 Task: Research Airbnb properties in Al Khankah, Egypt from 3rd December, 2023 to 17th December, 2023 for 3 adults, 1 child. Place can be entire room with 3 bedrooms having 4 beds and 2 bathrooms. Property type can be house.
Action: Mouse pressed left at (410, 88)
Screenshot: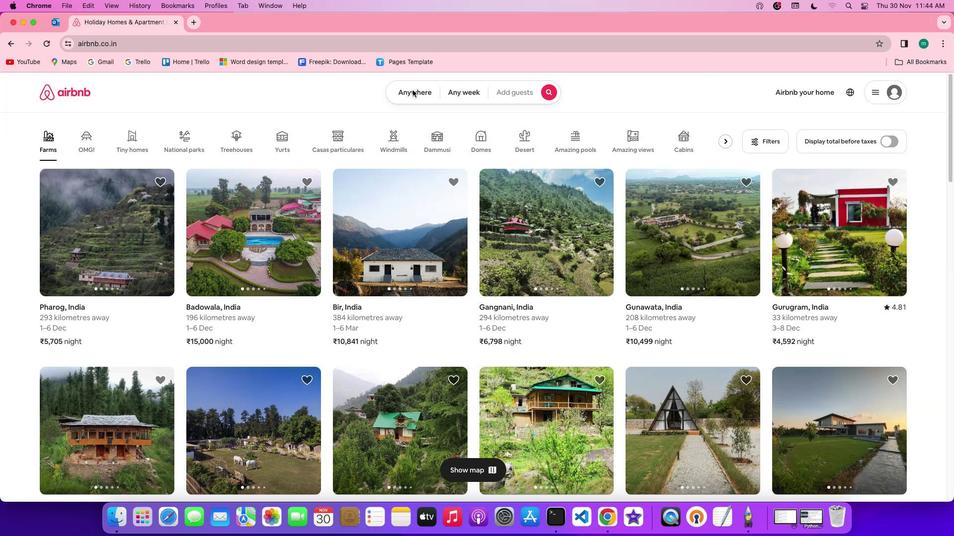 
Action: Mouse pressed left at (410, 88)
Screenshot: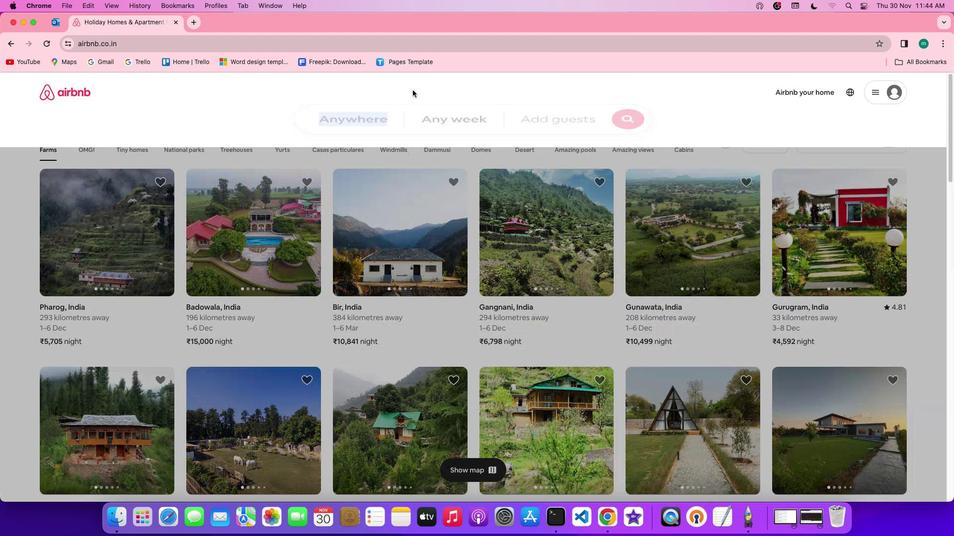 
Action: Mouse moved to (338, 134)
Screenshot: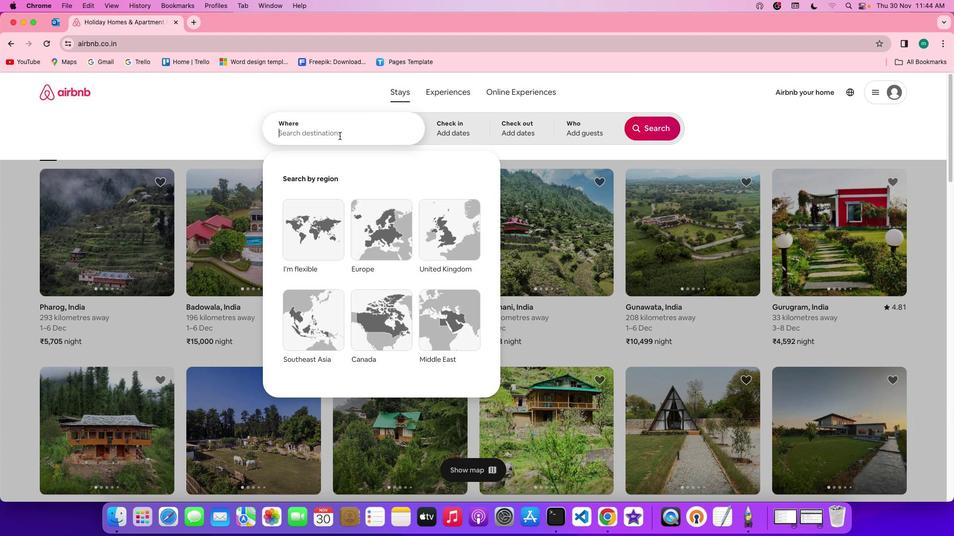 
Action: Mouse pressed left at (338, 134)
Screenshot: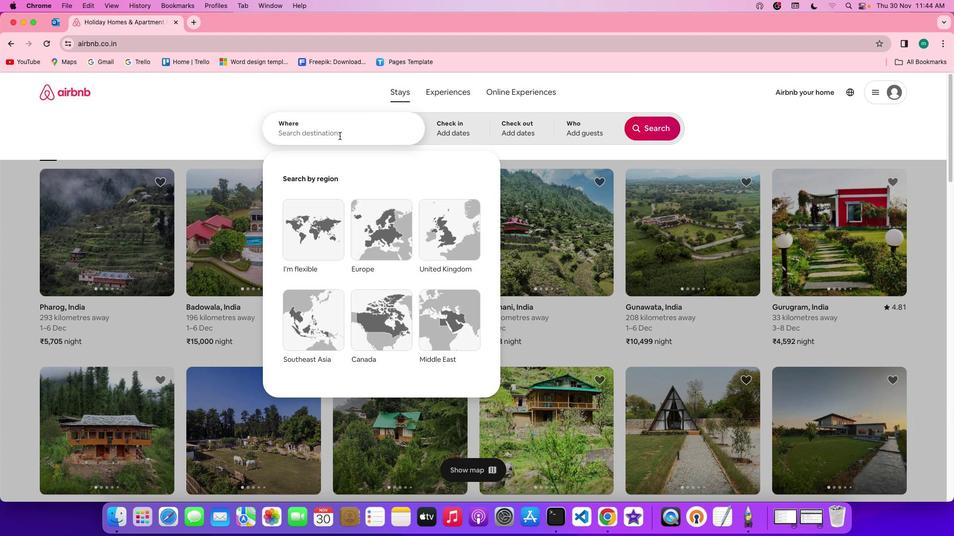 
Action: Key pressed Key.shift'A''I'Key.spaceKey.shift'K''h''a''n''k''a''h'','Key.spaceKey.shift'e''g''y''p''t'
Screenshot: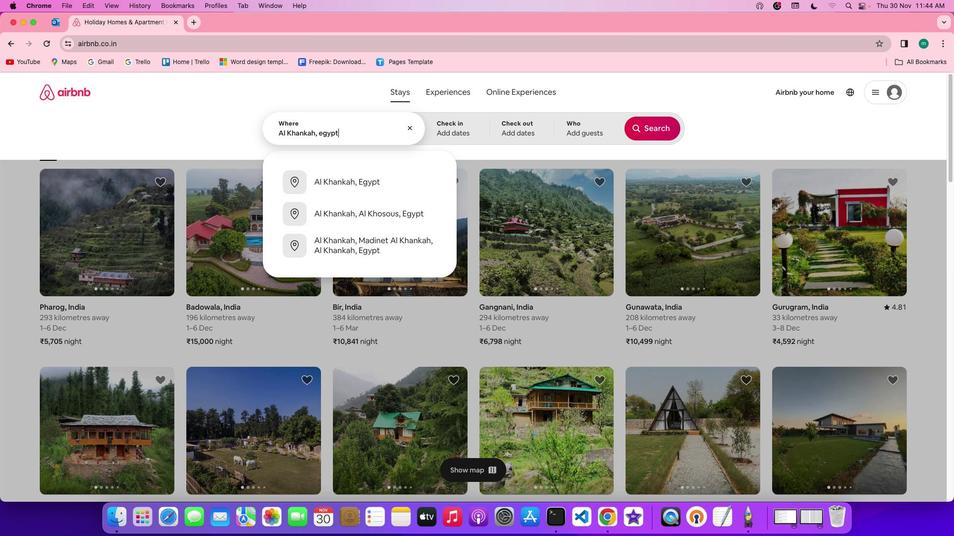 
Action: Mouse moved to (452, 121)
Screenshot: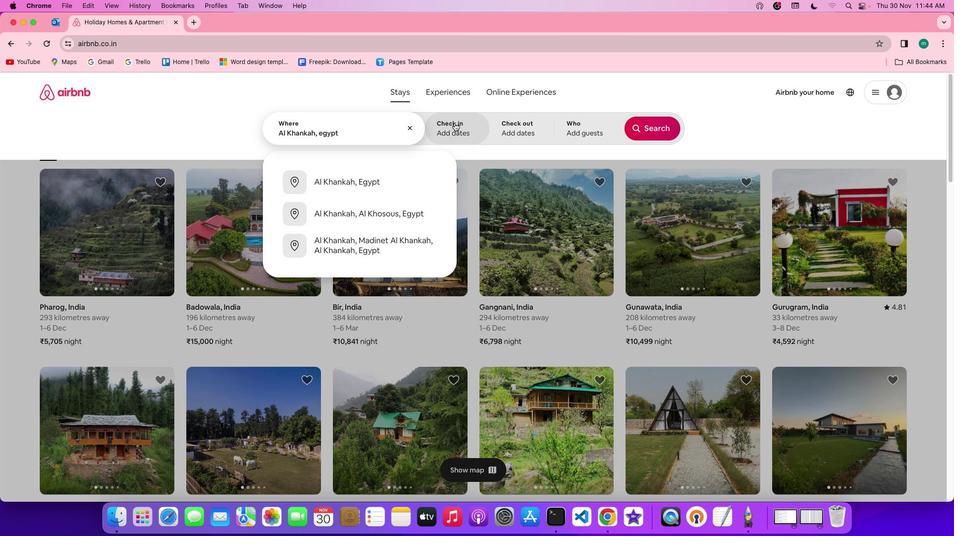 
Action: Mouse pressed left at (452, 121)
Screenshot: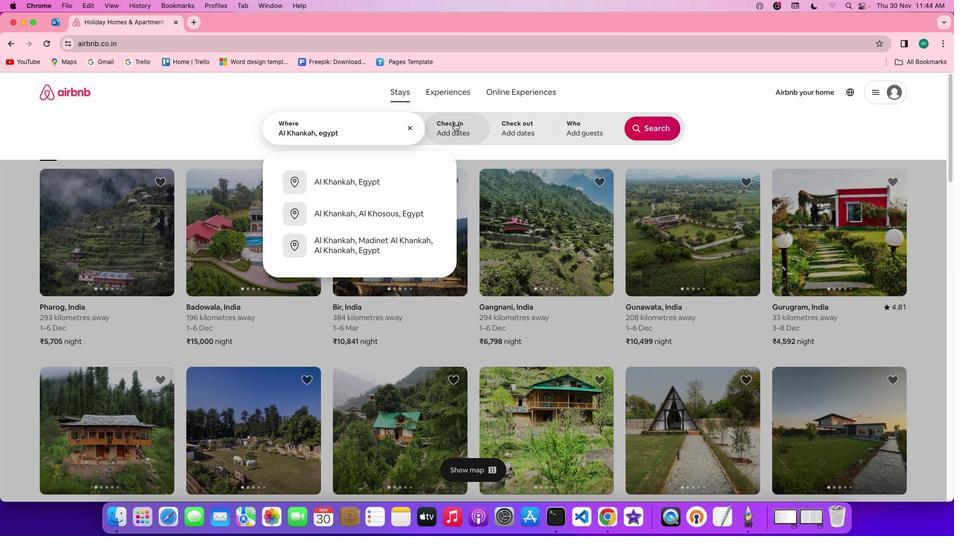 
Action: Mouse moved to (498, 272)
Screenshot: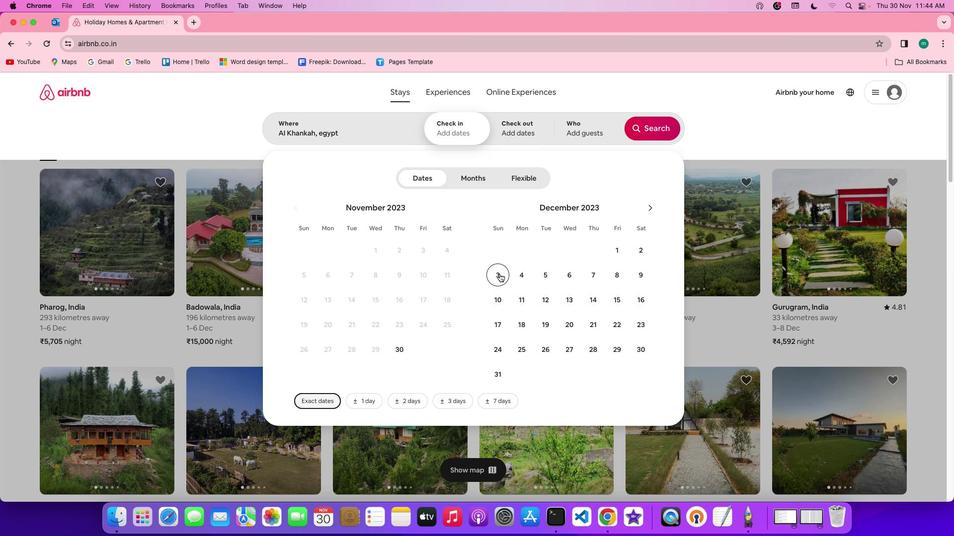 
Action: Mouse pressed left at (498, 272)
Screenshot: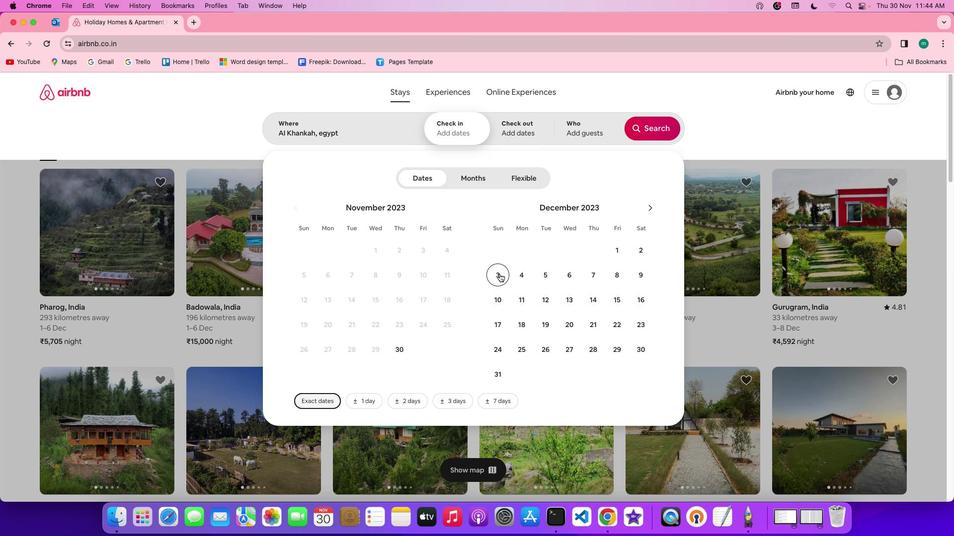 
Action: Mouse moved to (500, 321)
Screenshot: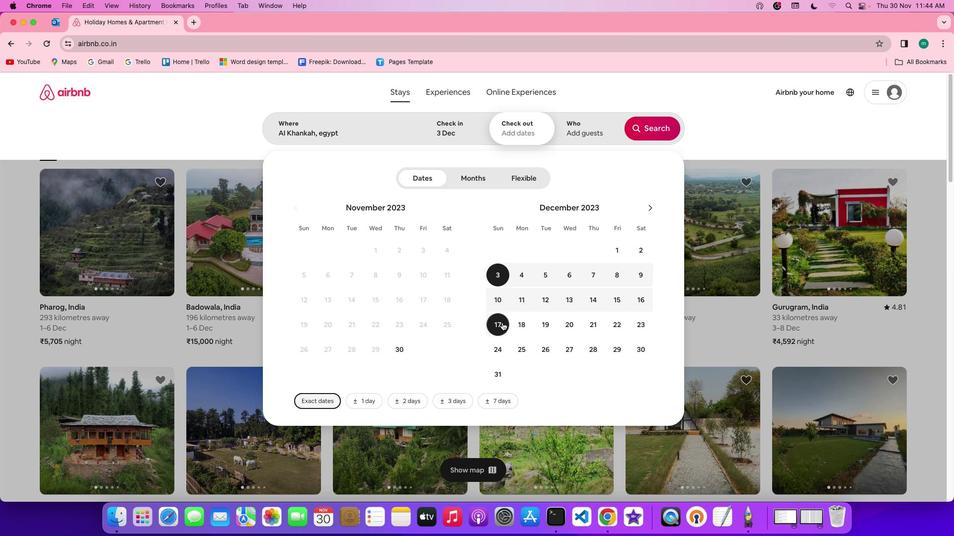 
Action: Mouse pressed left at (500, 321)
Screenshot: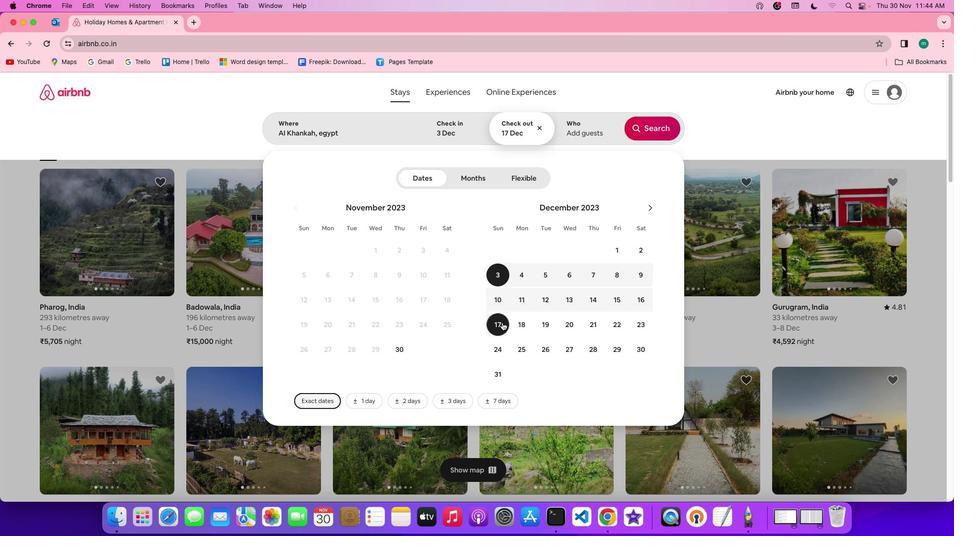 
Action: Mouse moved to (582, 125)
Screenshot: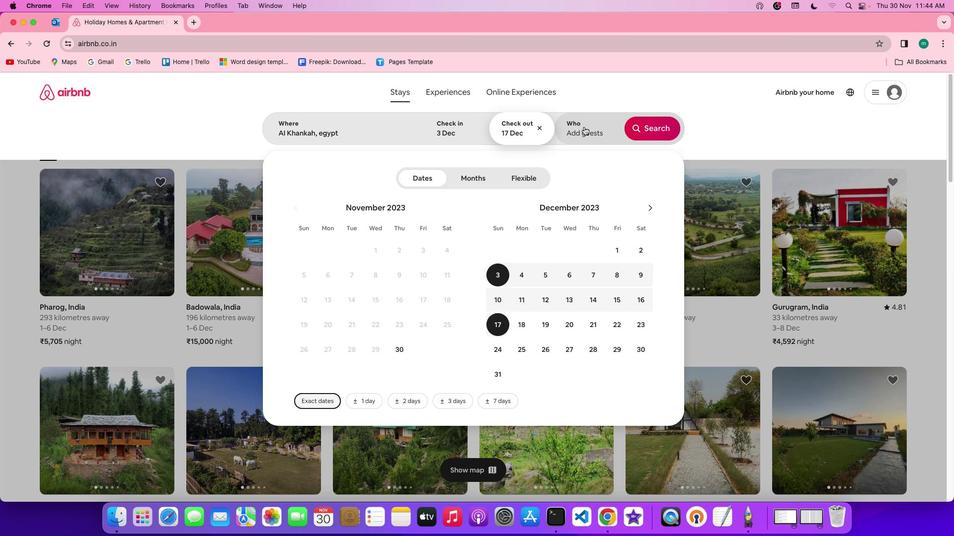 
Action: Mouse pressed left at (582, 125)
Screenshot: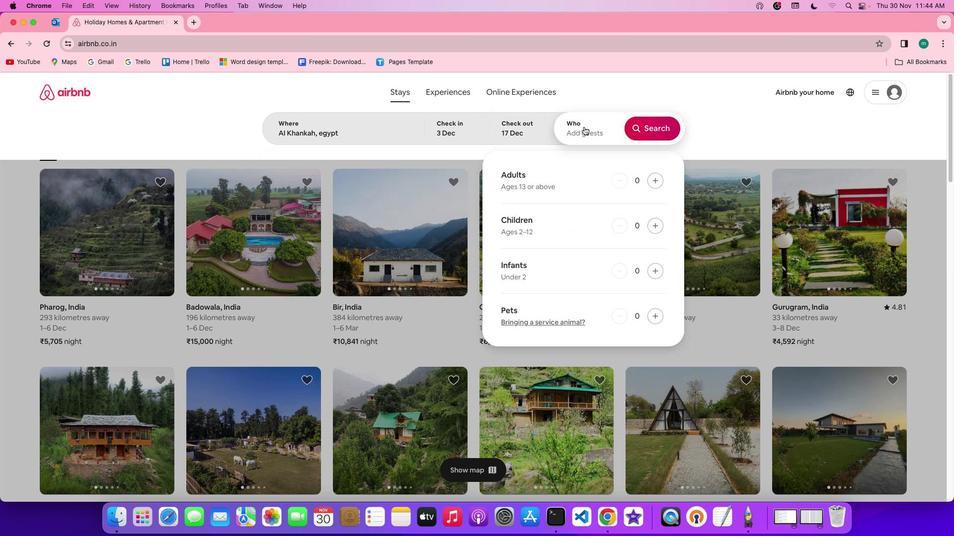 
Action: Mouse moved to (651, 177)
Screenshot: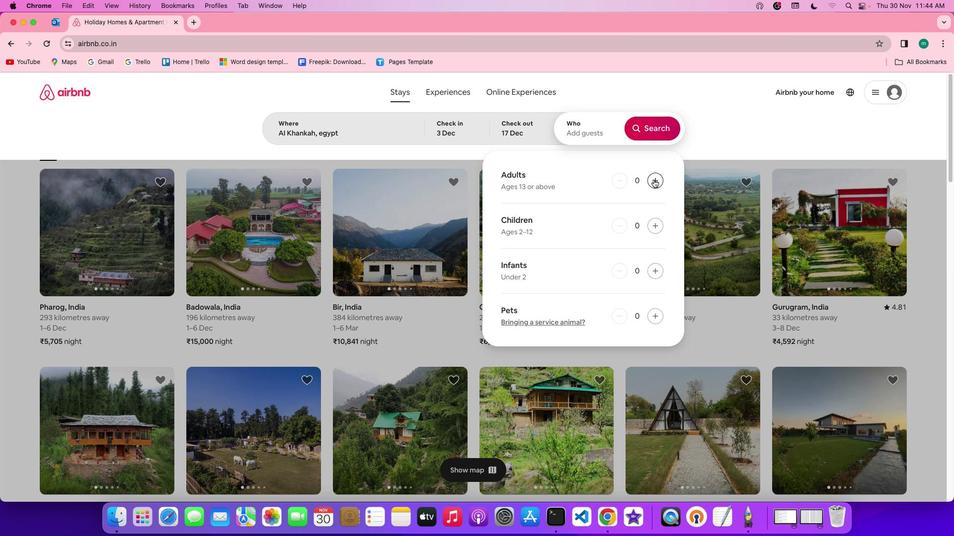 
Action: Mouse pressed left at (651, 177)
Screenshot: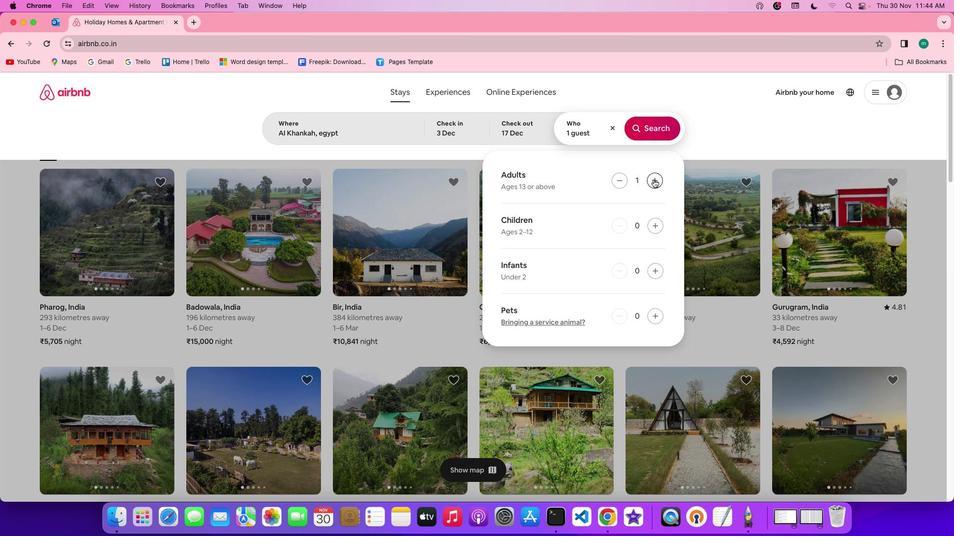 
Action: Mouse pressed left at (651, 177)
Screenshot: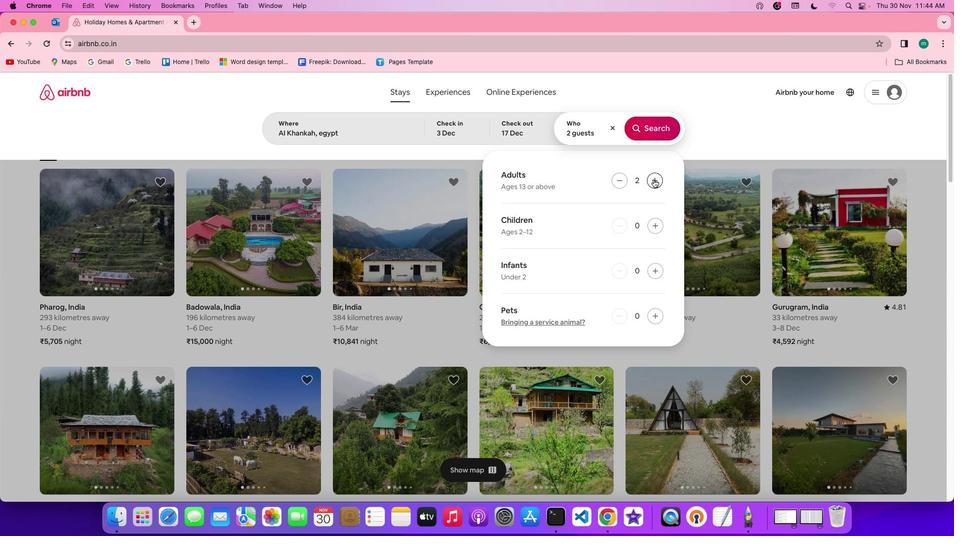 
Action: Mouse pressed left at (651, 177)
Screenshot: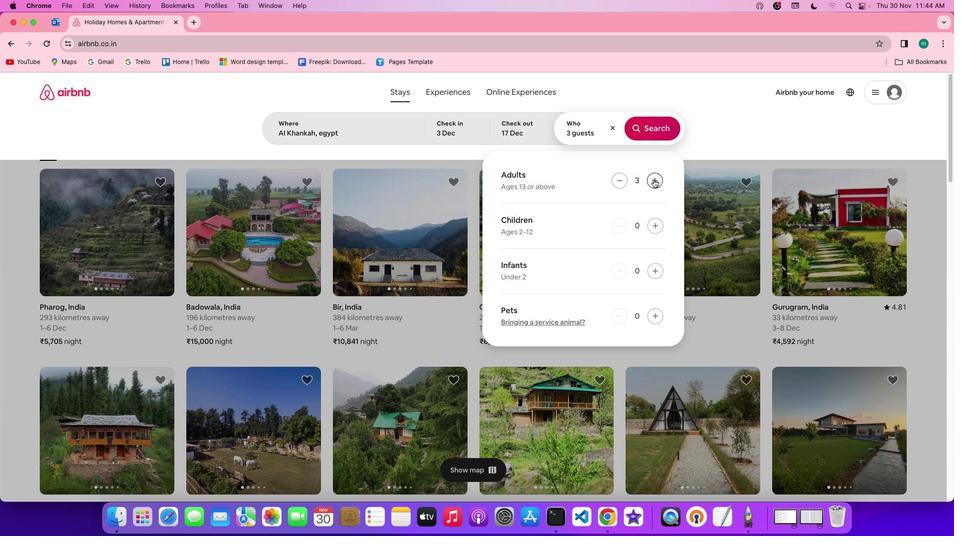 
Action: Mouse moved to (652, 227)
Screenshot: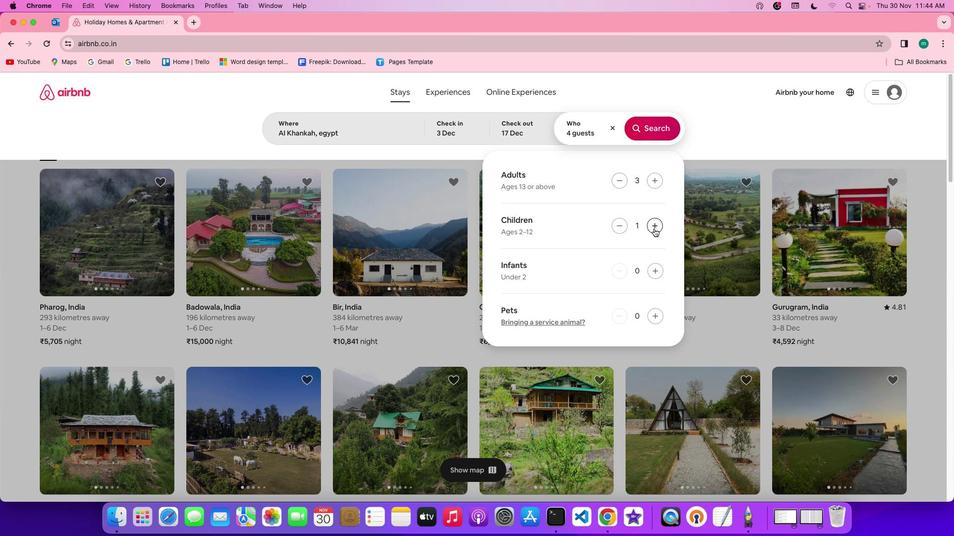 
Action: Mouse pressed left at (652, 227)
Screenshot: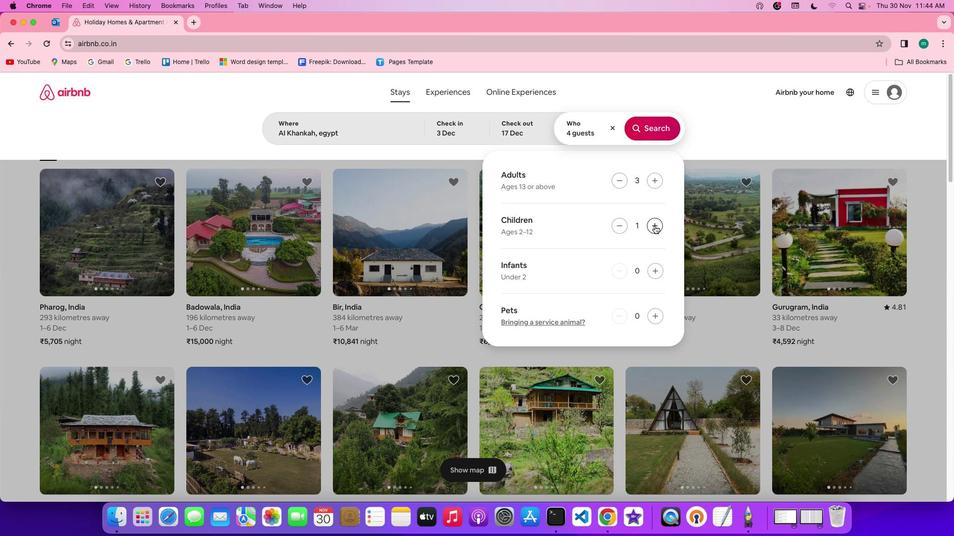 
Action: Mouse moved to (651, 130)
Screenshot: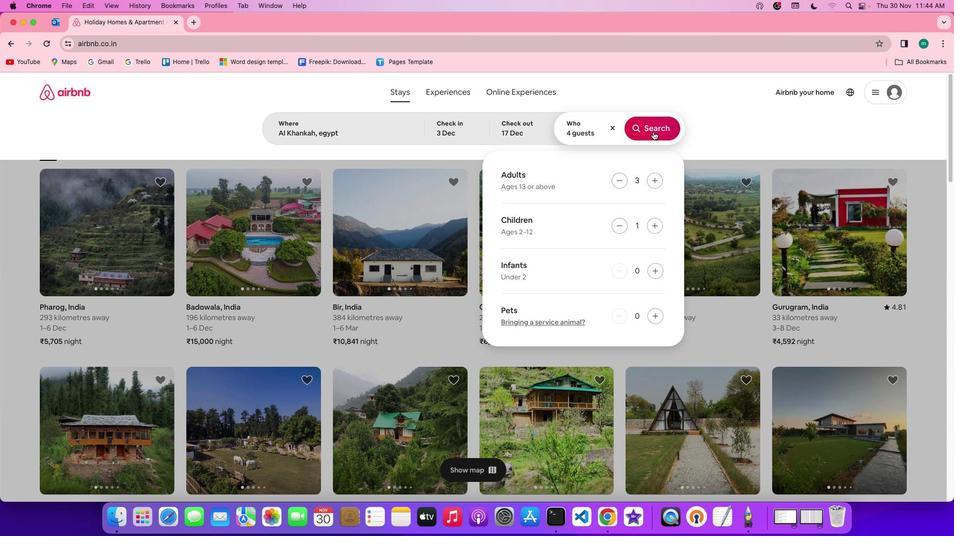 
Action: Mouse pressed left at (651, 130)
Screenshot: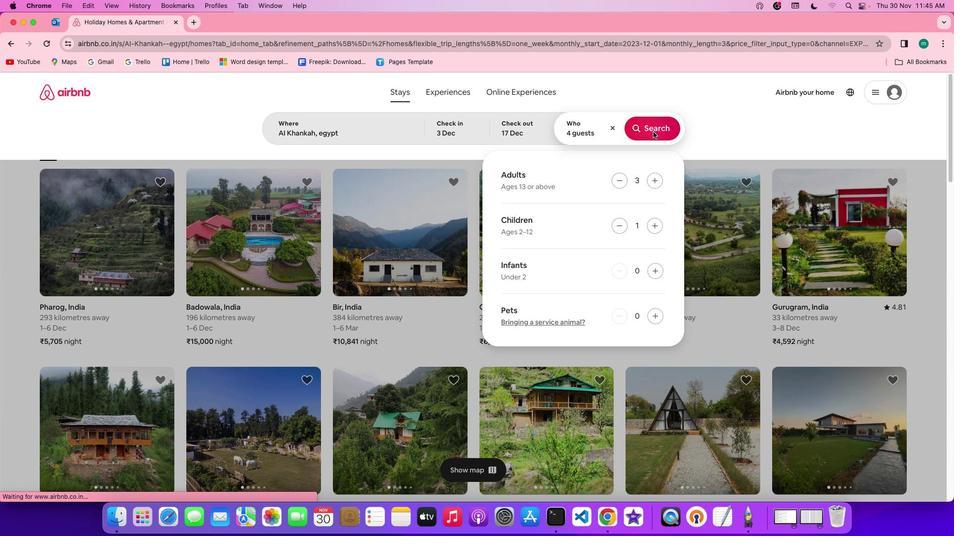
Action: Mouse moved to (799, 130)
Screenshot: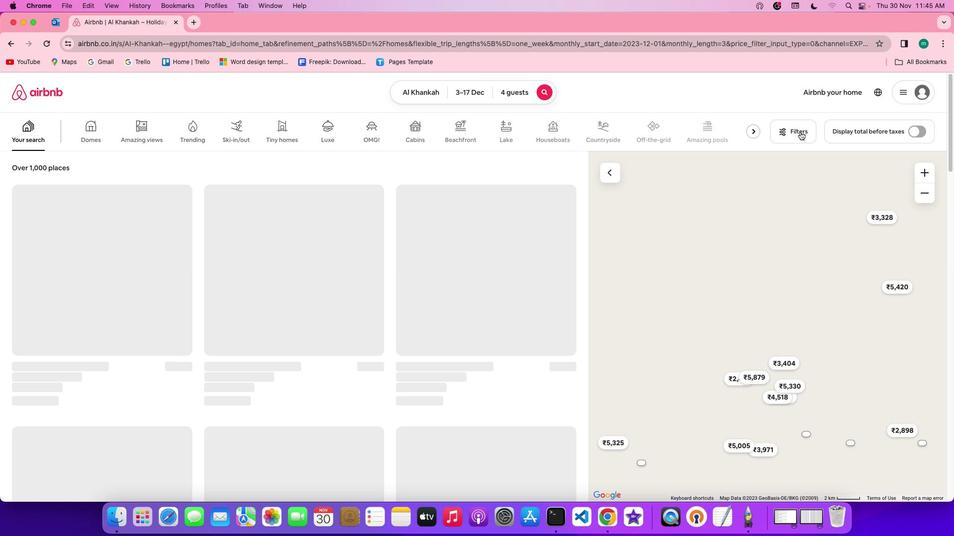 
Action: Mouse pressed left at (799, 130)
Screenshot: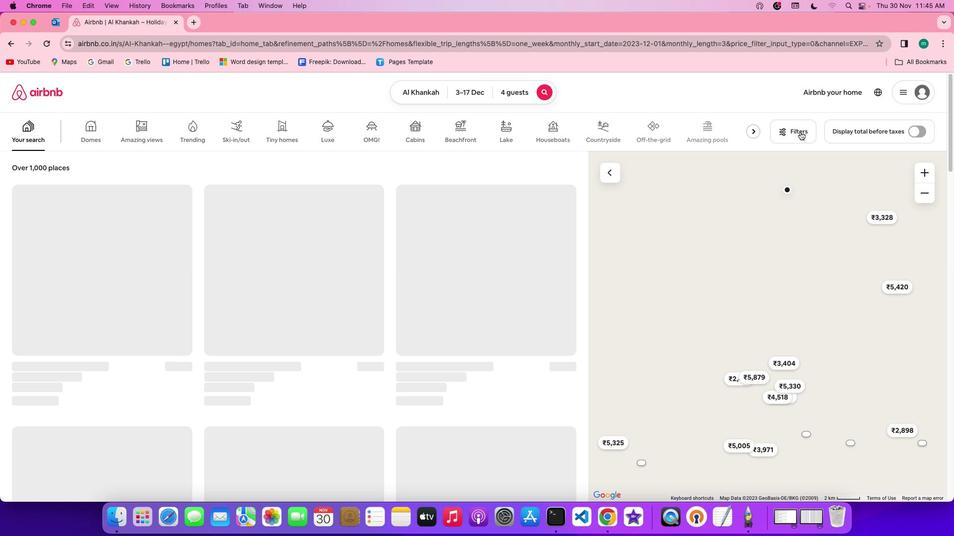 
Action: Mouse moved to (505, 281)
Screenshot: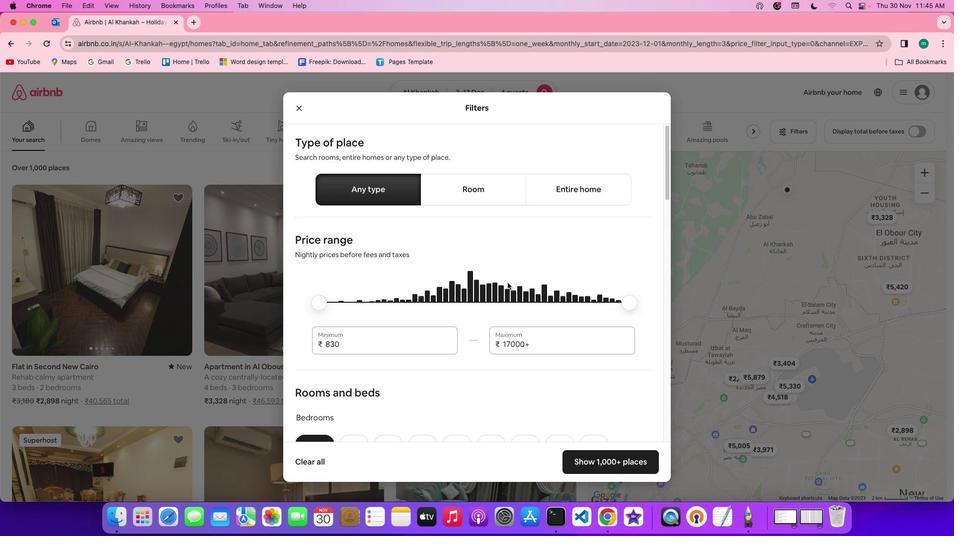 
Action: Mouse scrolled (505, 281) with delta (0, -1)
Screenshot: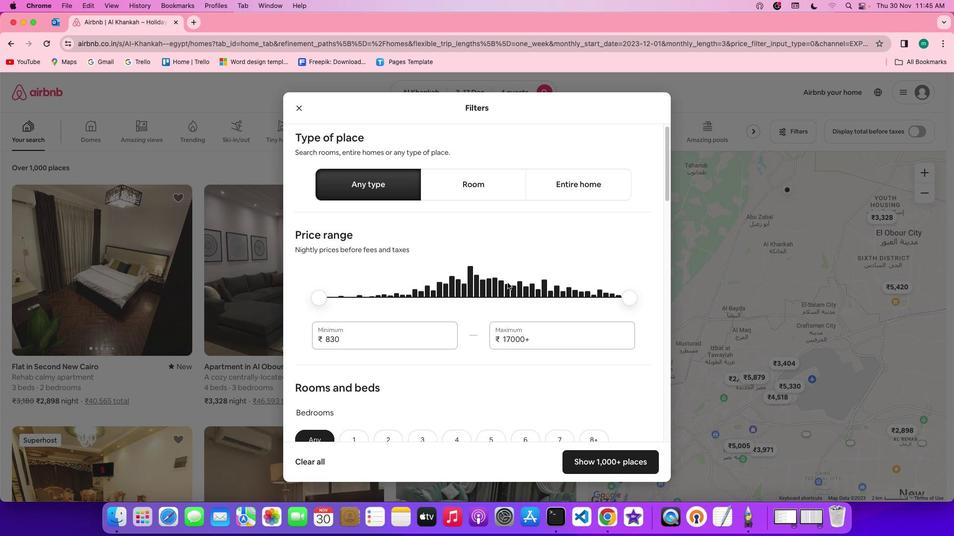 
Action: Mouse scrolled (505, 281) with delta (0, -1)
Screenshot: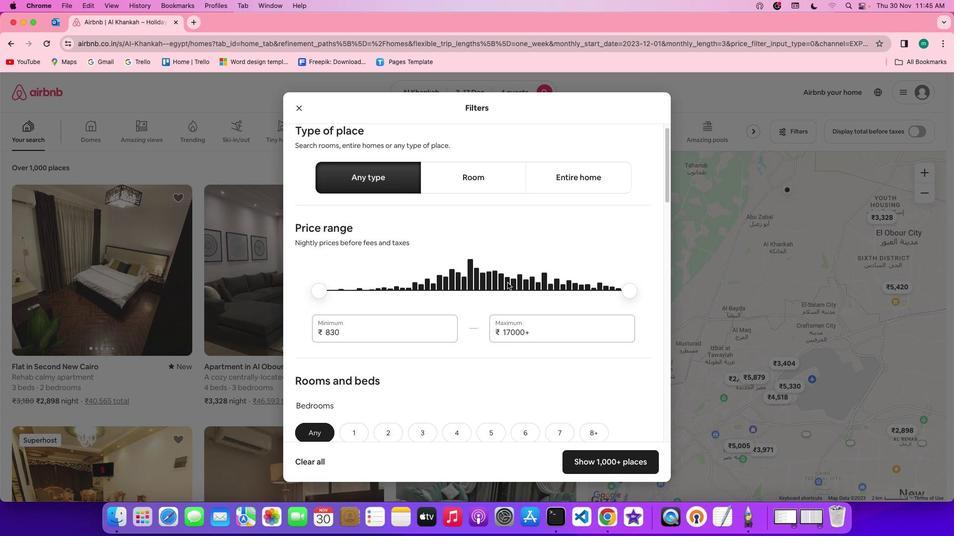 
Action: Mouse scrolled (505, 281) with delta (0, -1)
Screenshot: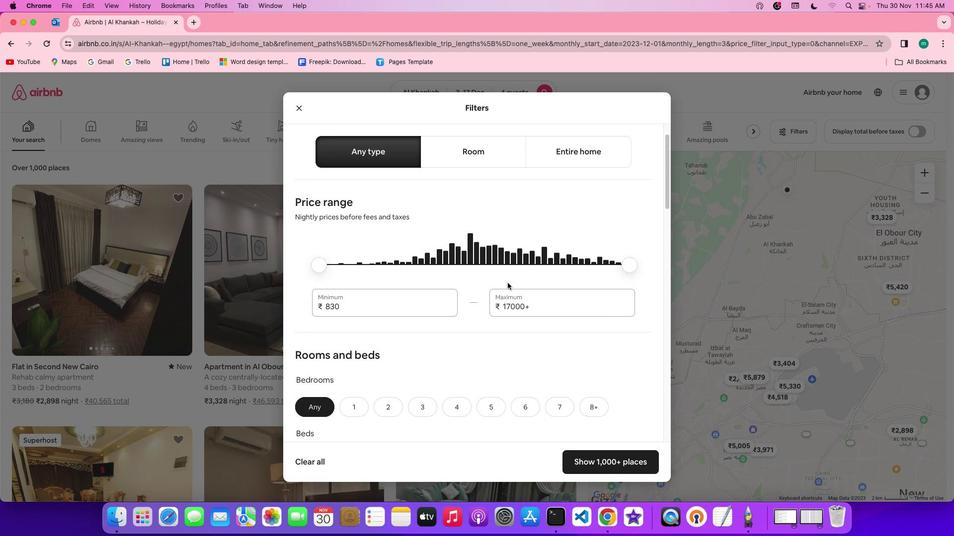 
Action: Mouse scrolled (505, 281) with delta (0, -1)
Screenshot: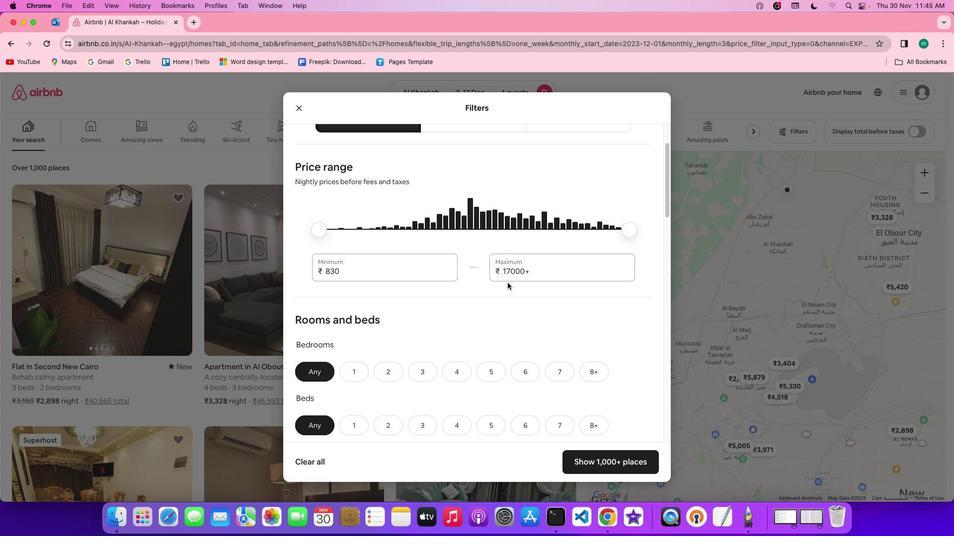 
Action: Mouse scrolled (505, 281) with delta (0, -1)
Screenshot: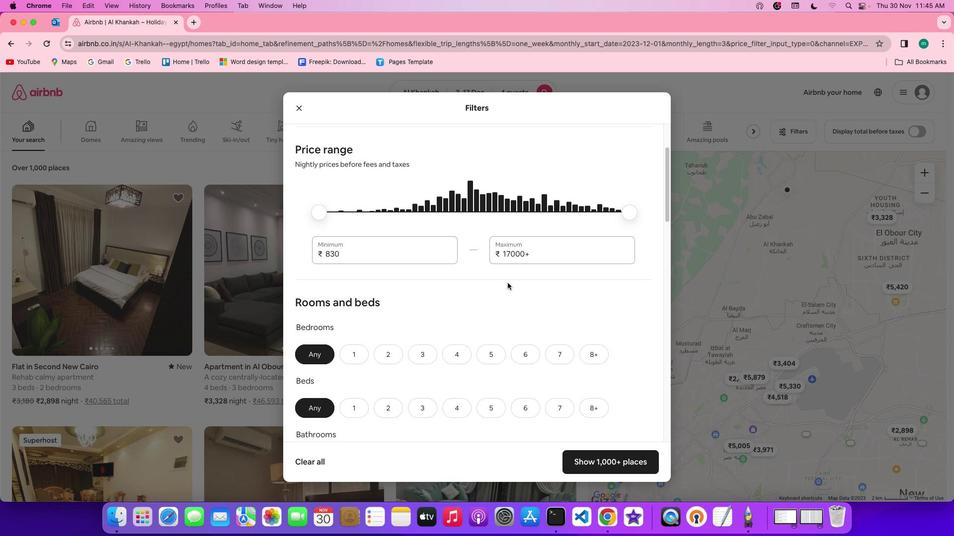 
Action: Mouse scrolled (505, 281) with delta (0, -1)
Screenshot: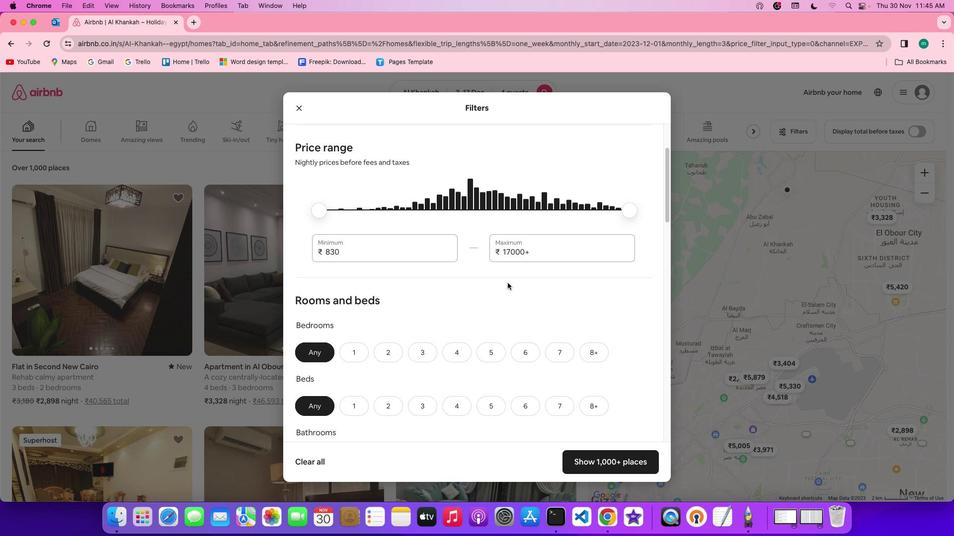 
Action: Mouse scrolled (505, 281) with delta (0, -1)
Screenshot: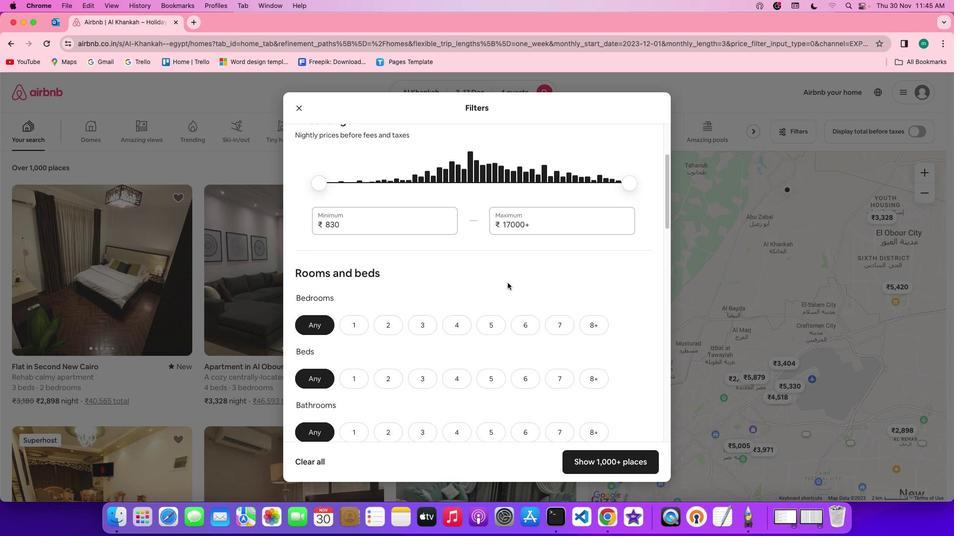 
Action: Mouse scrolled (505, 281) with delta (0, -1)
Screenshot: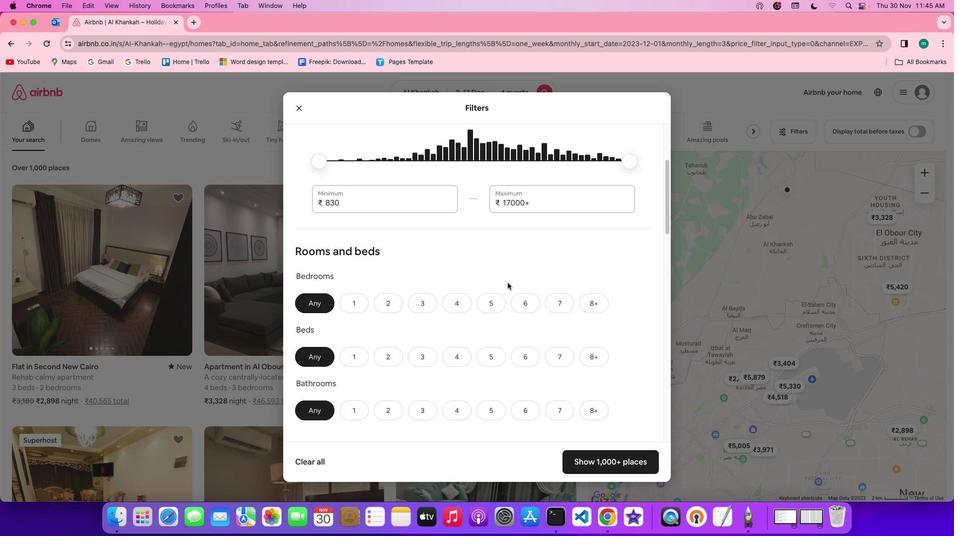 
Action: Mouse scrolled (505, 281) with delta (0, -1)
Screenshot: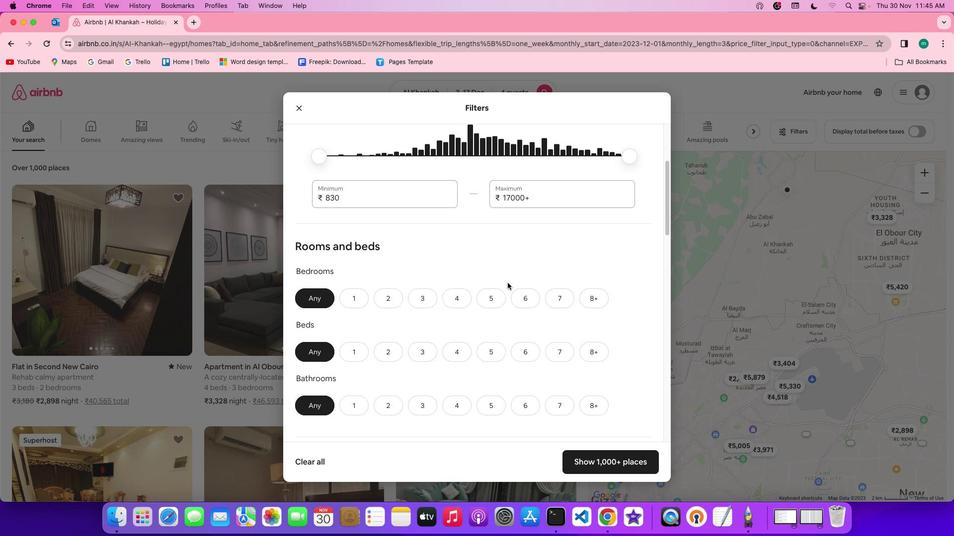 
Action: Mouse scrolled (505, 281) with delta (0, -1)
Screenshot: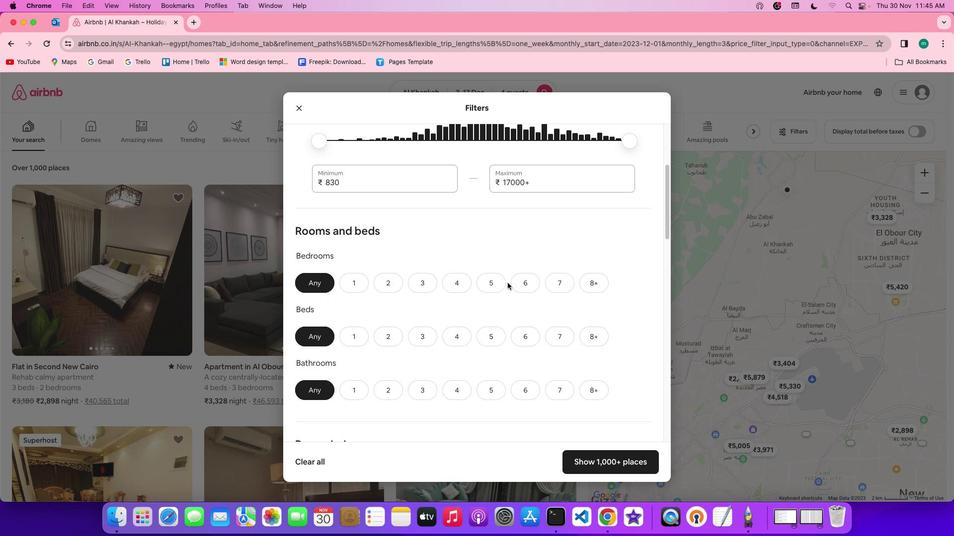 
Action: Mouse scrolled (505, 281) with delta (0, -1)
Screenshot: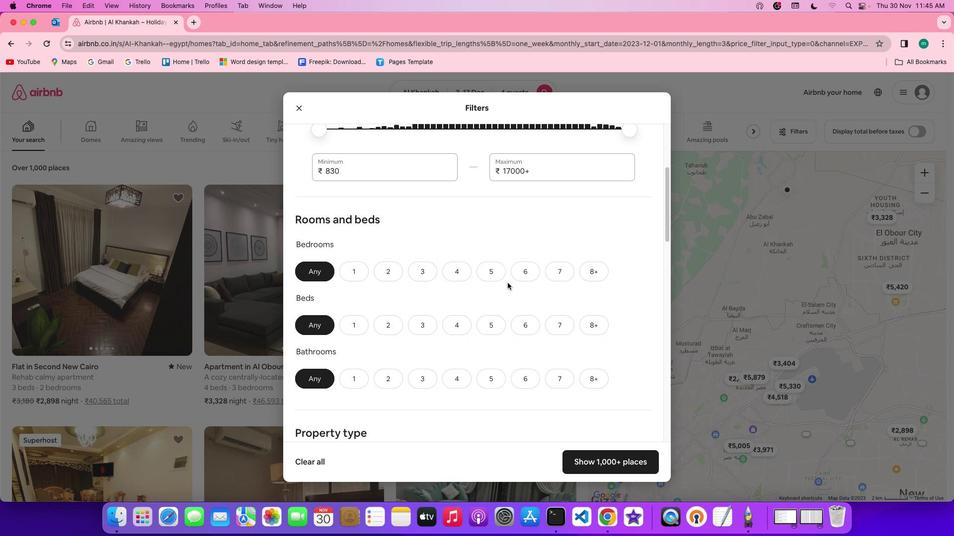 
Action: Mouse scrolled (505, 281) with delta (0, -1)
Screenshot: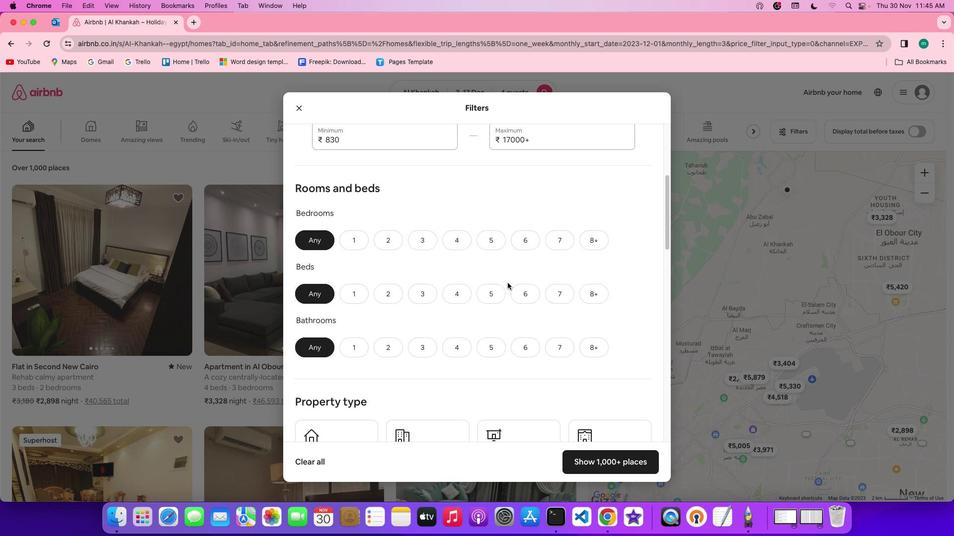 
Action: Mouse moved to (418, 225)
Screenshot: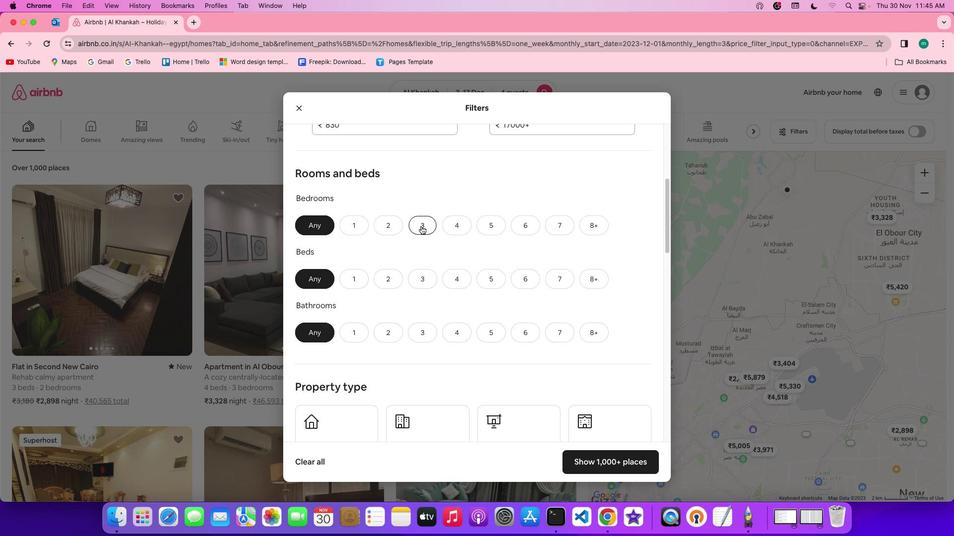 
Action: Mouse pressed left at (418, 225)
Screenshot: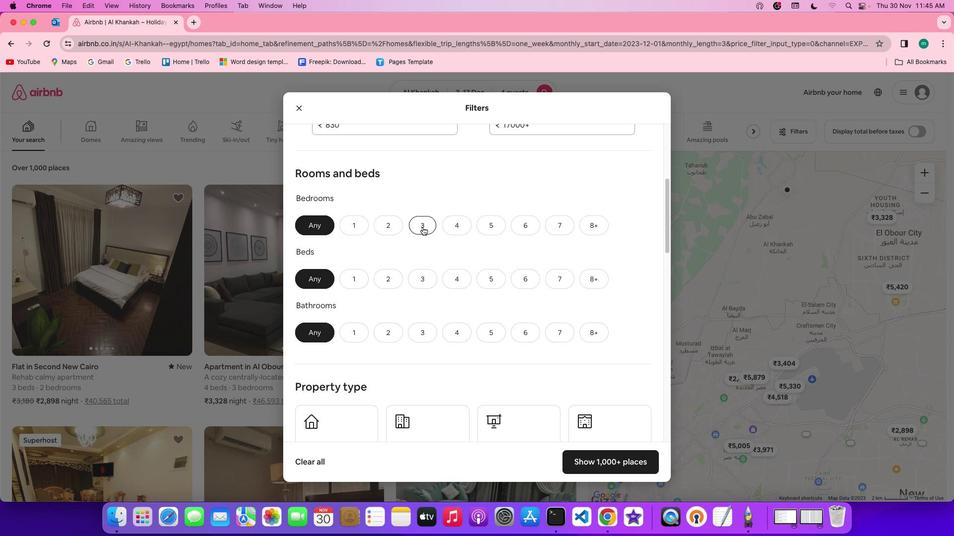 
Action: Mouse moved to (453, 280)
Screenshot: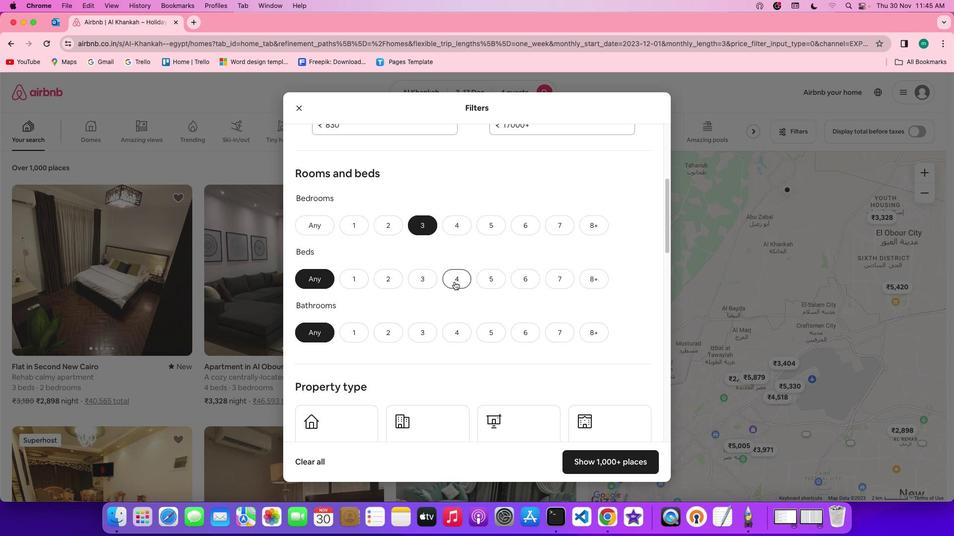
Action: Mouse pressed left at (453, 280)
Screenshot: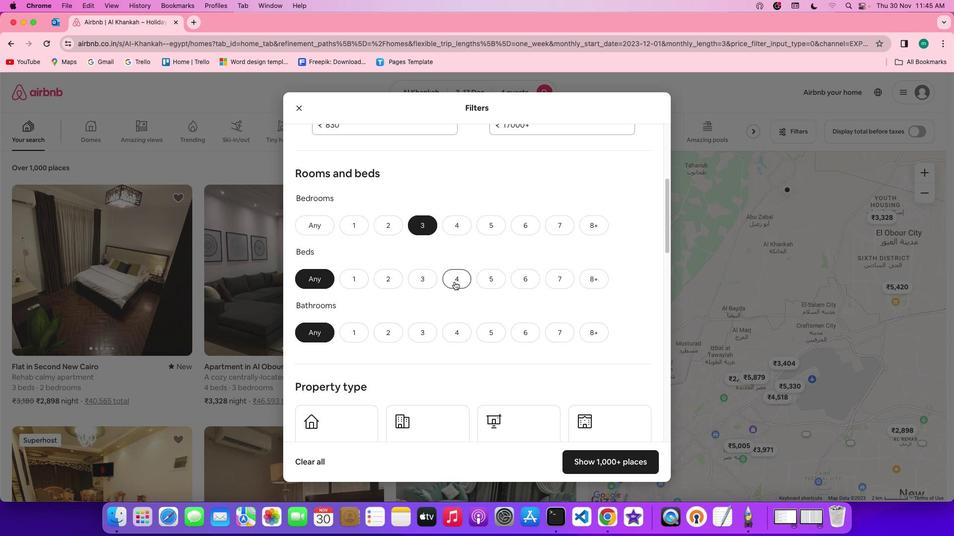 
Action: Mouse moved to (393, 325)
Screenshot: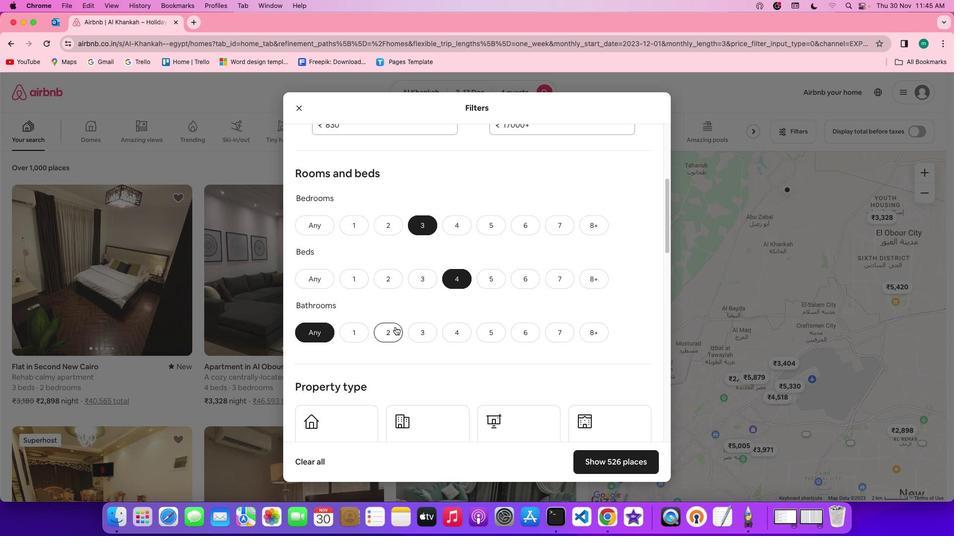 
Action: Mouse pressed left at (393, 325)
Screenshot: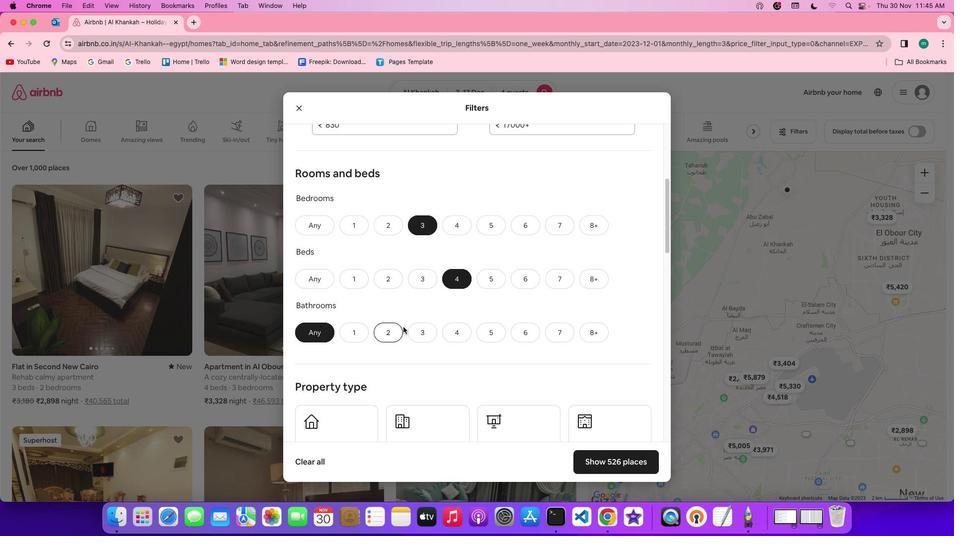 
Action: Mouse moved to (542, 329)
Screenshot: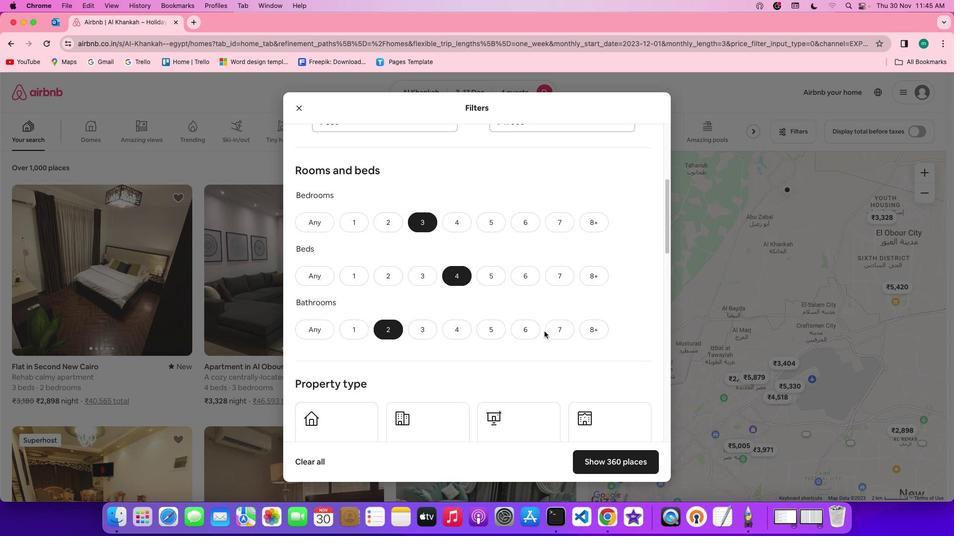 
Action: Mouse scrolled (542, 329) with delta (0, -1)
Screenshot: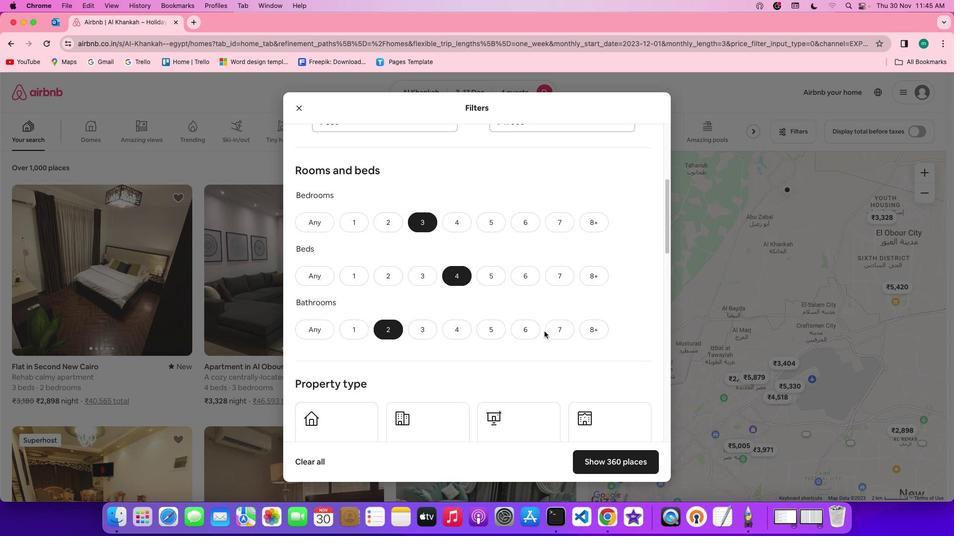 
Action: Mouse scrolled (542, 329) with delta (0, -1)
Screenshot: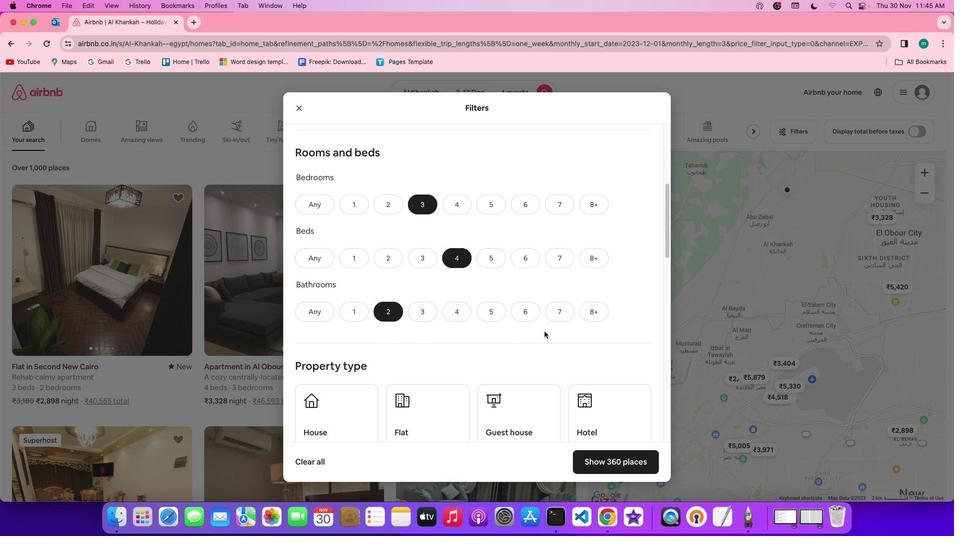 
Action: Mouse scrolled (542, 329) with delta (0, -1)
Screenshot: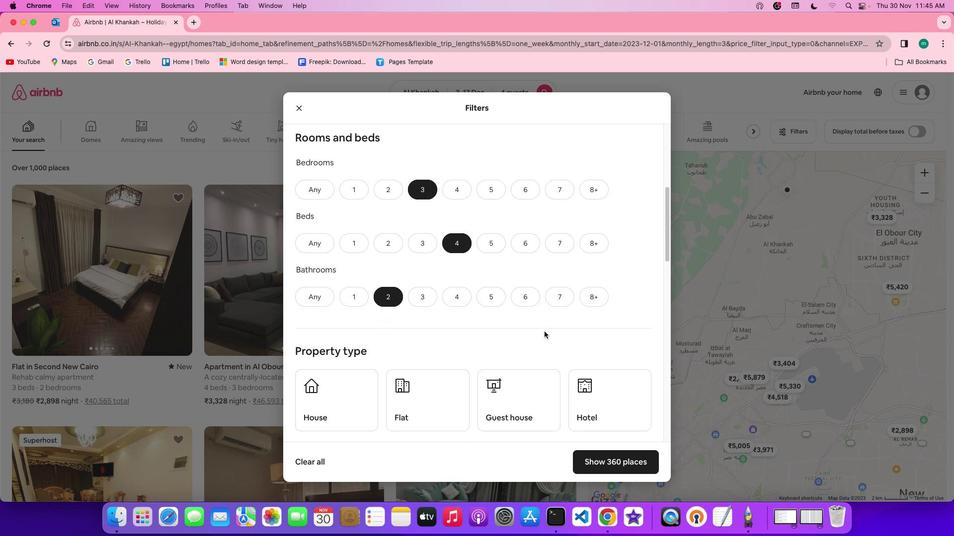 
Action: Mouse scrolled (542, 329) with delta (0, -1)
Screenshot: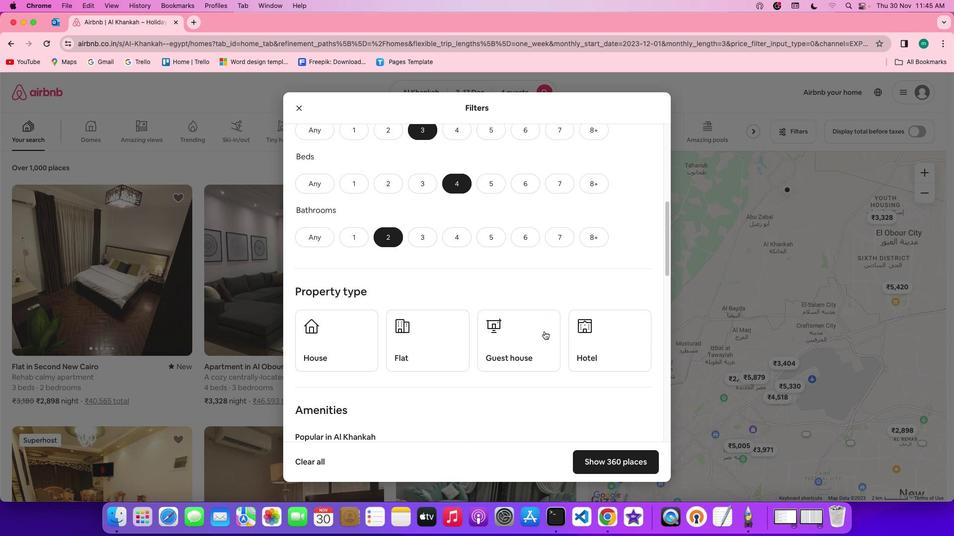 
Action: Mouse moved to (542, 329)
Screenshot: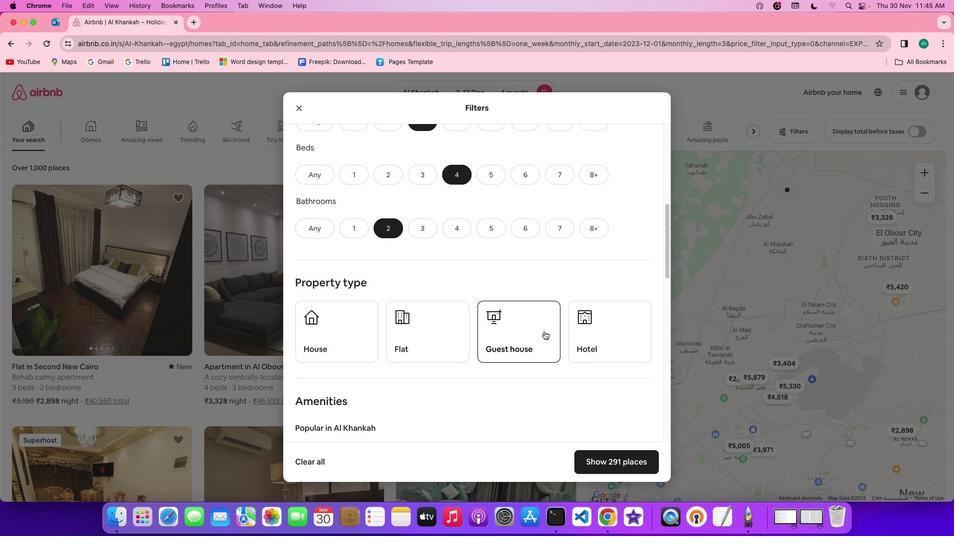 
Action: Mouse scrolled (542, 329) with delta (0, -1)
Screenshot: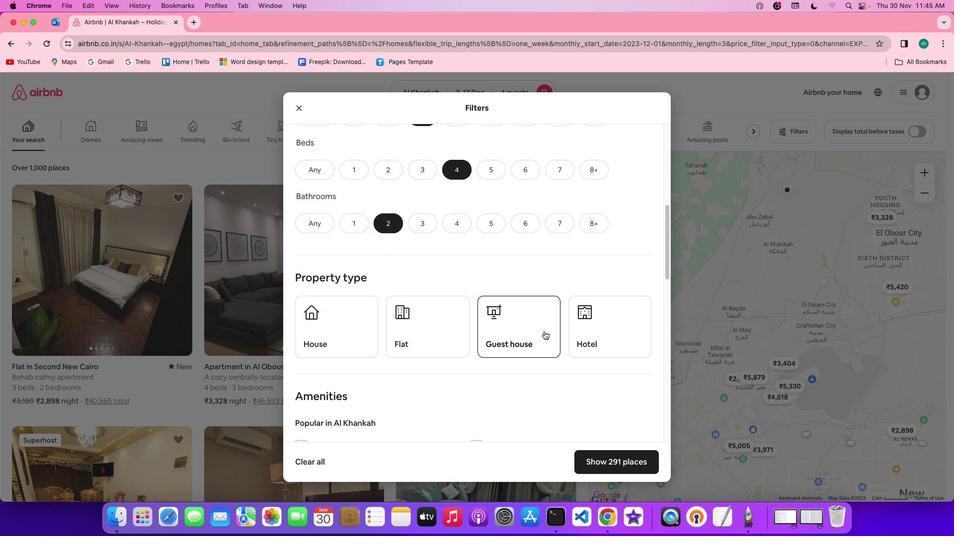 
Action: Mouse scrolled (542, 329) with delta (0, -1)
Screenshot: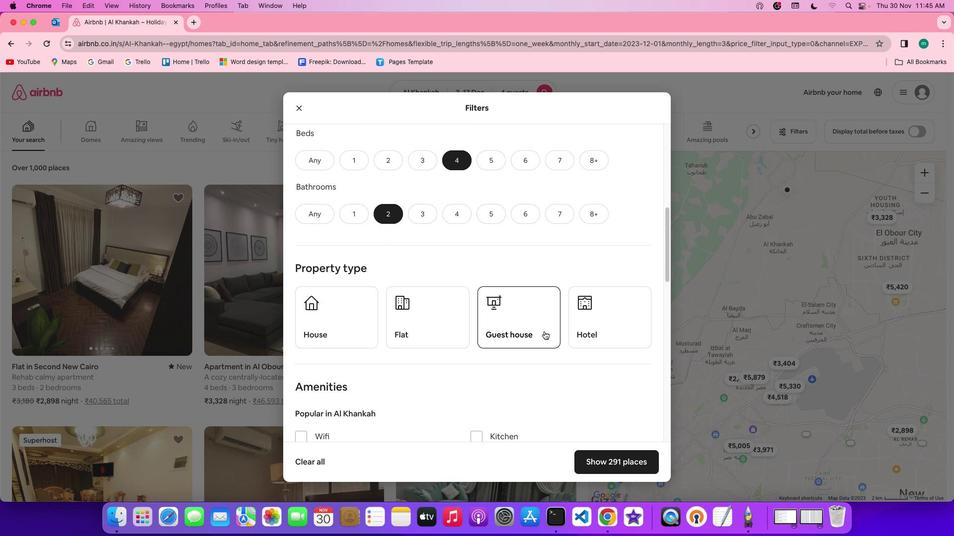 
Action: Mouse scrolled (542, 329) with delta (0, -1)
Screenshot: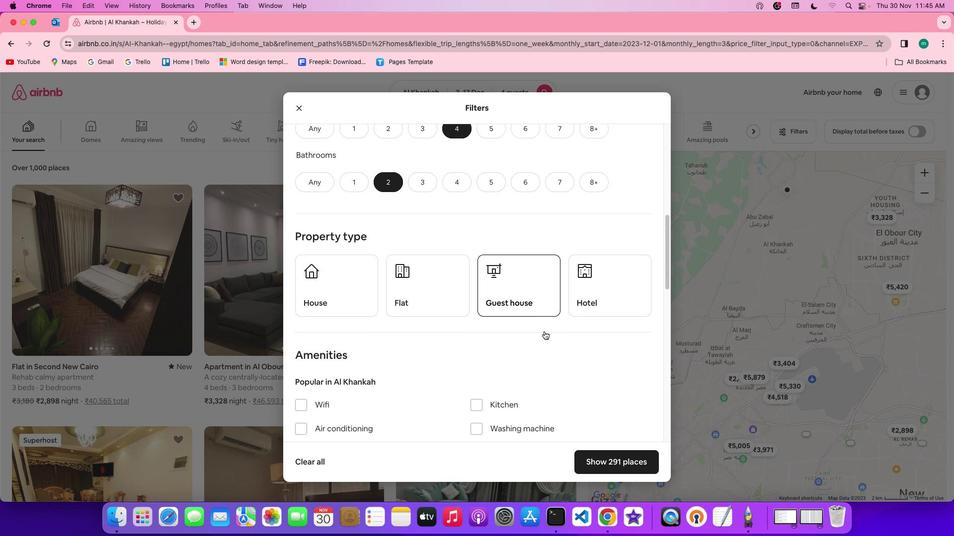 
Action: Mouse scrolled (542, 329) with delta (0, -1)
Screenshot: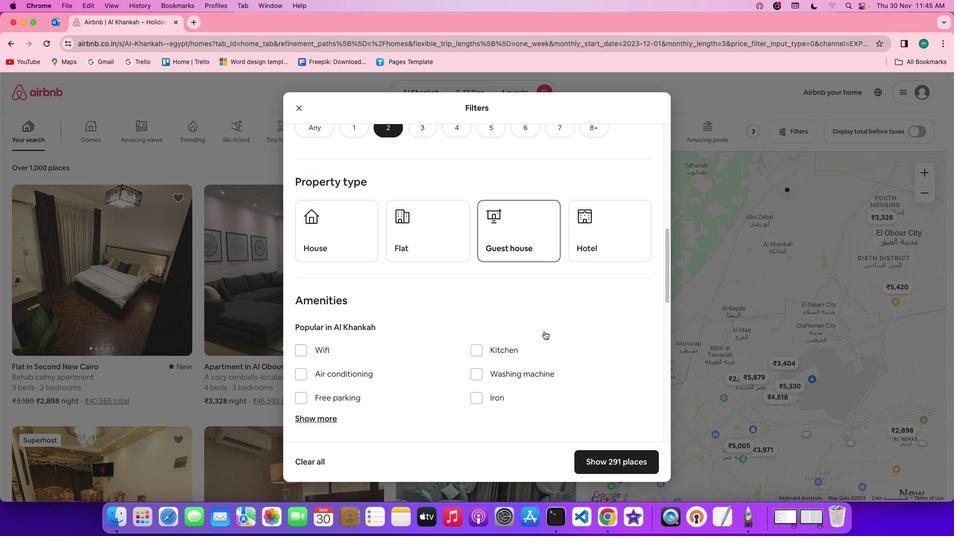 
Action: Mouse scrolled (542, 329) with delta (0, -1)
Screenshot: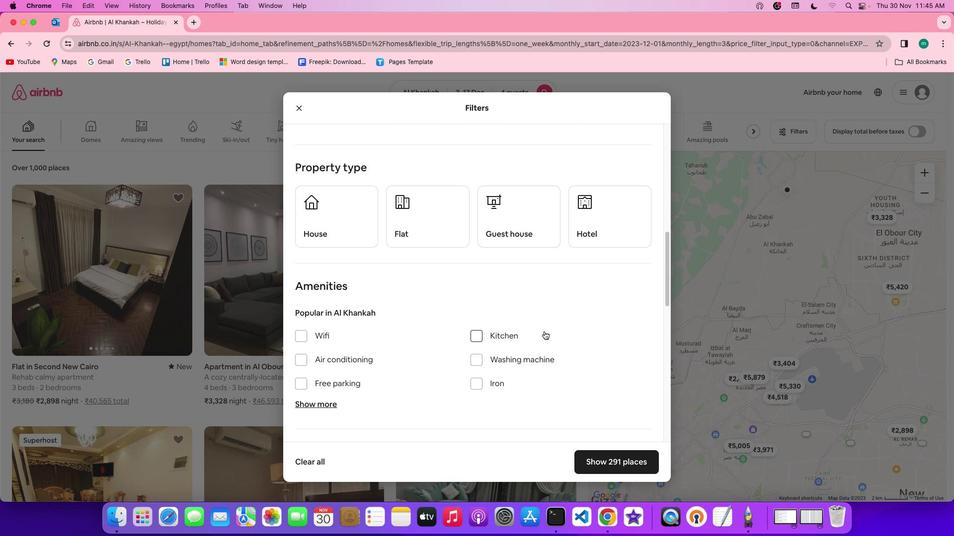 
Action: Mouse scrolled (542, 329) with delta (0, -1)
Screenshot: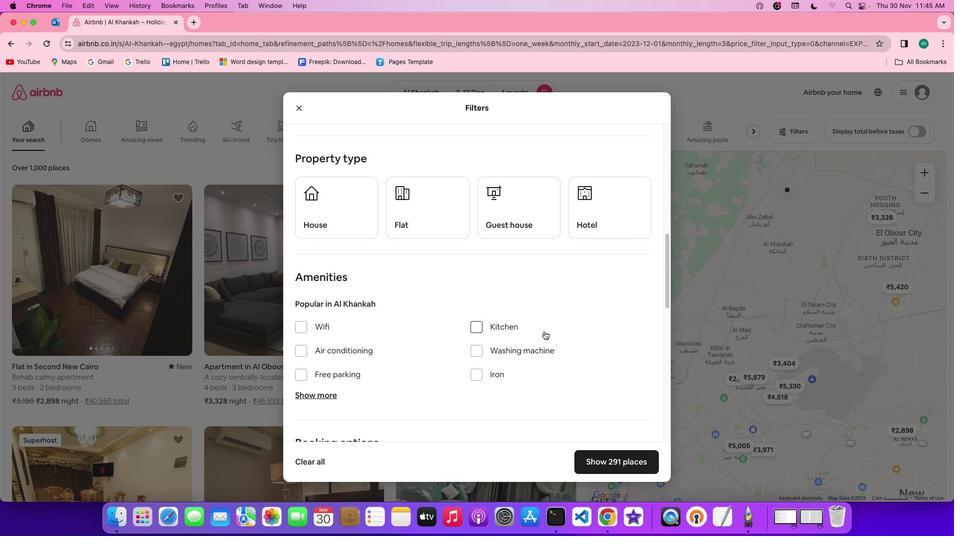 
Action: Mouse scrolled (542, 329) with delta (0, -1)
Screenshot: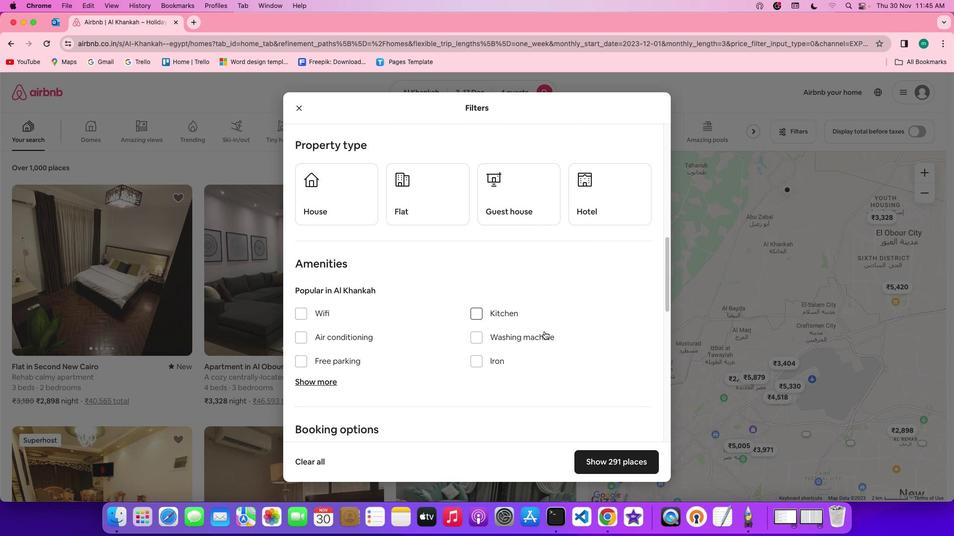 
Action: Mouse moved to (347, 190)
Screenshot: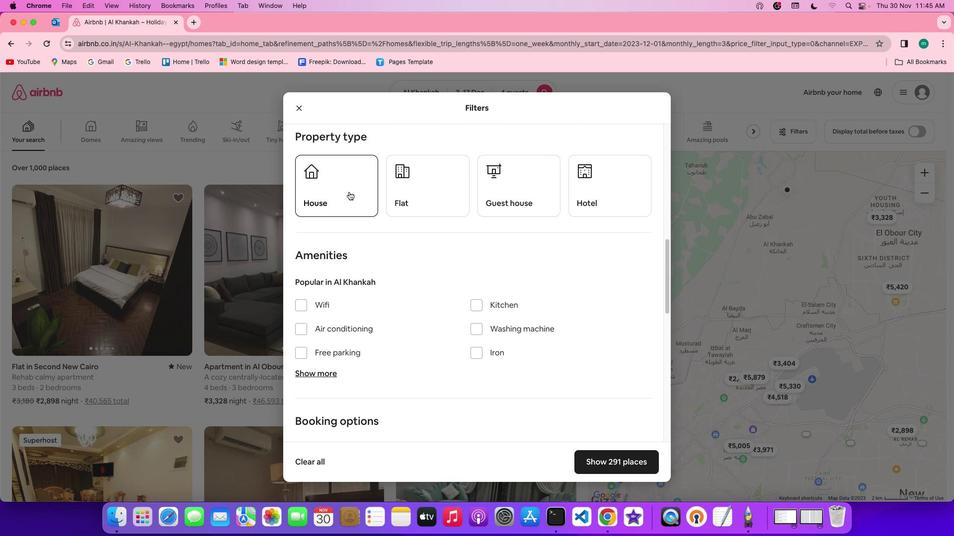 
Action: Mouse pressed left at (347, 190)
Screenshot: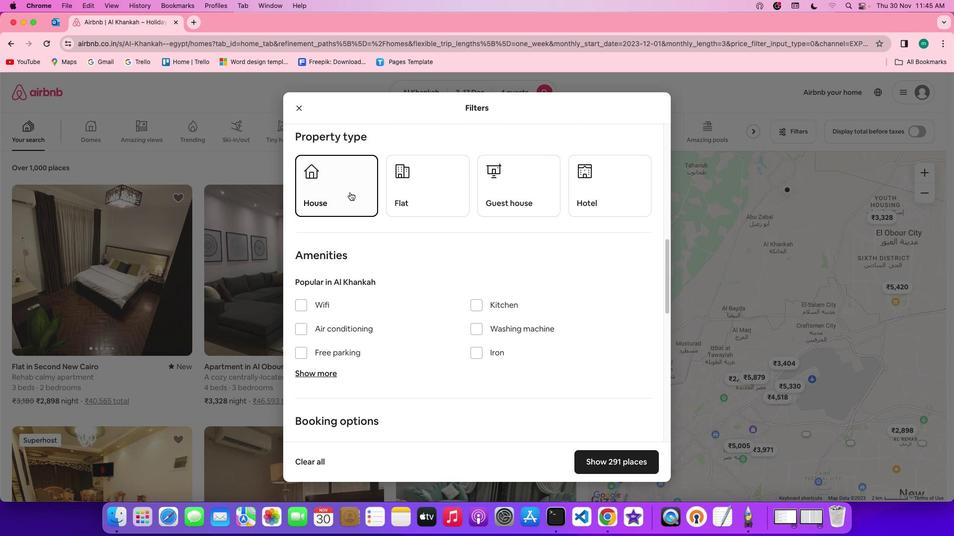 
Action: Mouse moved to (601, 326)
Screenshot: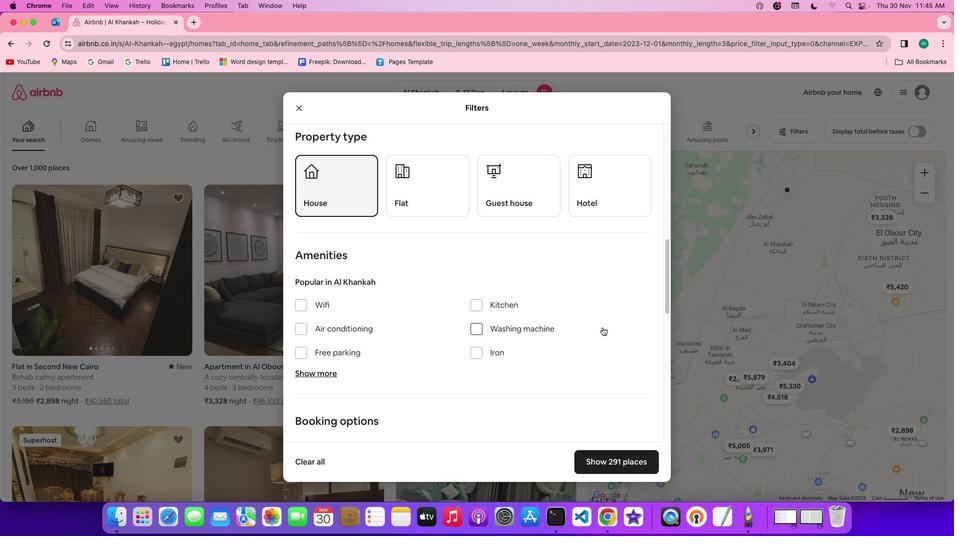 
Action: Mouse scrolled (601, 326) with delta (0, -1)
Screenshot: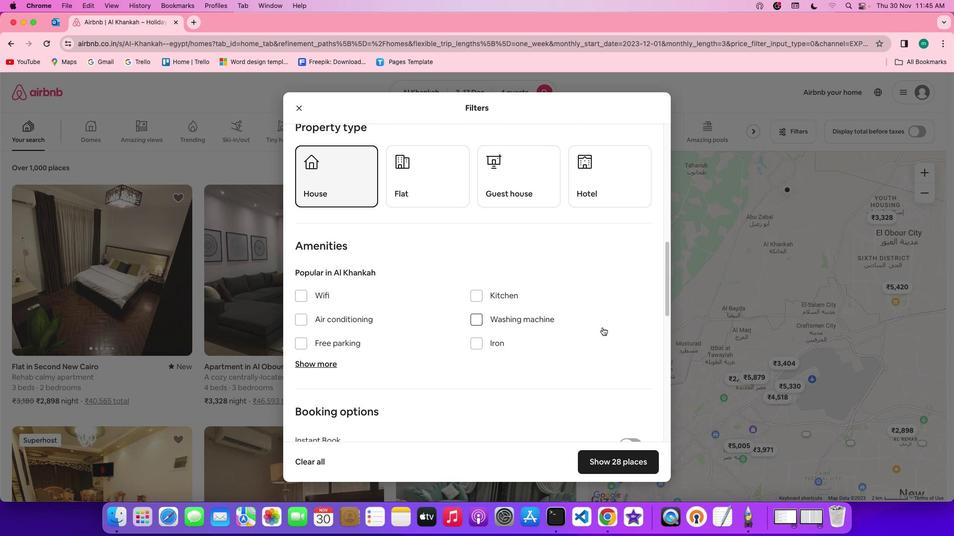 
Action: Mouse scrolled (601, 326) with delta (0, -1)
Screenshot: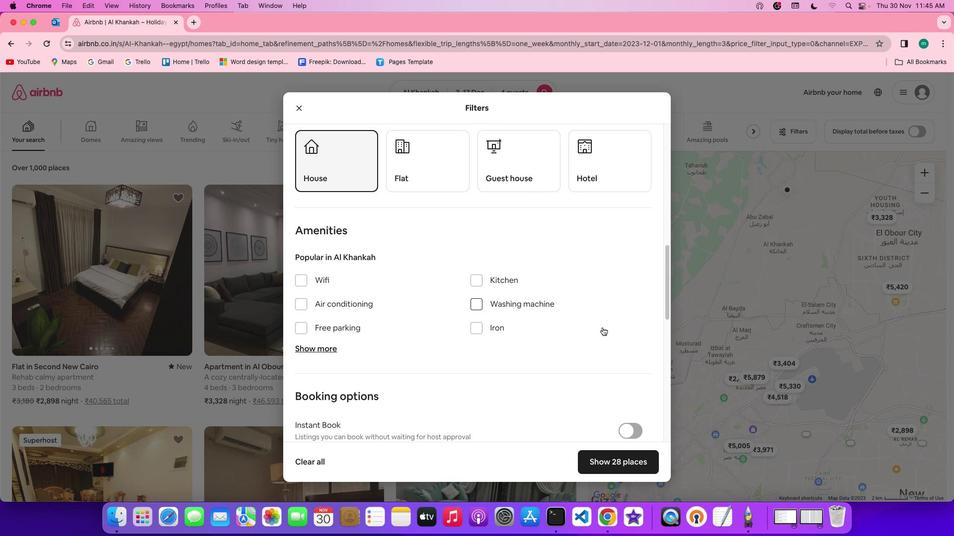 
Action: Mouse scrolled (601, 326) with delta (0, -1)
Screenshot: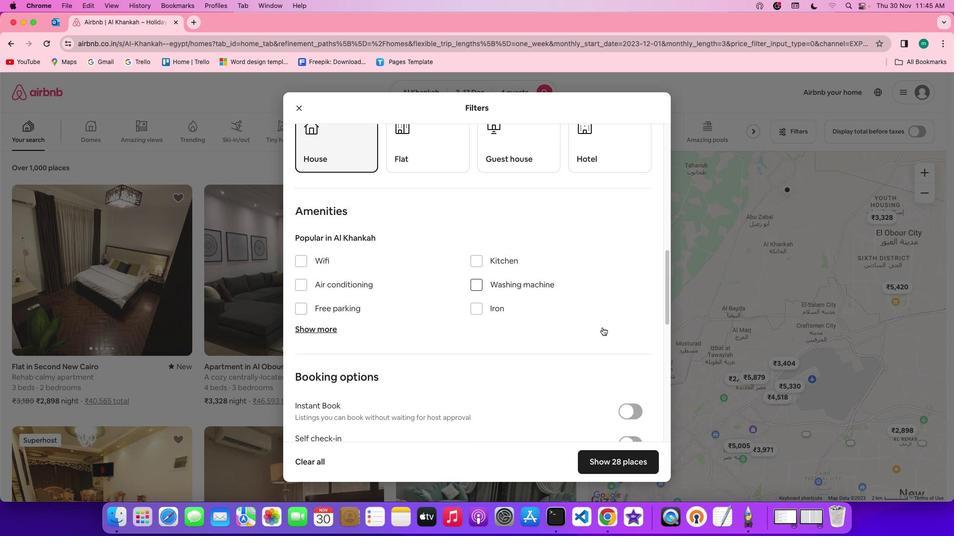 
Action: Mouse scrolled (601, 326) with delta (0, -1)
Screenshot: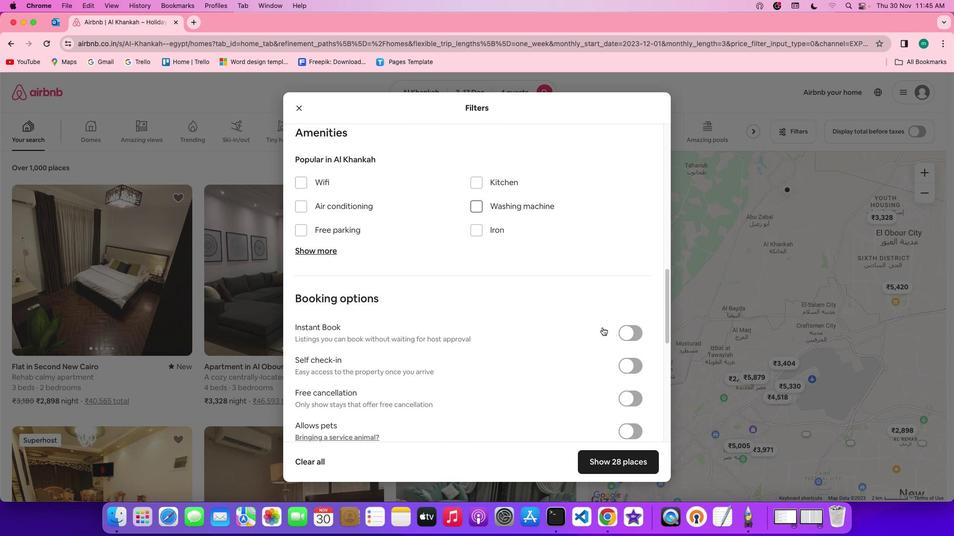 
Action: Mouse scrolled (601, 326) with delta (0, -1)
Screenshot: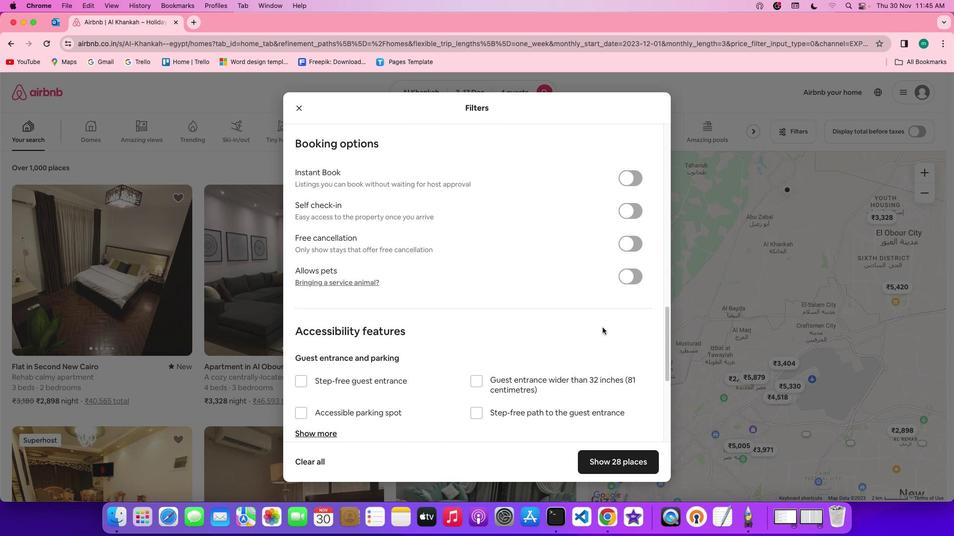 
Action: Mouse scrolled (601, 326) with delta (0, -1)
Screenshot: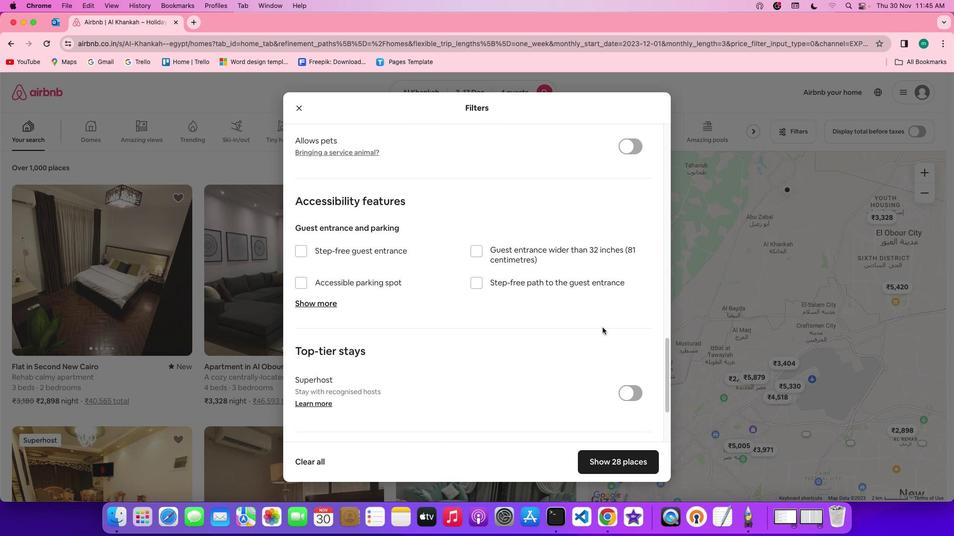 
Action: Mouse scrolled (601, 326) with delta (0, -2)
Screenshot: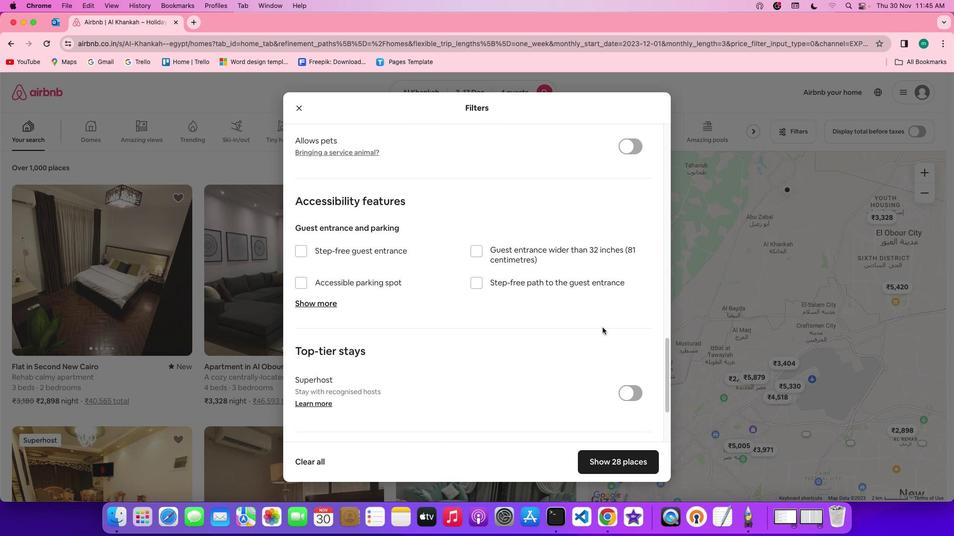 
Action: Mouse scrolled (601, 326) with delta (0, -3)
Screenshot: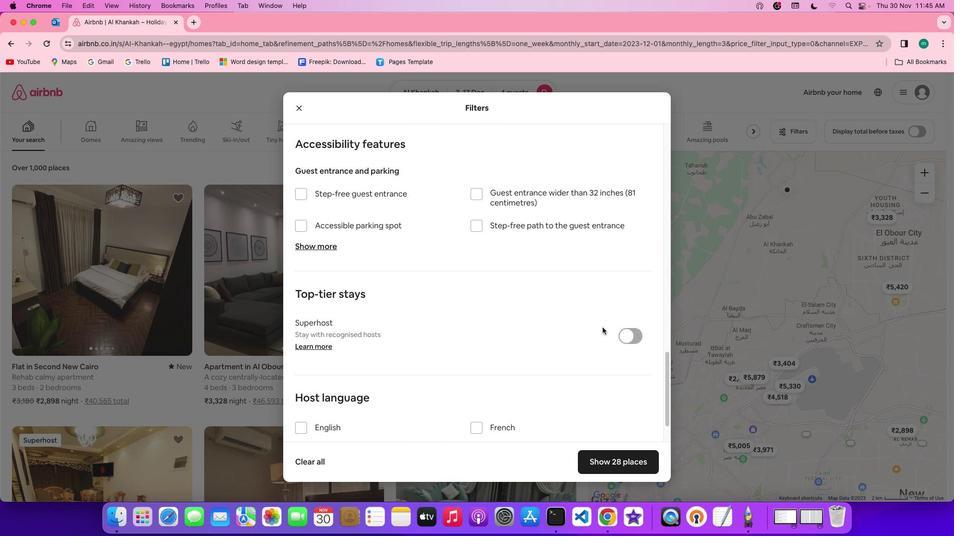 
Action: Mouse scrolled (601, 326) with delta (0, -3)
Screenshot: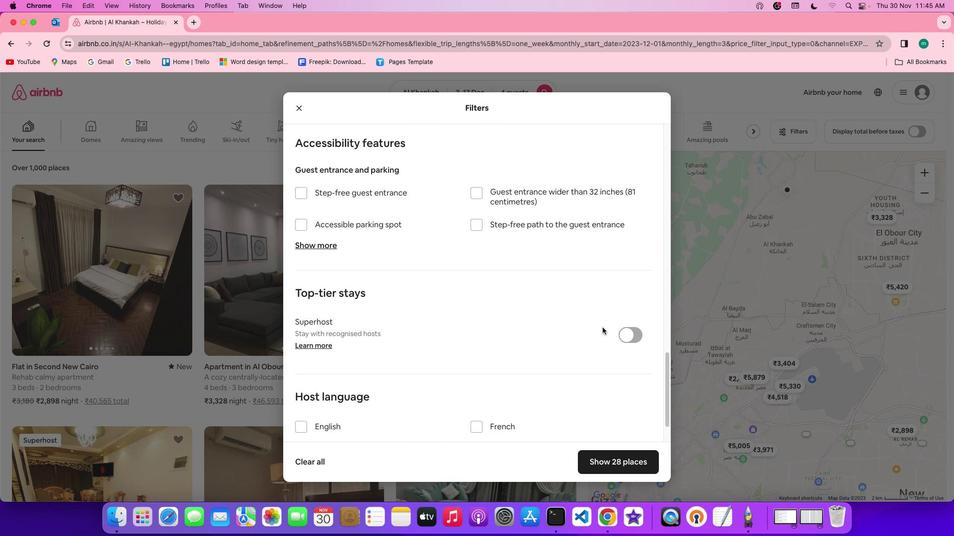 
Action: Mouse scrolled (601, 326) with delta (0, -1)
Screenshot: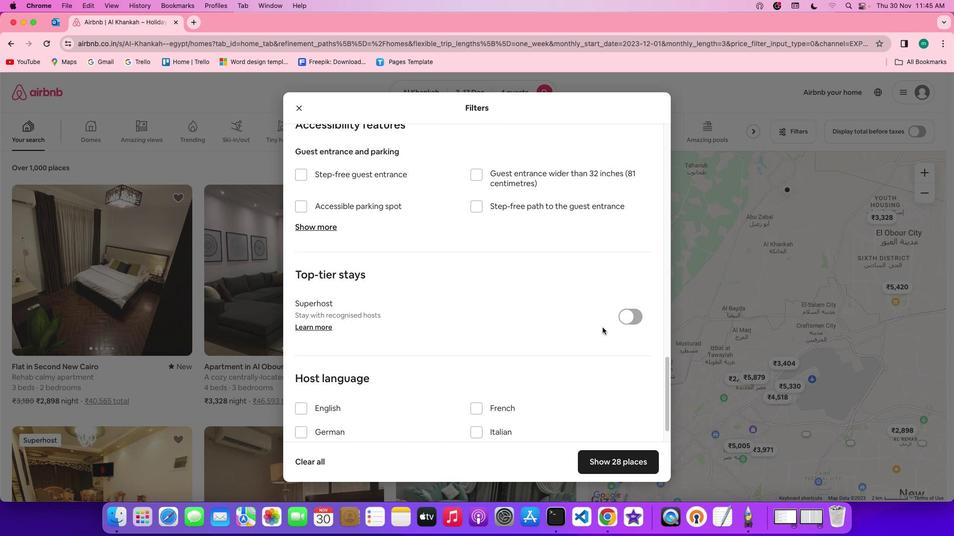 
Action: Mouse scrolled (601, 326) with delta (0, -1)
Screenshot: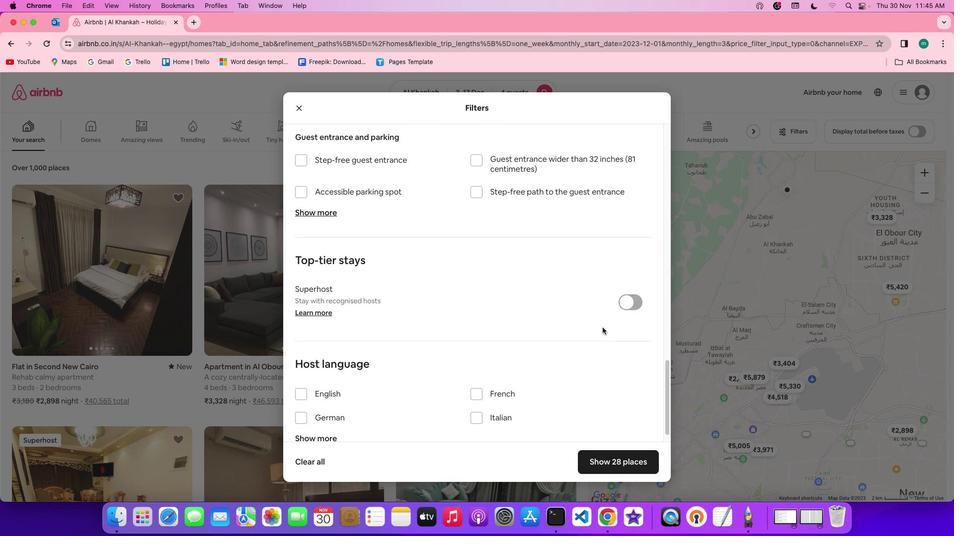 
Action: Mouse scrolled (601, 326) with delta (0, -2)
Screenshot: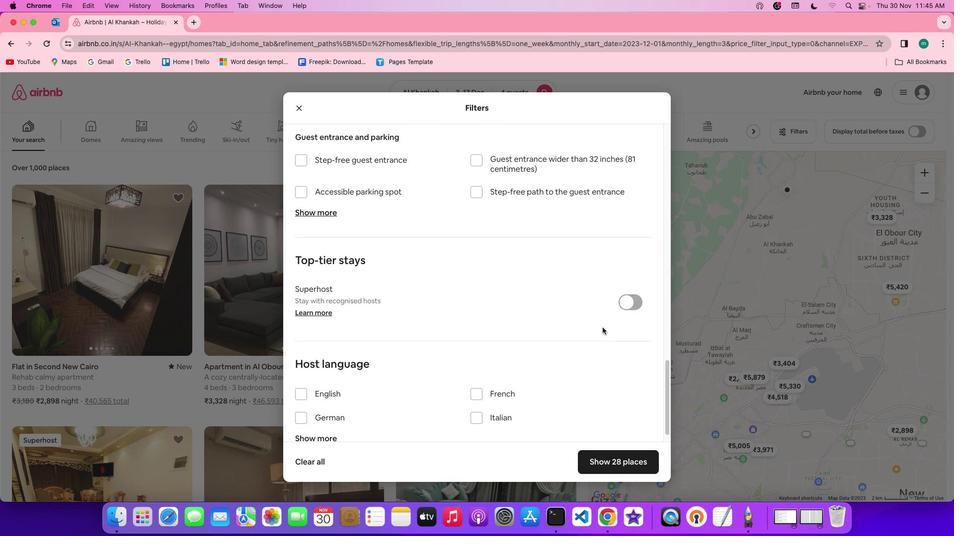 
Action: Mouse scrolled (601, 326) with delta (0, -3)
Screenshot: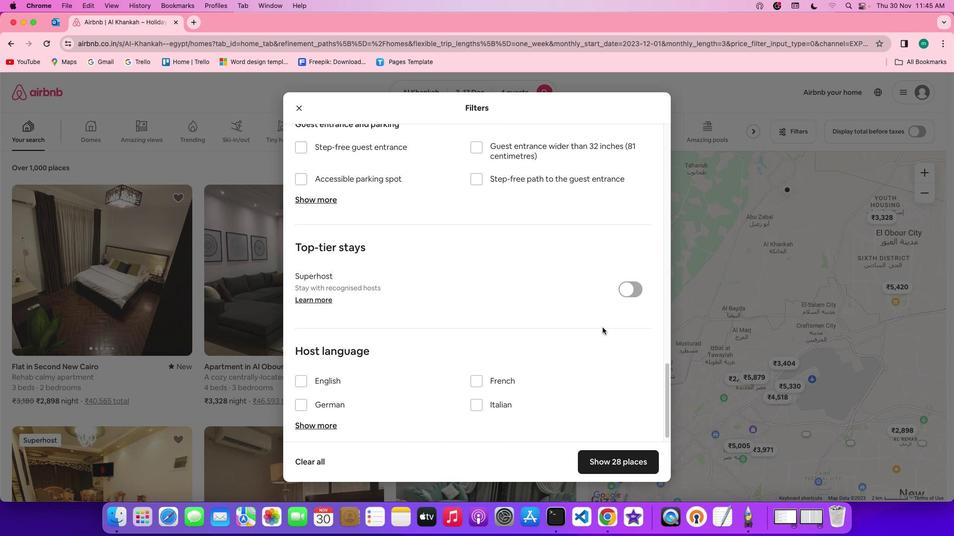 
Action: Mouse scrolled (601, 326) with delta (0, -3)
Screenshot: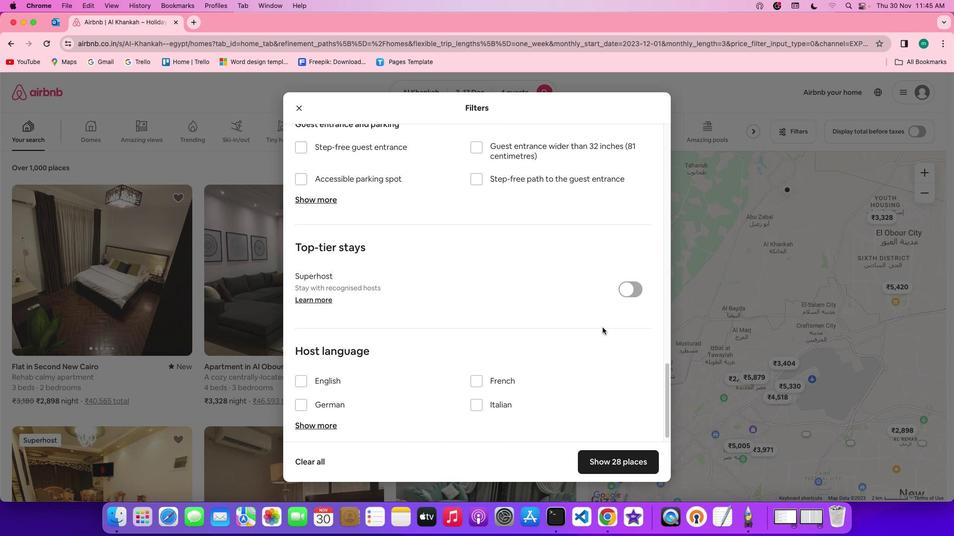 
Action: Mouse scrolled (601, 326) with delta (0, -3)
Screenshot: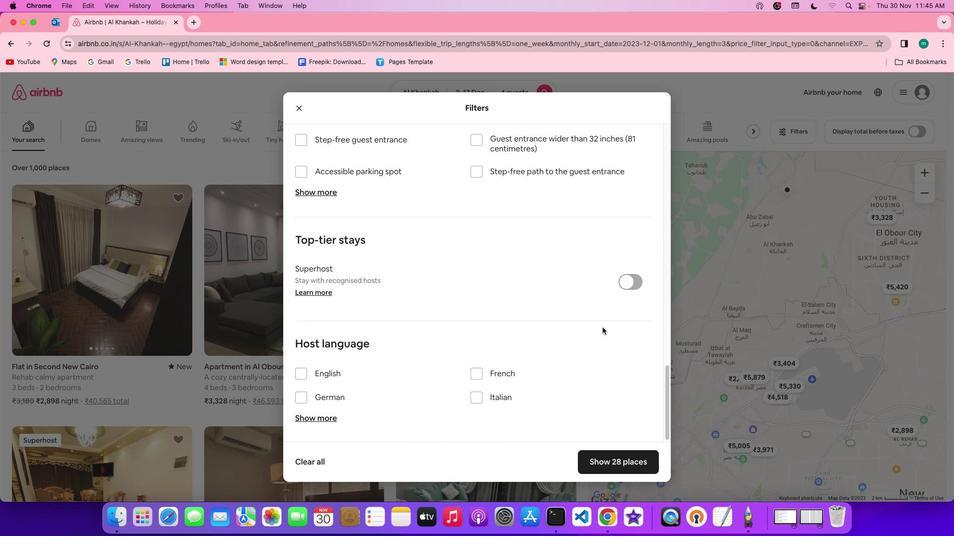 
Action: Mouse scrolled (601, 326) with delta (0, -1)
Screenshot: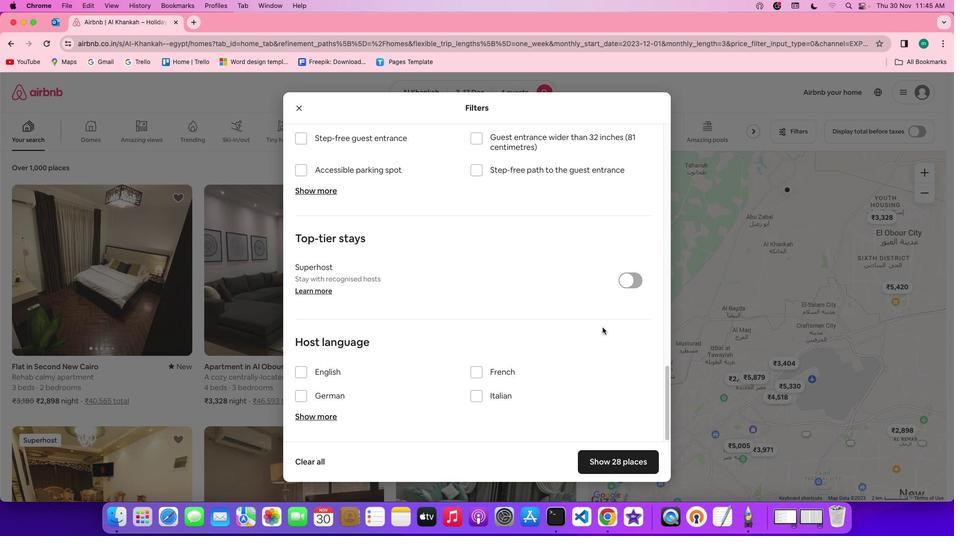 
Action: Mouse scrolled (601, 326) with delta (0, -1)
Screenshot: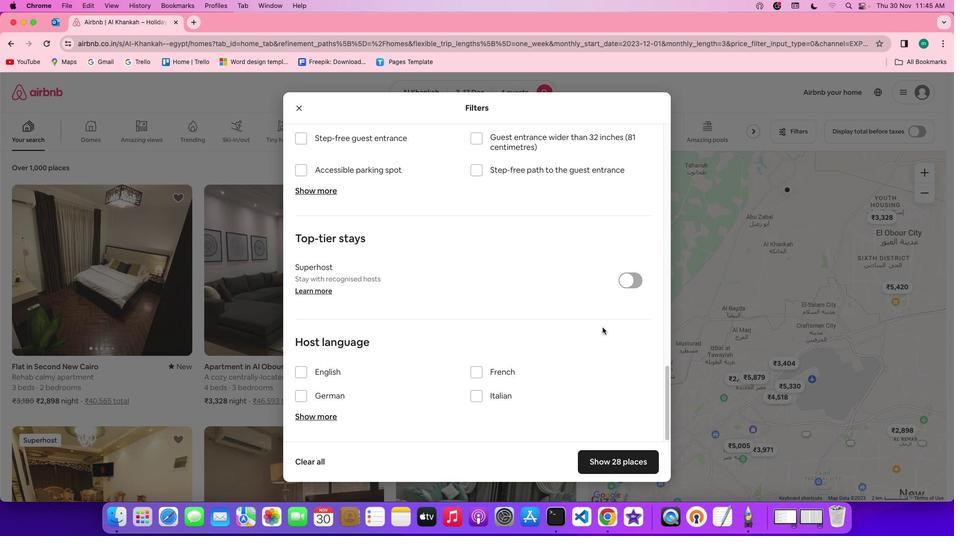 
Action: Mouse scrolled (601, 326) with delta (0, -2)
Screenshot: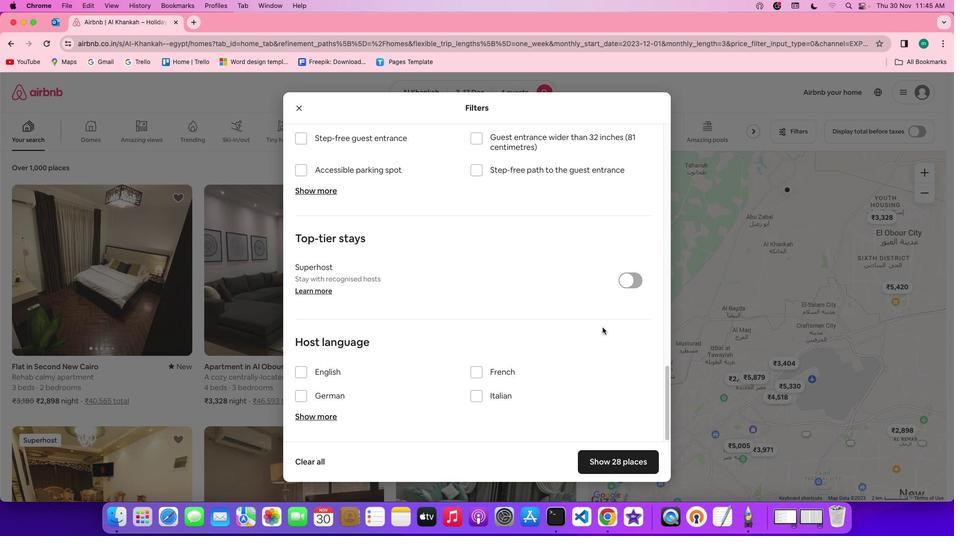 
Action: Mouse scrolled (601, 326) with delta (0, -3)
Screenshot: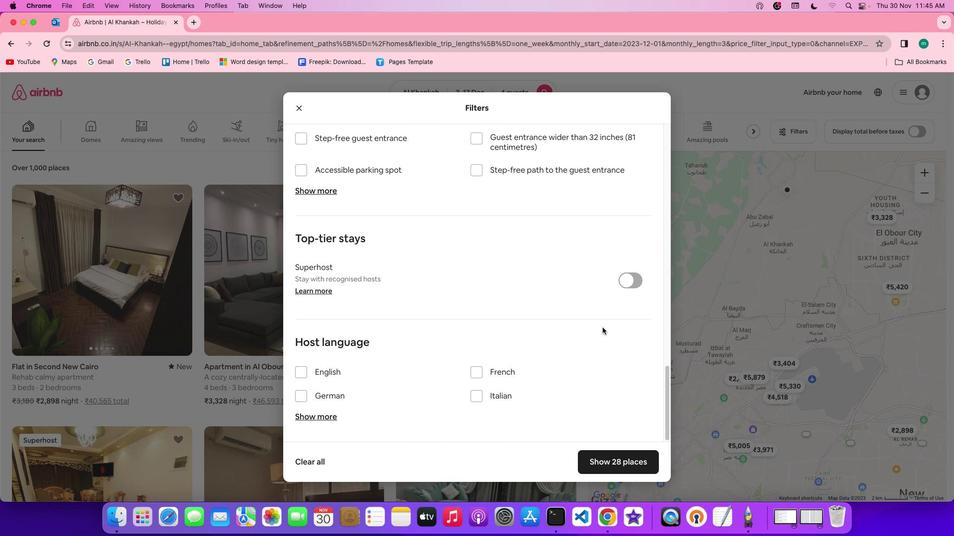 
Action: Mouse scrolled (601, 326) with delta (0, -3)
Screenshot: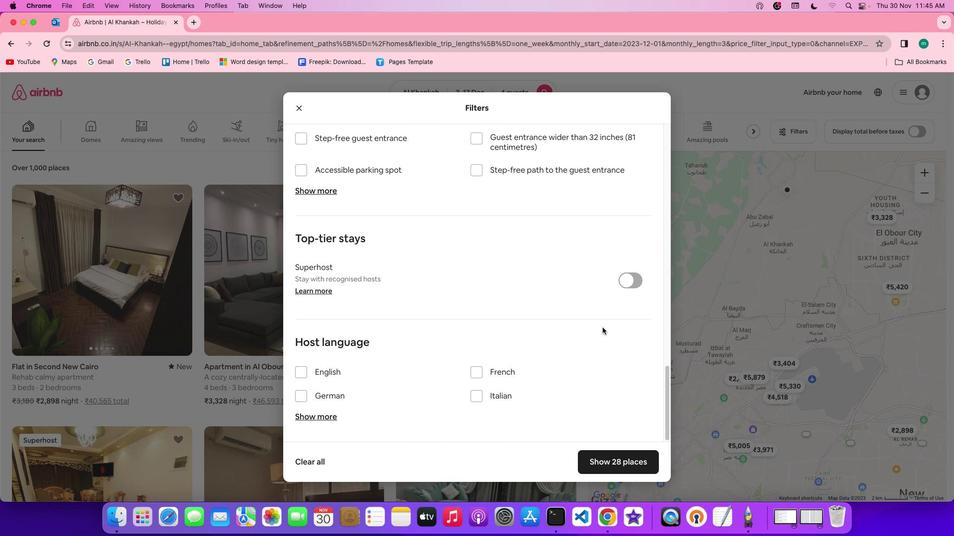 
Action: Mouse moved to (607, 463)
Screenshot: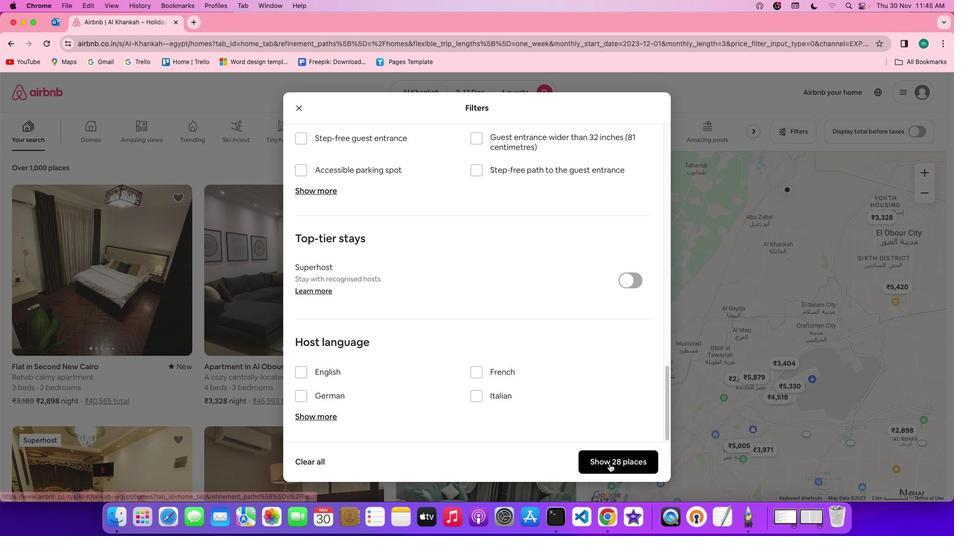 
Action: Mouse pressed left at (607, 463)
Screenshot: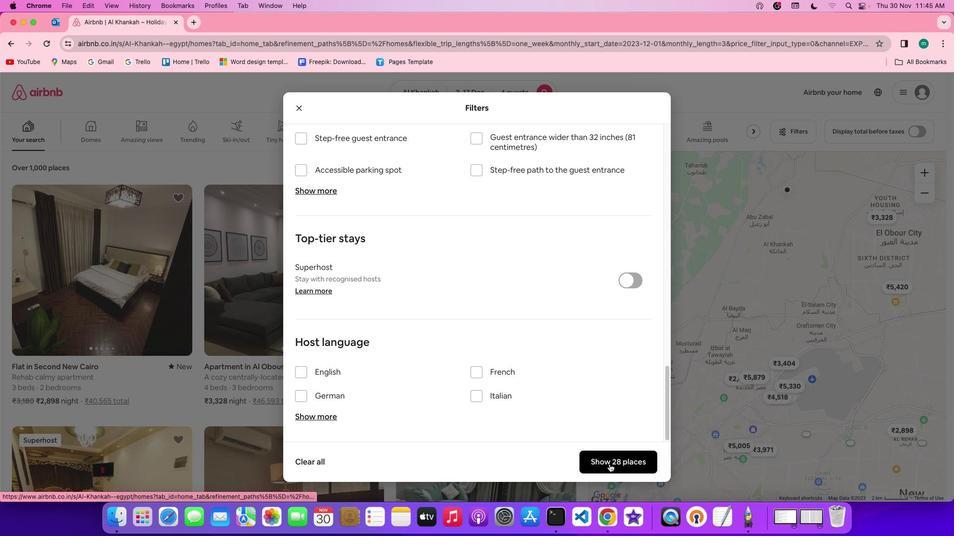 
Action: Mouse moved to (426, 282)
Screenshot: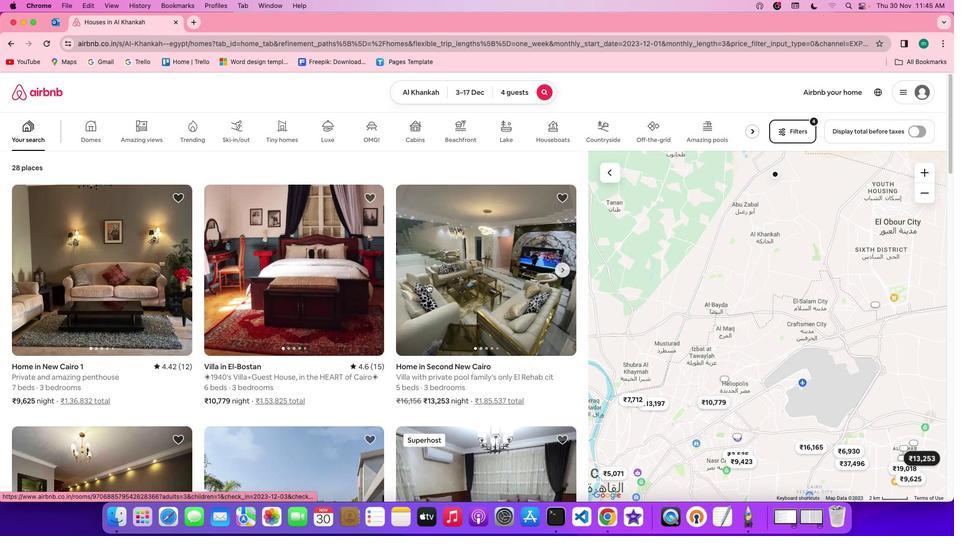 
Action: Mouse pressed left at (426, 282)
Screenshot: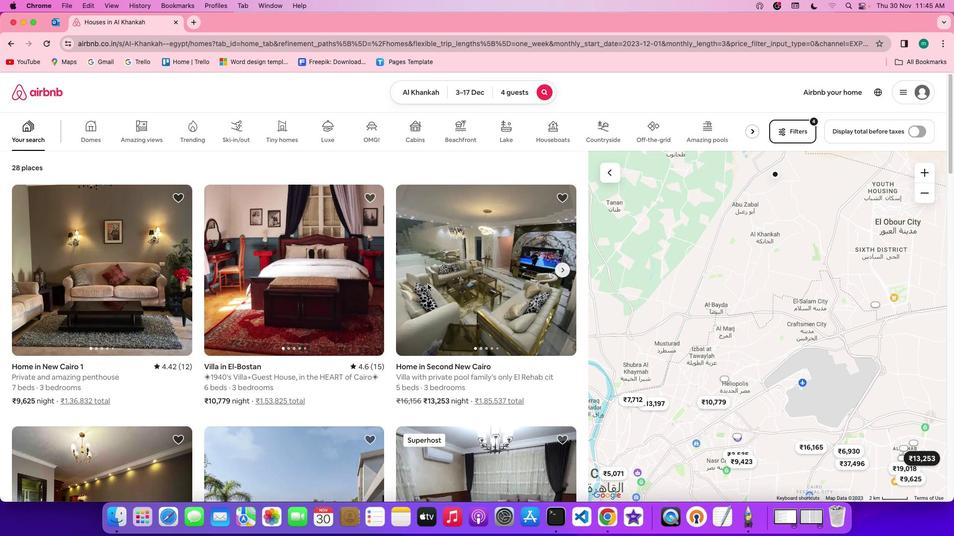 
Action: Mouse moved to (514, 320)
Screenshot: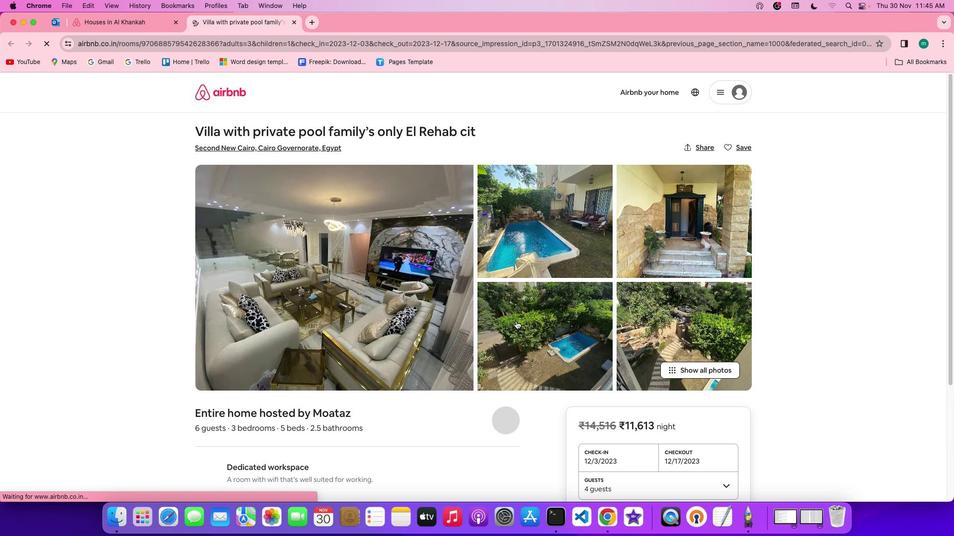 
Action: Mouse scrolled (514, 320) with delta (0, -1)
Screenshot: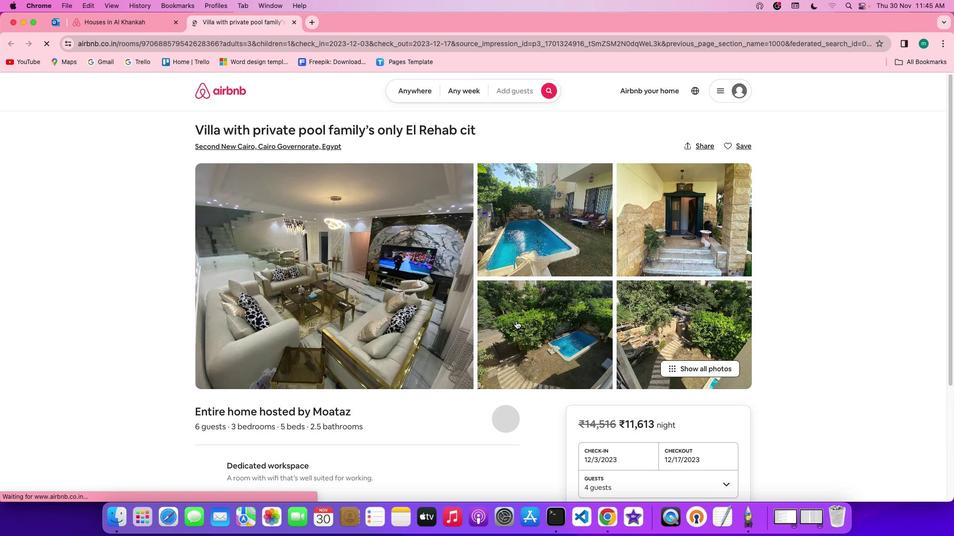 
Action: Mouse moved to (716, 366)
Screenshot: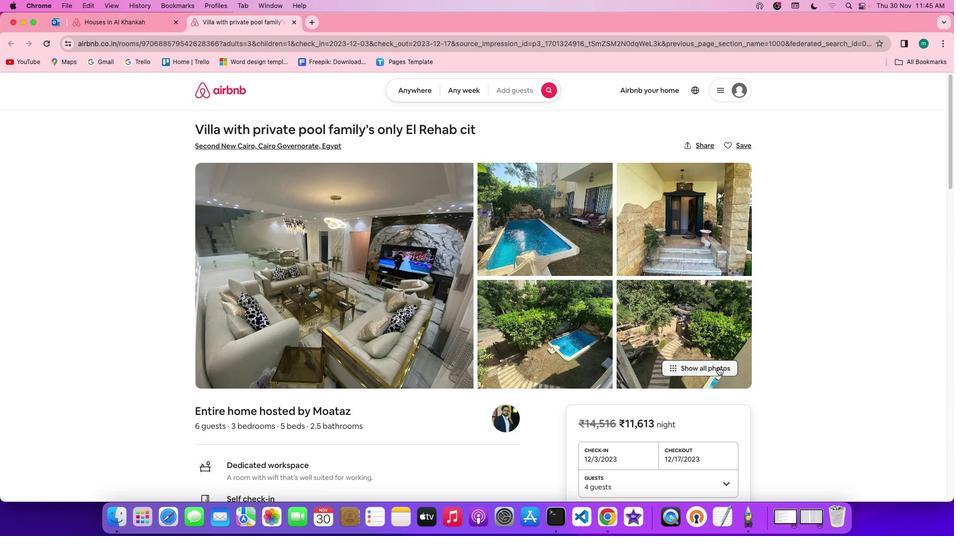
Action: Mouse pressed left at (716, 366)
Screenshot: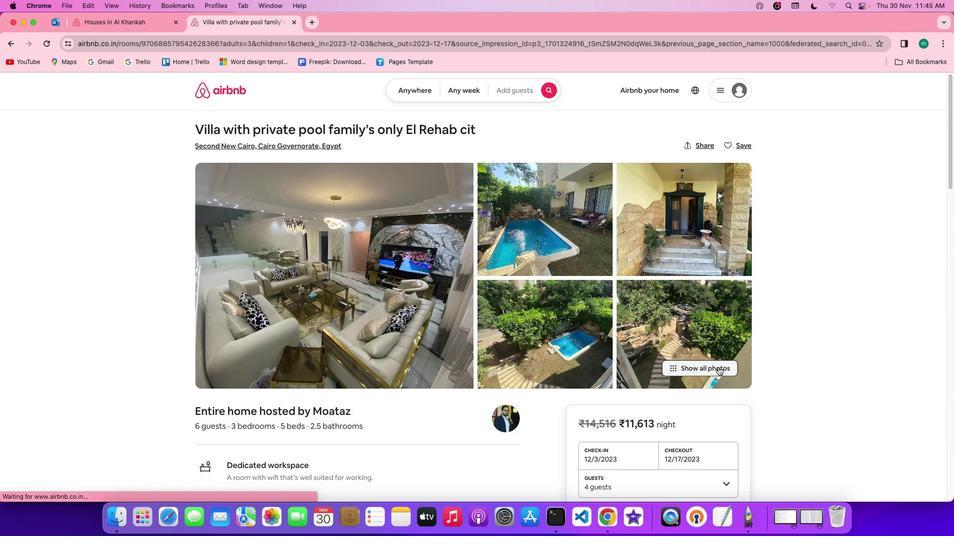 
Action: Mouse moved to (547, 326)
Screenshot: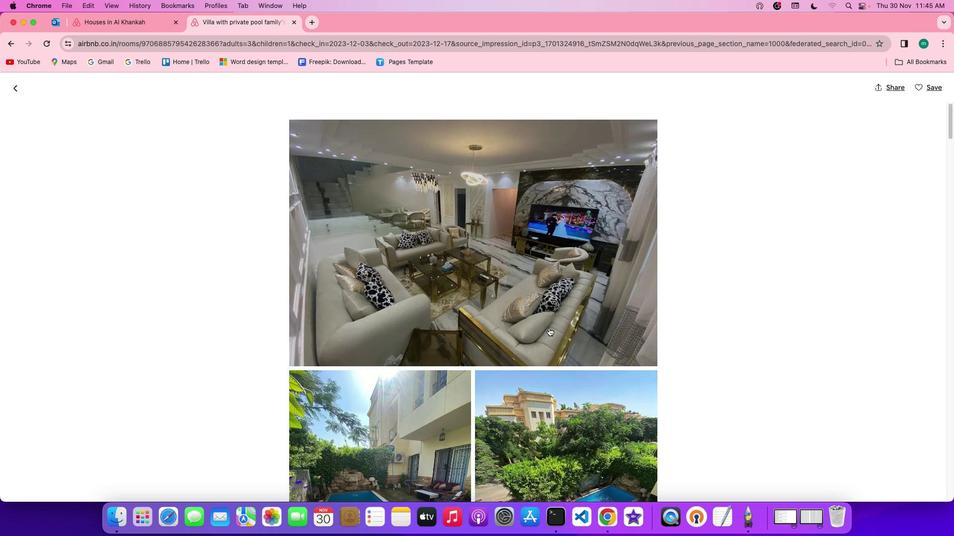 
Action: Mouse scrolled (547, 326) with delta (0, -1)
Screenshot: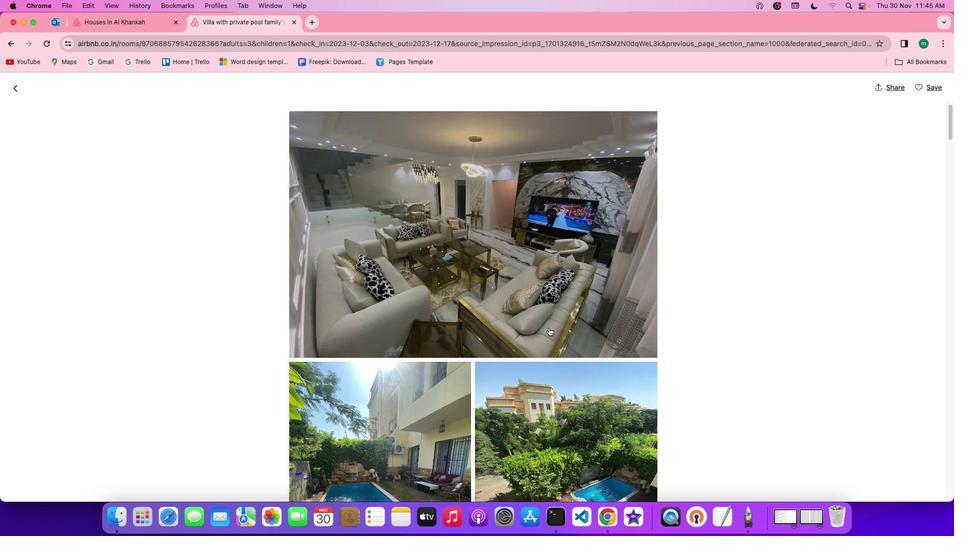 
Action: Mouse scrolled (547, 326) with delta (0, -1)
Screenshot: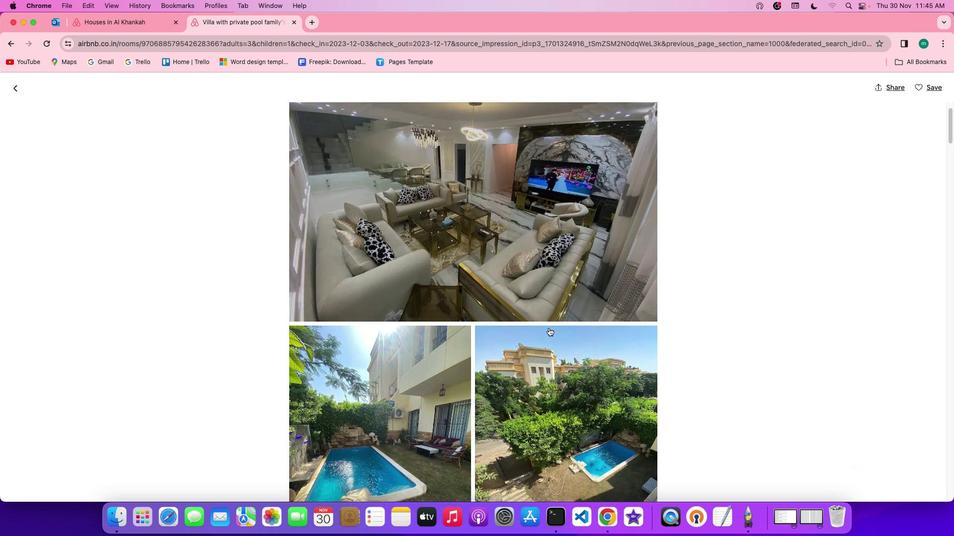 
Action: Mouse scrolled (547, 326) with delta (0, -1)
Screenshot: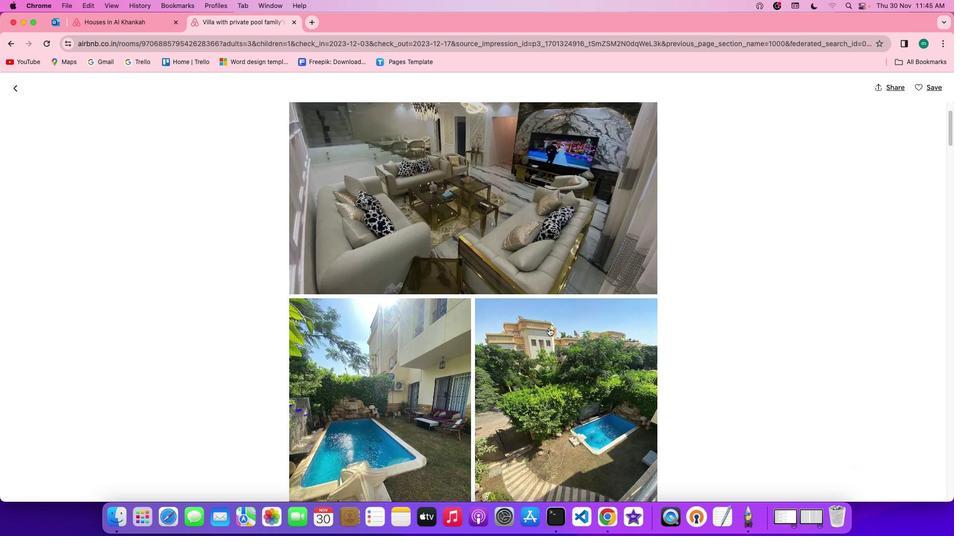 
Action: Mouse scrolled (547, 326) with delta (0, -2)
Screenshot: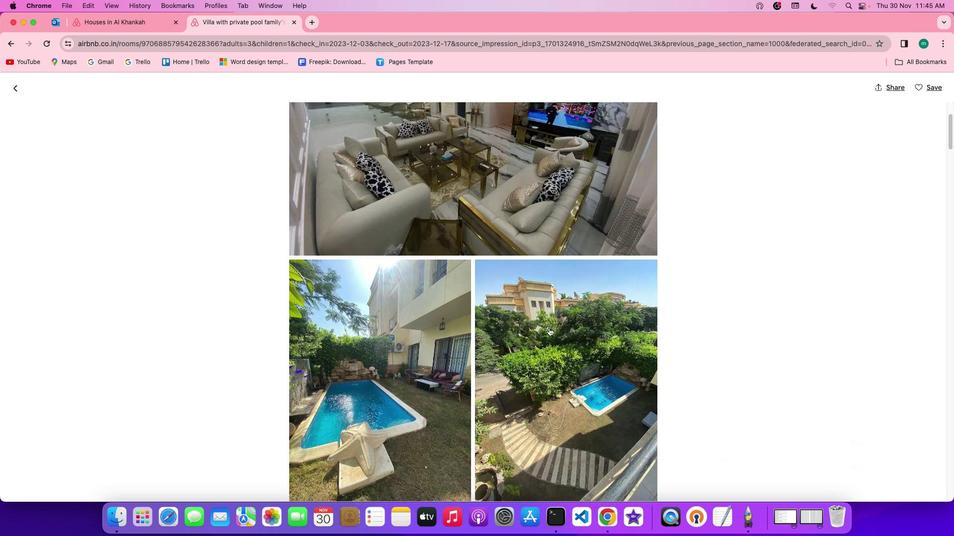 
Action: Mouse moved to (547, 326)
Screenshot: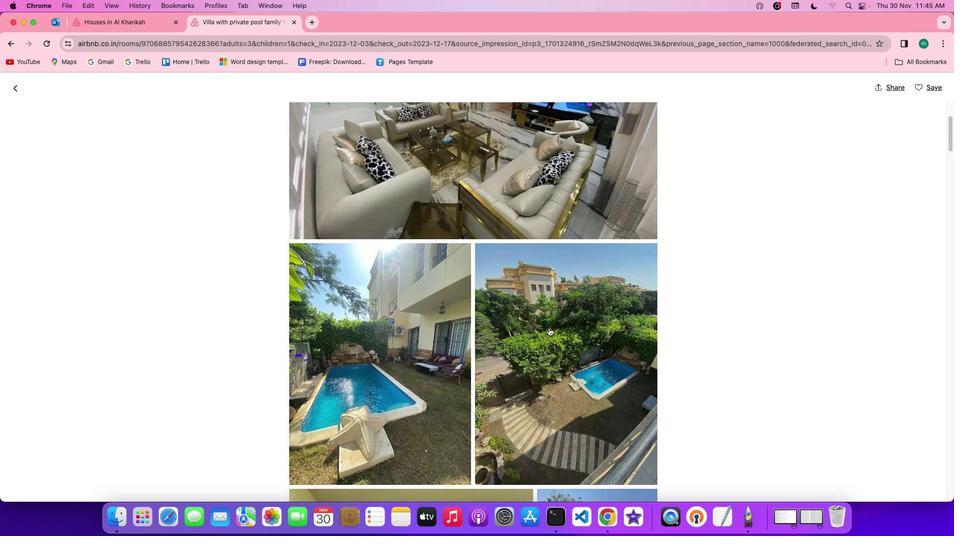 
Action: Mouse scrolled (547, 326) with delta (0, -1)
Screenshot: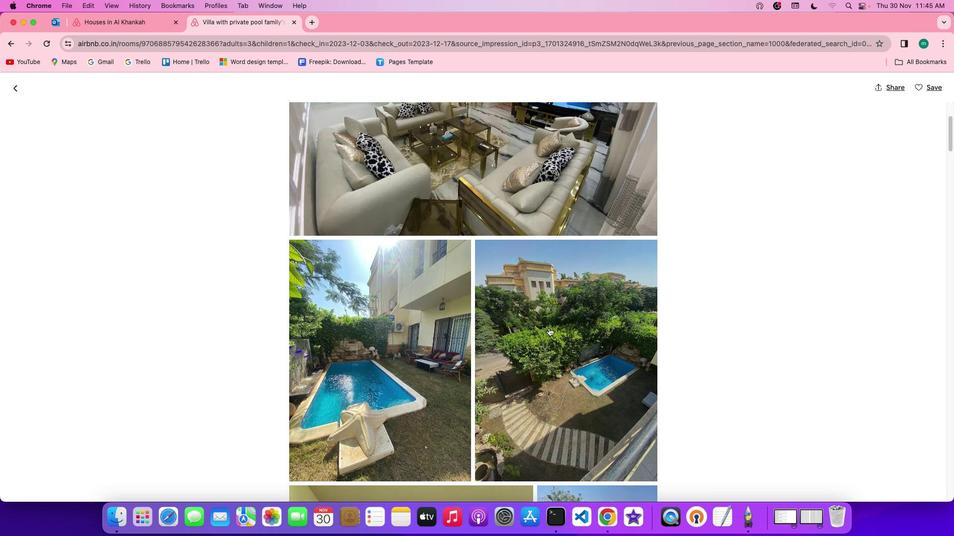 
Action: Mouse scrolled (547, 326) with delta (0, -1)
Screenshot: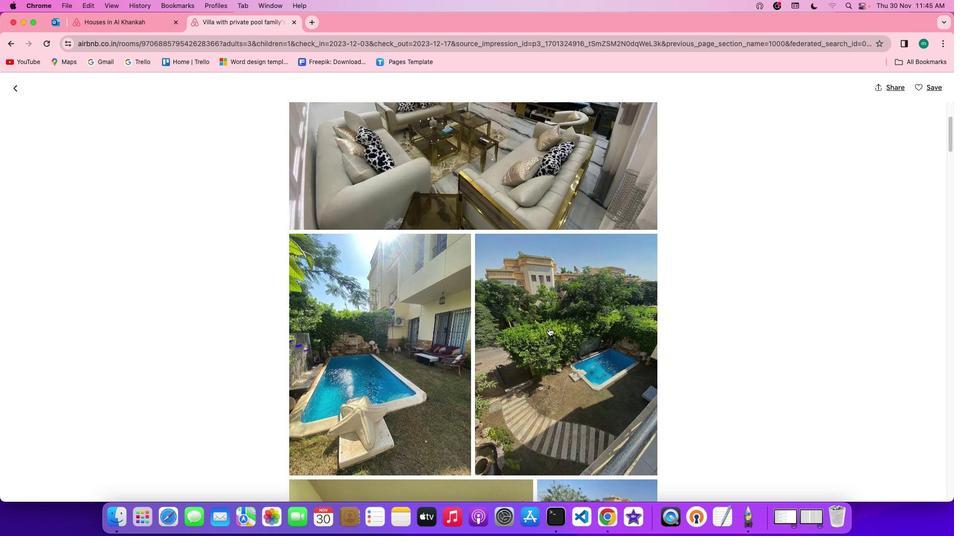 
Action: Mouse scrolled (547, 326) with delta (0, -1)
Screenshot: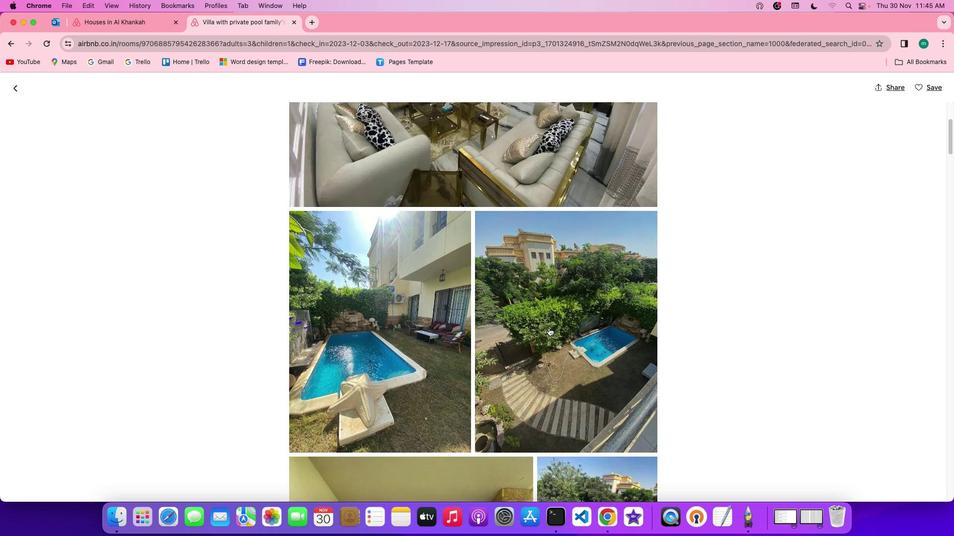 
Action: Mouse scrolled (547, 326) with delta (0, -1)
Screenshot: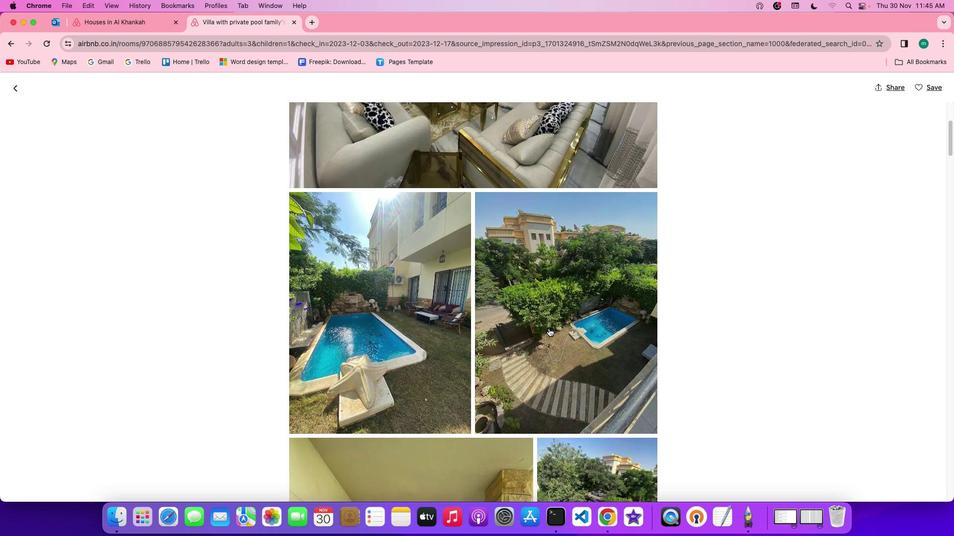 
Action: Mouse moved to (547, 326)
Screenshot: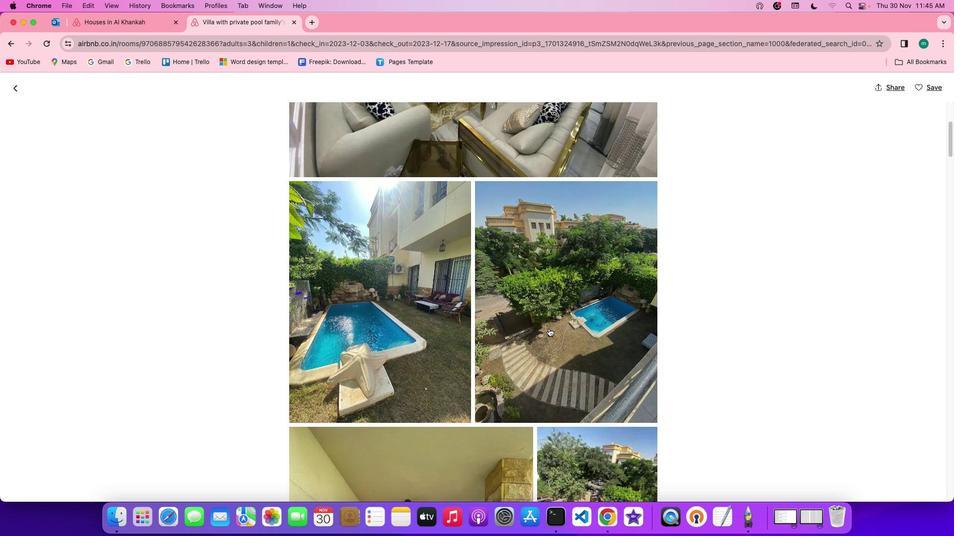 
Action: Mouse scrolled (547, 326) with delta (0, -1)
Screenshot: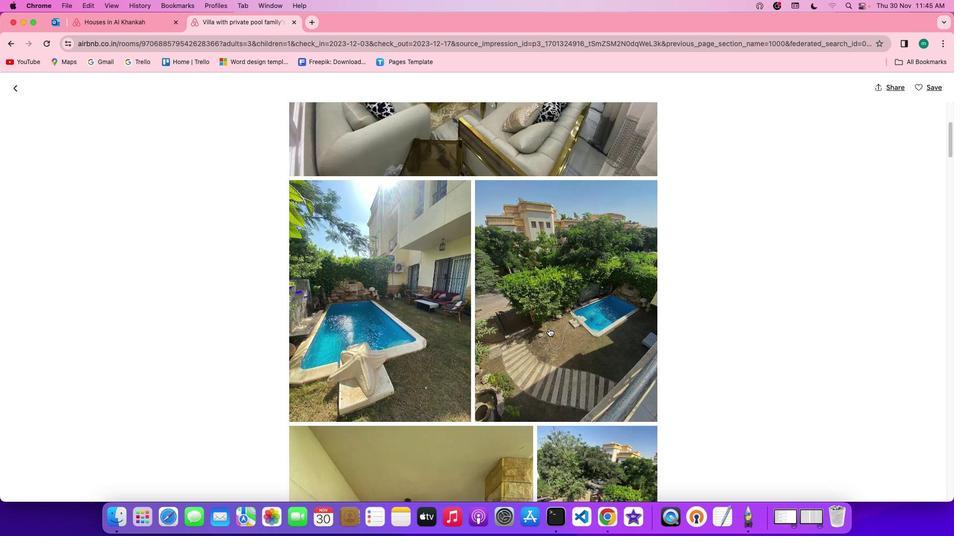 
Action: Mouse scrolled (547, 326) with delta (0, -1)
Screenshot: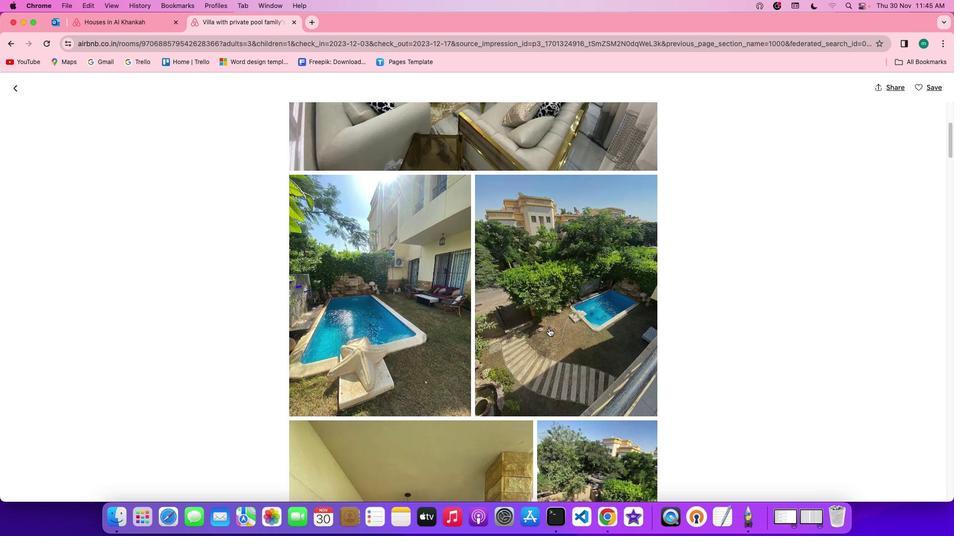 
Action: Mouse scrolled (547, 326) with delta (0, -1)
Screenshot: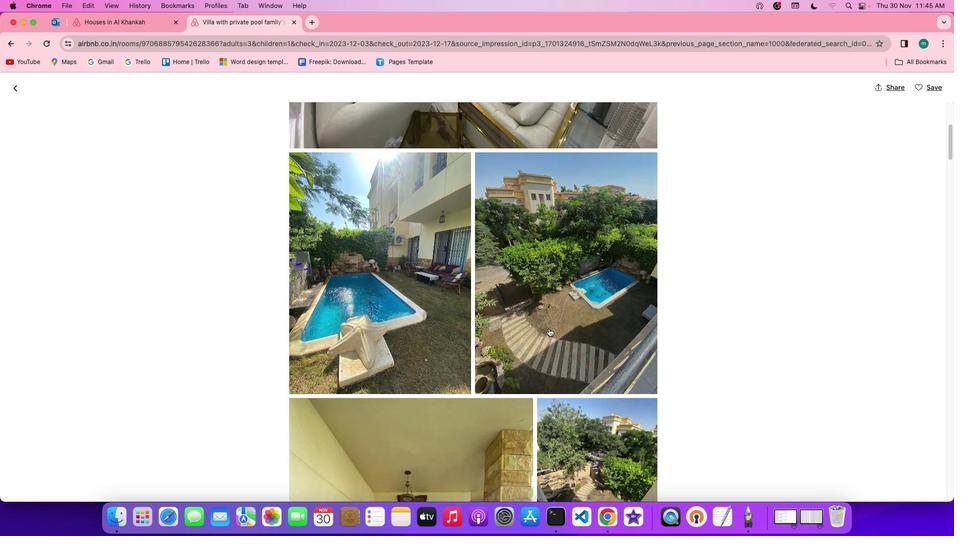 
Action: Mouse scrolled (547, 326) with delta (0, -1)
Screenshot: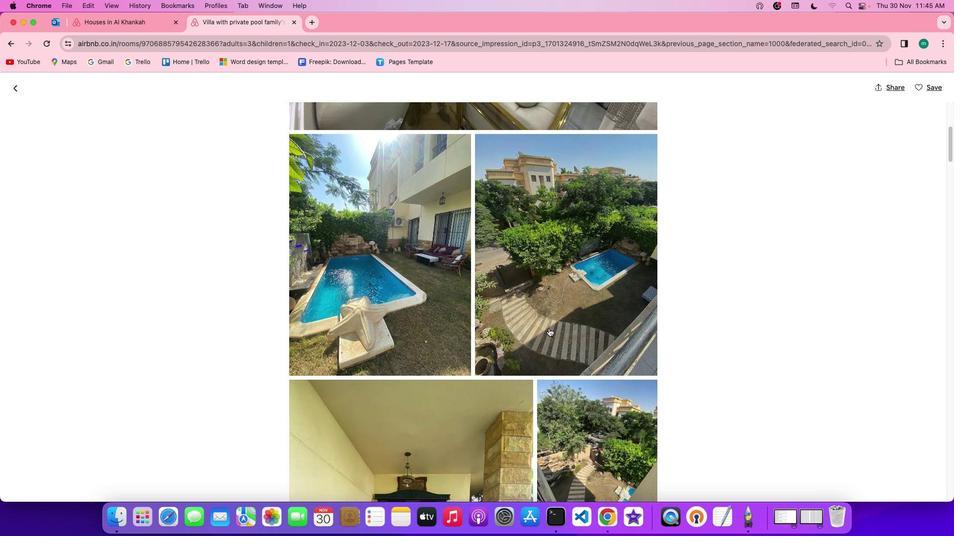 
Action: Mouse scrolled (547, 326) with delta (0, -1)
Screenshot: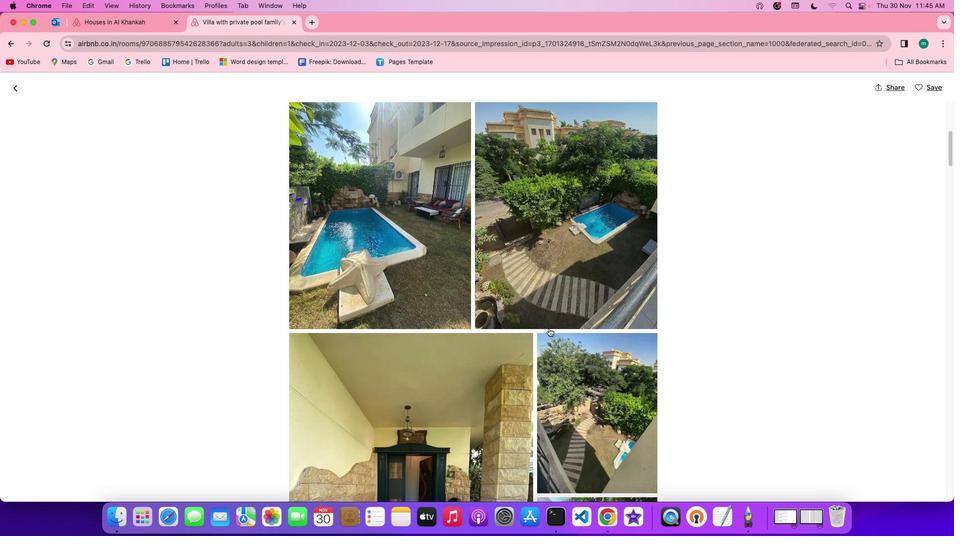 
Action: Mouse scrolled (547, 326) with delta (0, -1)
Screenshot: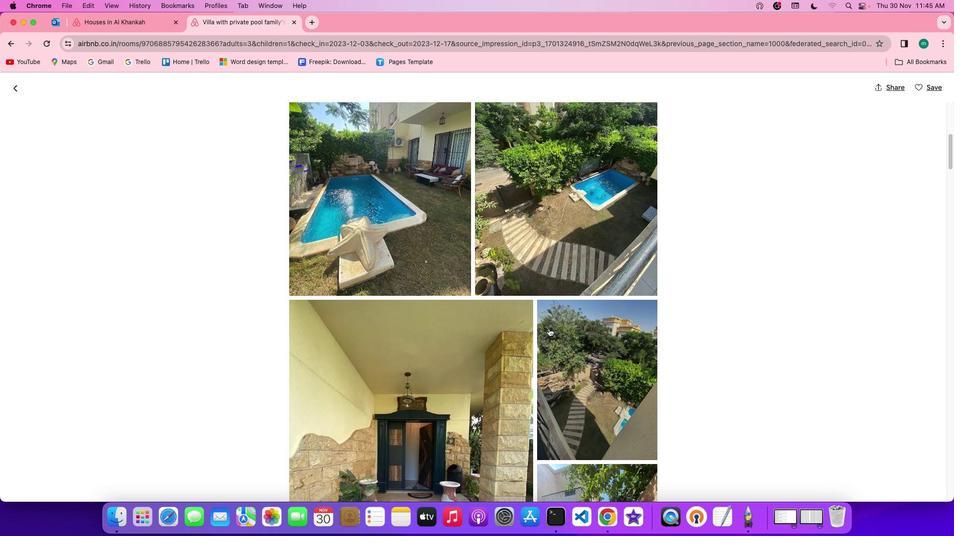 
Action: Mouse scrolled (547, 326) with delta (0, -1)
Screenshot: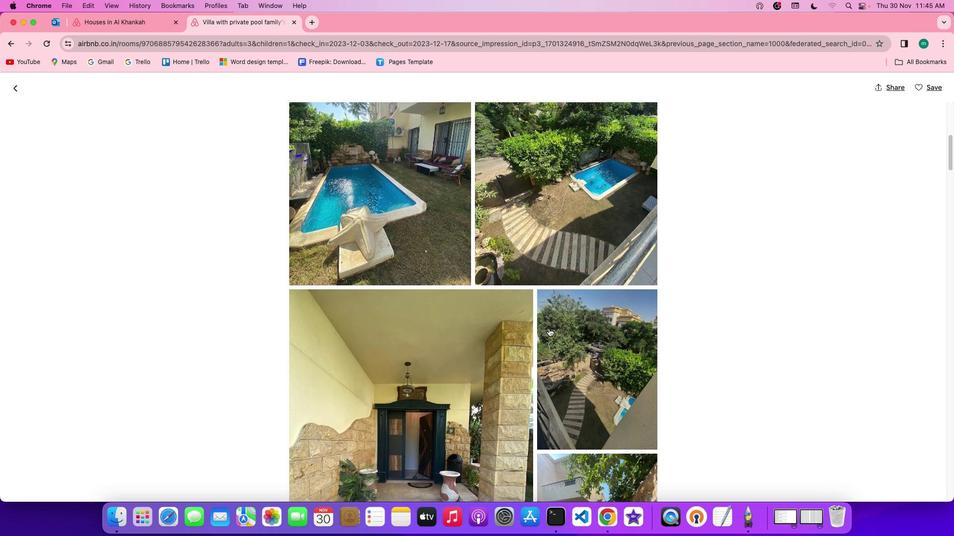 
Action: Mouse scrolled (547, 326) with delta (0, -1)
Screenshot: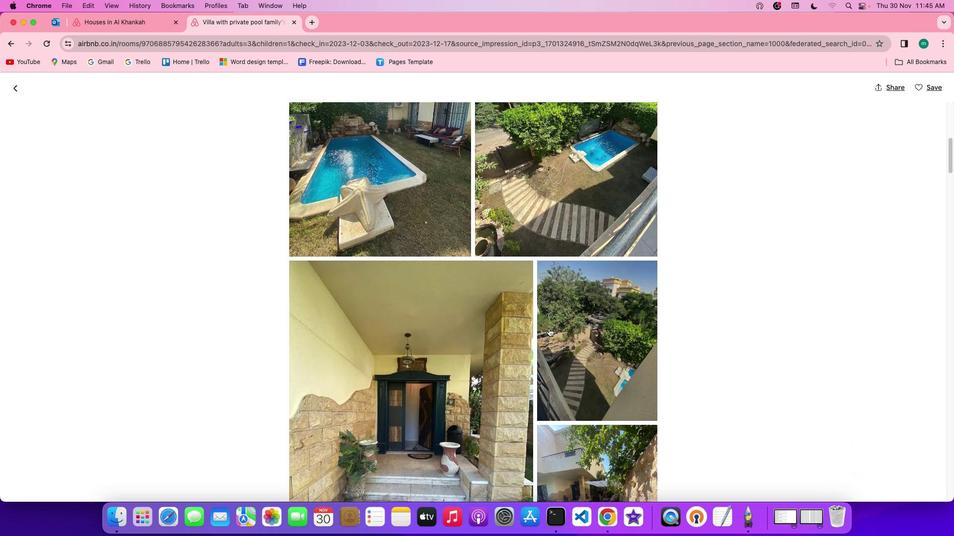 
Action: Mouse scrolled (547, 326) with delta (0, -1)
Screenshot: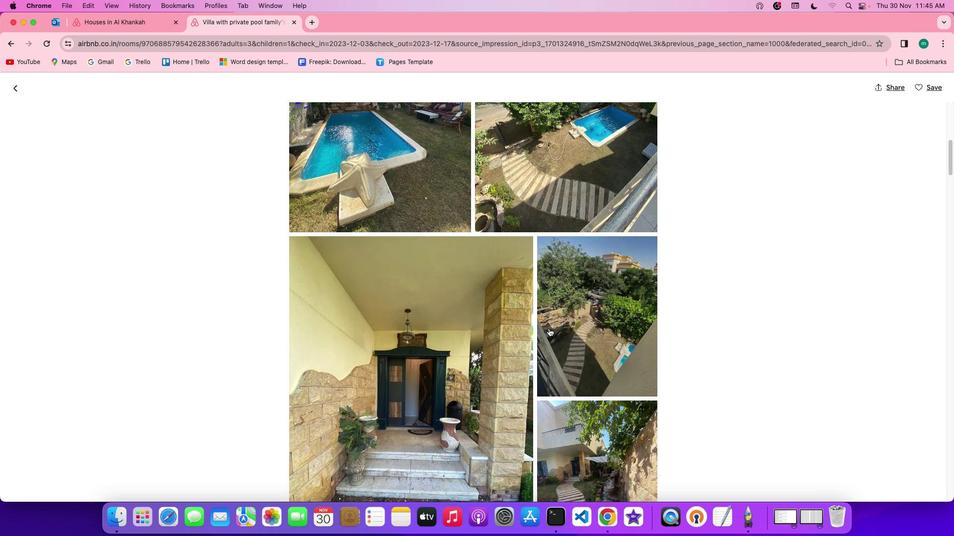 
Action: Mouse scrolled (547, 326) with delta (0, -1)
Screenshot: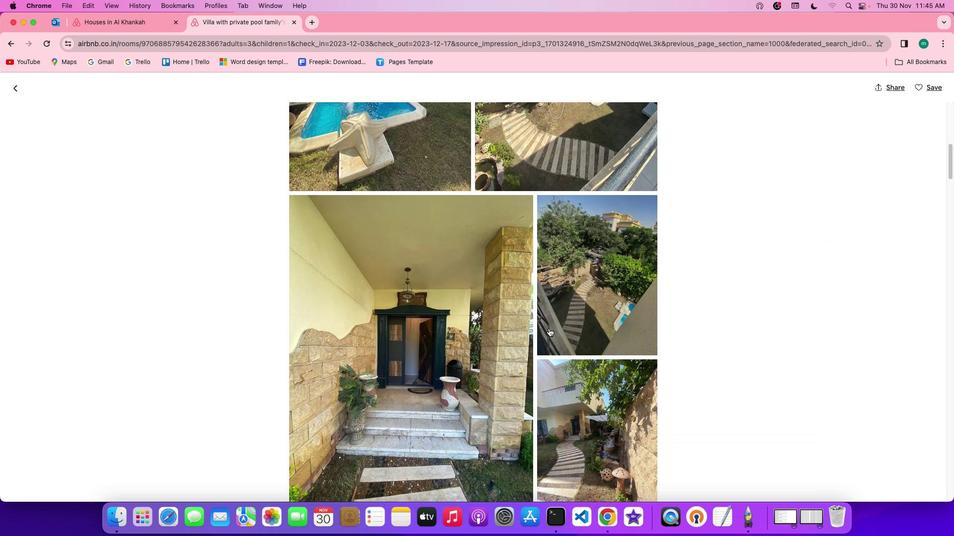 
Action: Mouse scrolled (547, 326) with delta (0, -1)
Screenshot: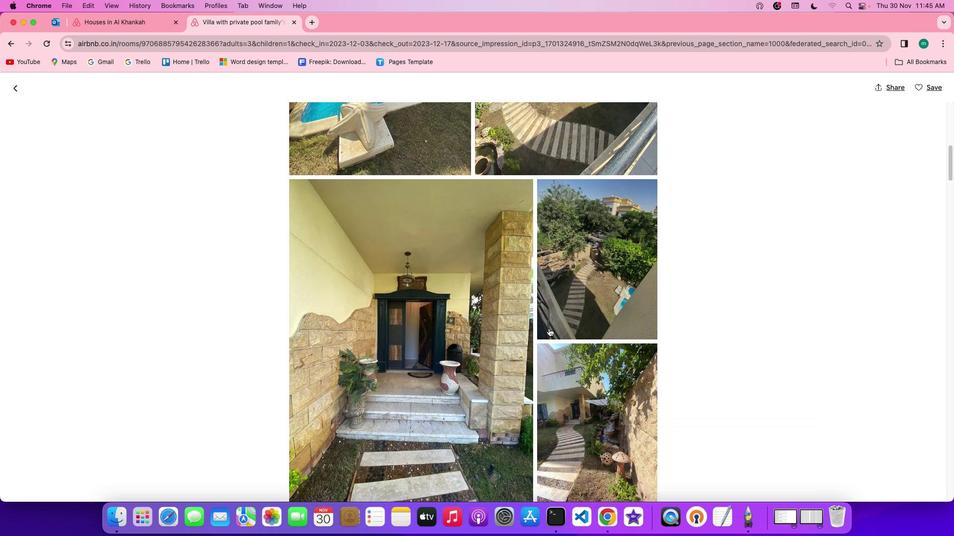 
Action: Mouse scrolled (547, 326) with delta (0, -2)
Screenshot: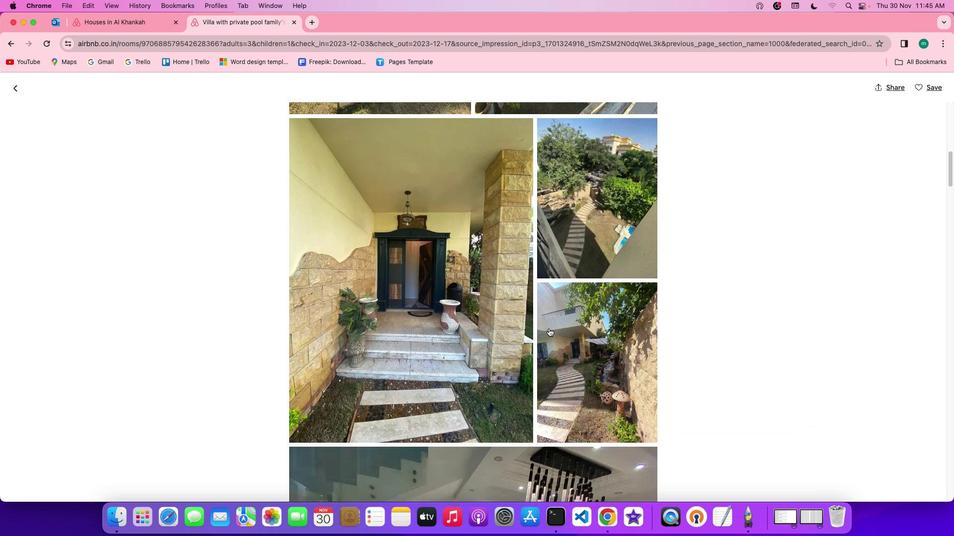 
Action: Mouse scrolled (547, 326) with delta (0, -1)
Screenshot: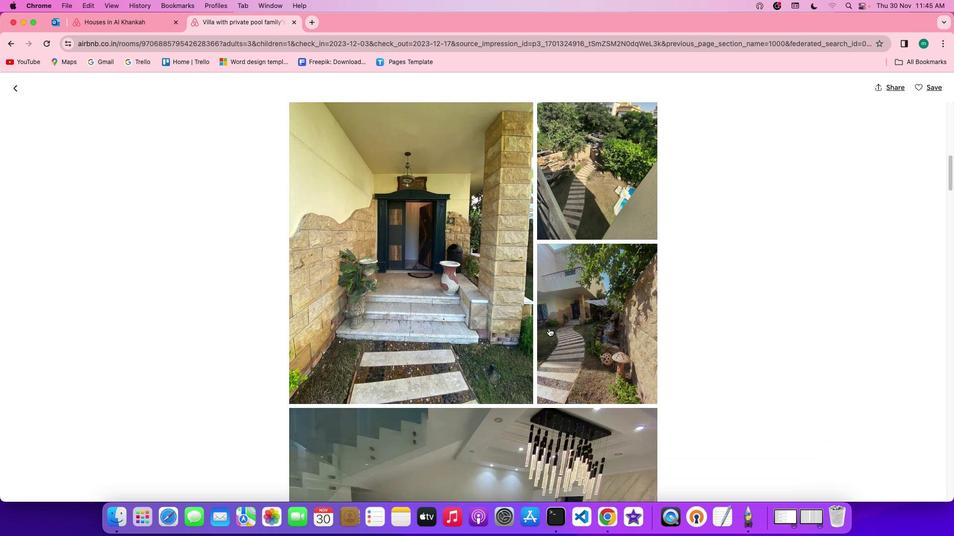 
Action: Mouse scrolled (547, 326) with delta (0, -1)
Screenshot: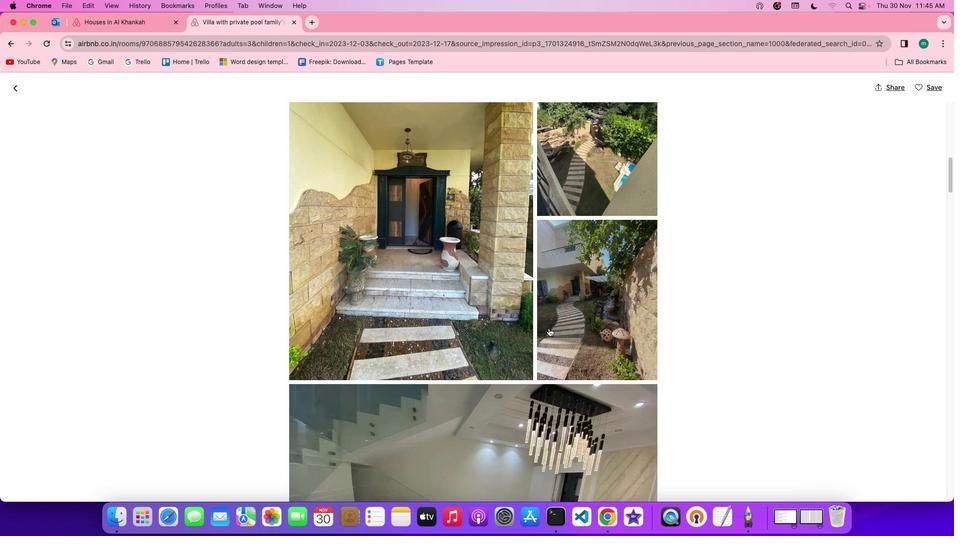 
Action: Mouse scrolled (547, 326) with delta (0, -1)
Screenshot: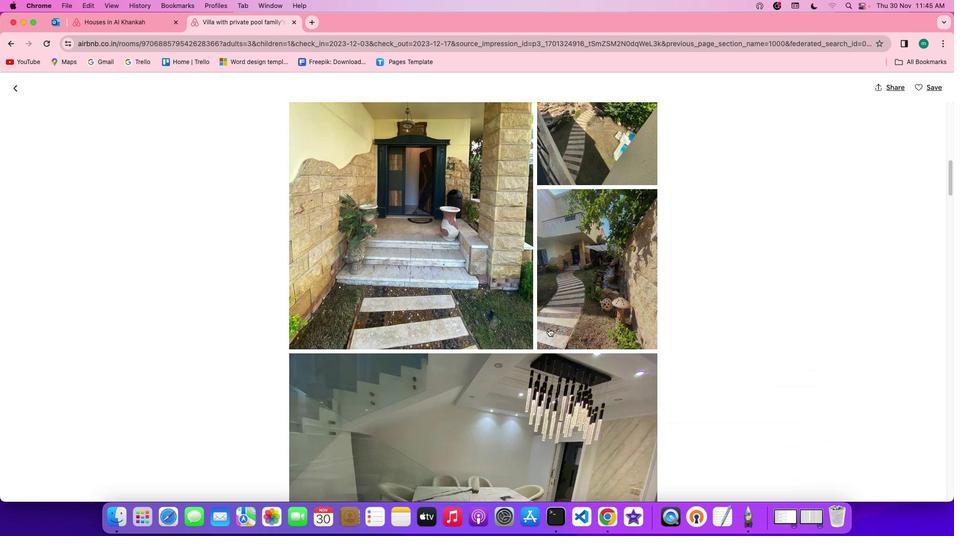 
Action: Mouse scrolled (547, 326) with delta (0, -2)
Screenshot: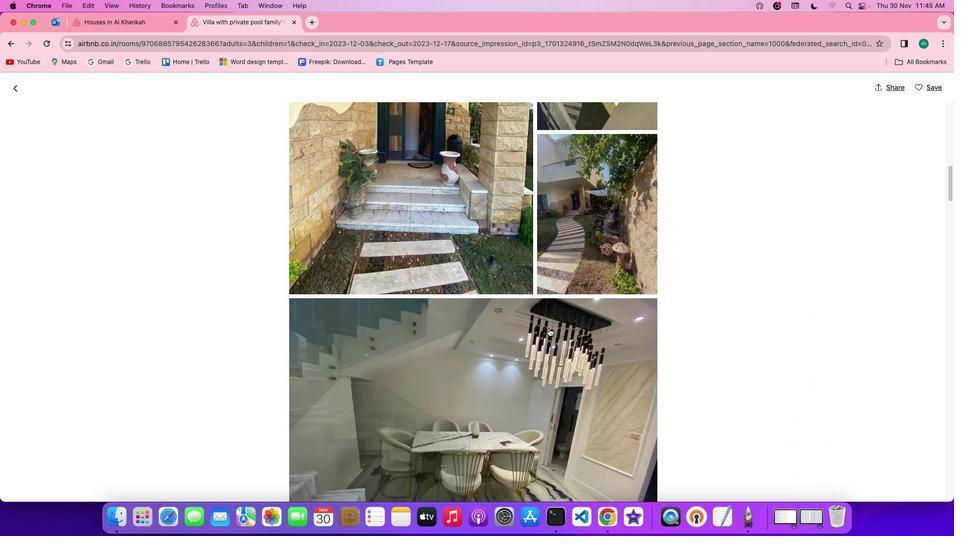 
Action: Mouse moved to (547, 327)
Screenshot: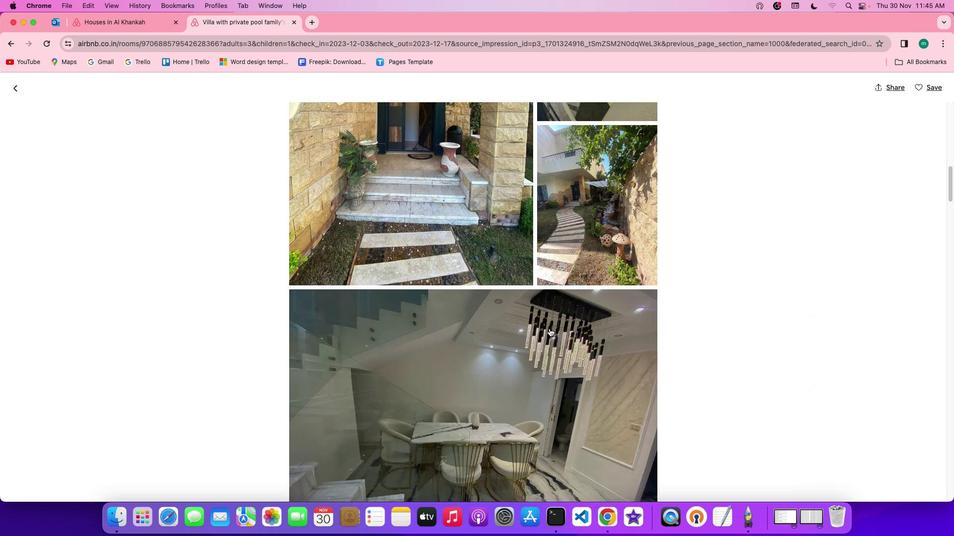 
Action: Mouse scrolled (547, 327) with delta (0, -1)
Screenshot: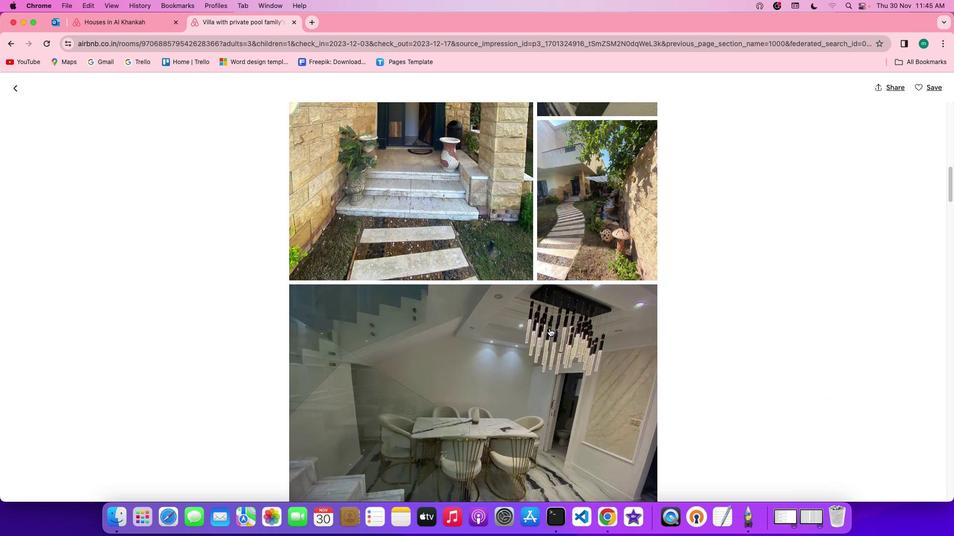 
Action: Mouse scrolled (547, 327) with delta (0, -1)
Screenshot: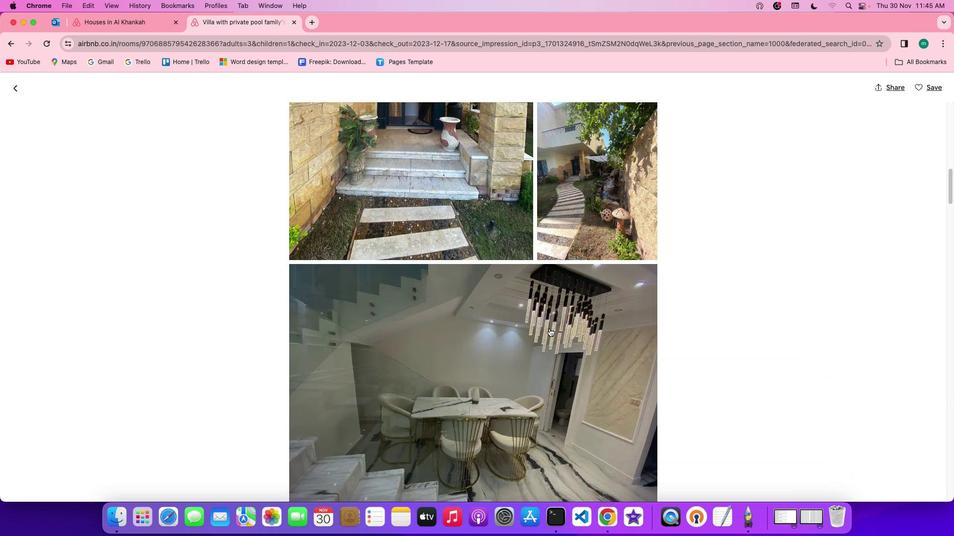 
Action: Mouse scrolled (547, 327) with delta (0, -1)
Screenshot: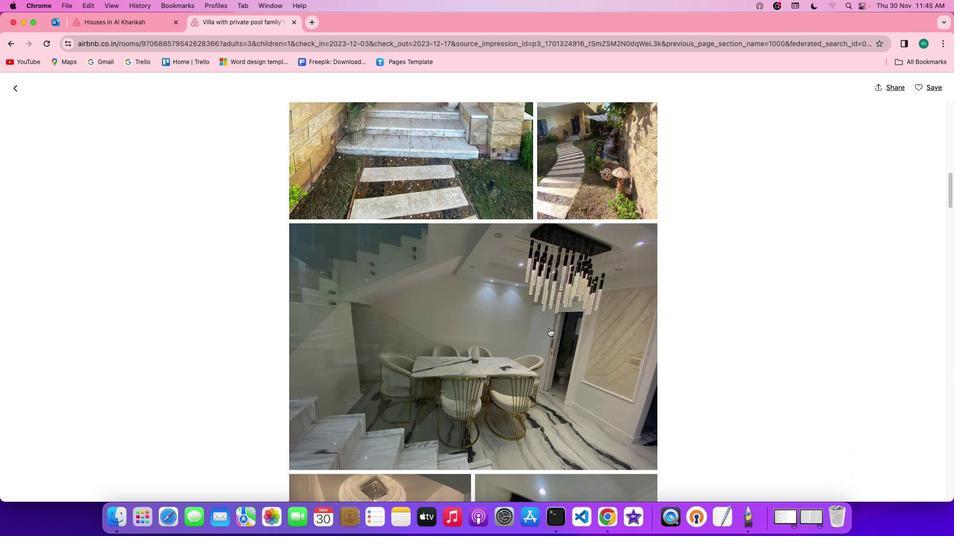 
Action: Mouse scrolled (547, 327) with delta (0, -1)
Screenshot: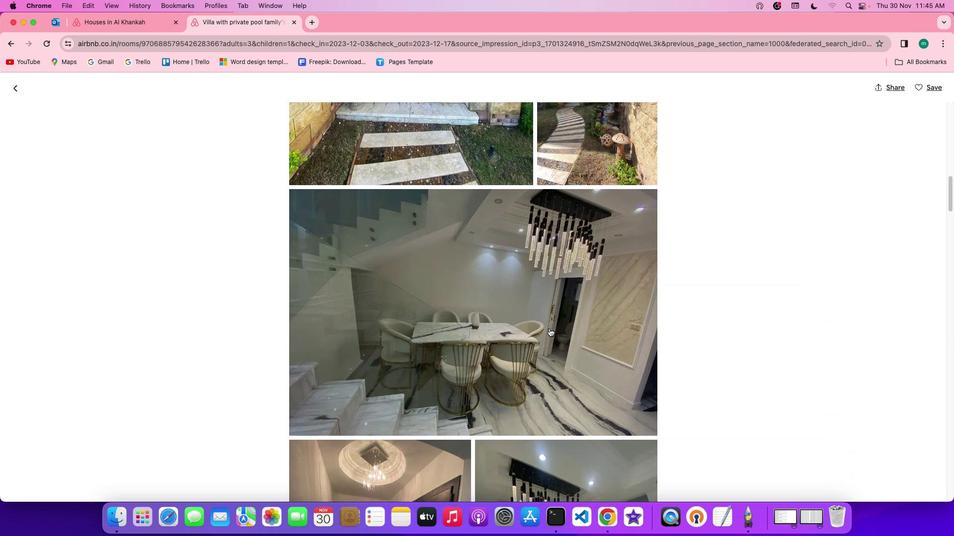 
Action: Mouse scrolled (547, 327) with delta (0, -1)
Screenshot: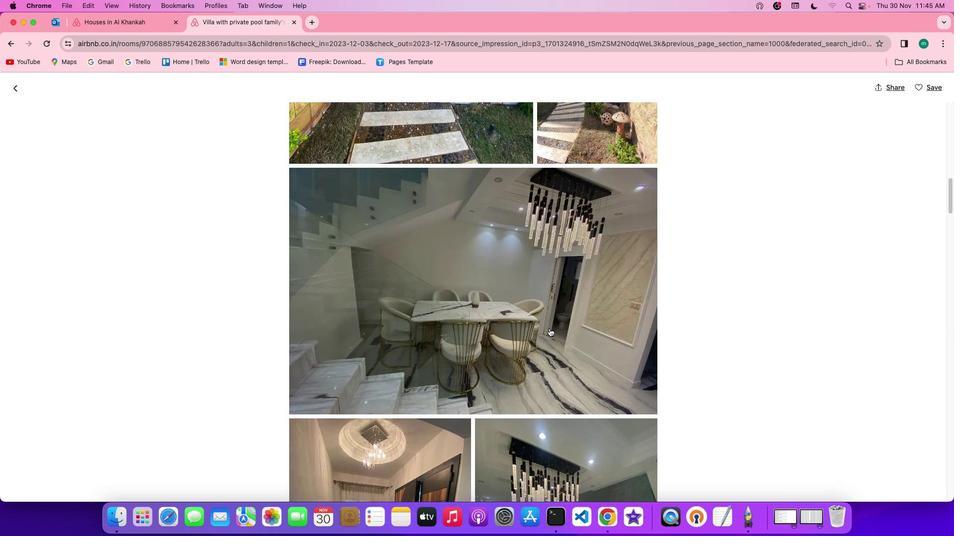 
Action: Mouse scrolled (547, 327) with delta (0, -1)
Screenshot: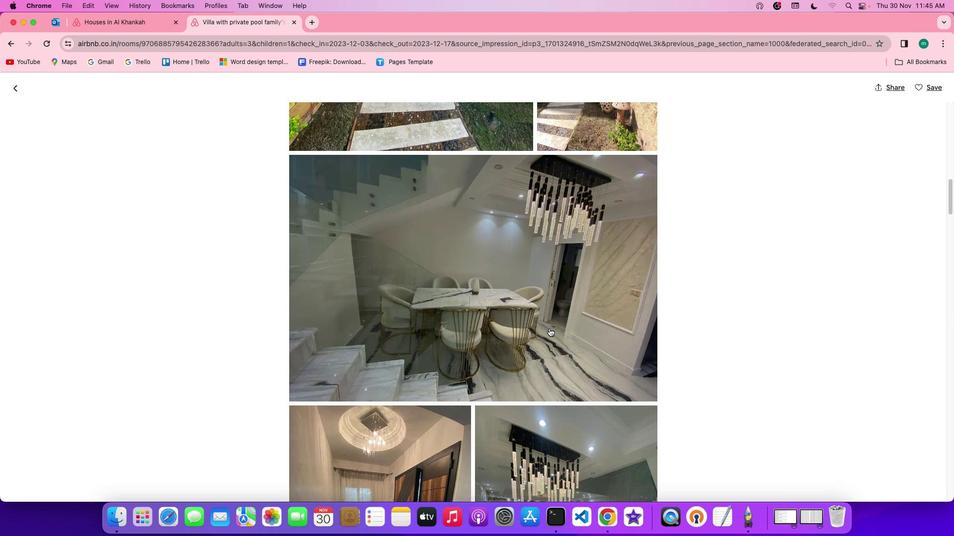 
Action: Mouse scrolled (547, 327) with delta (0, -1)
Screenshot: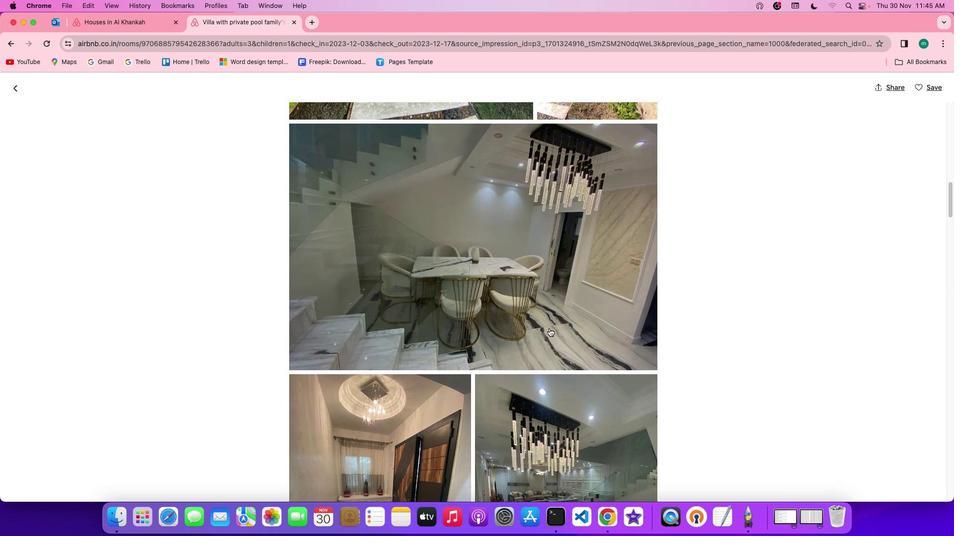 
Action: Mouse scrolled (547, 327) with delta (0, -1)
Screenshot: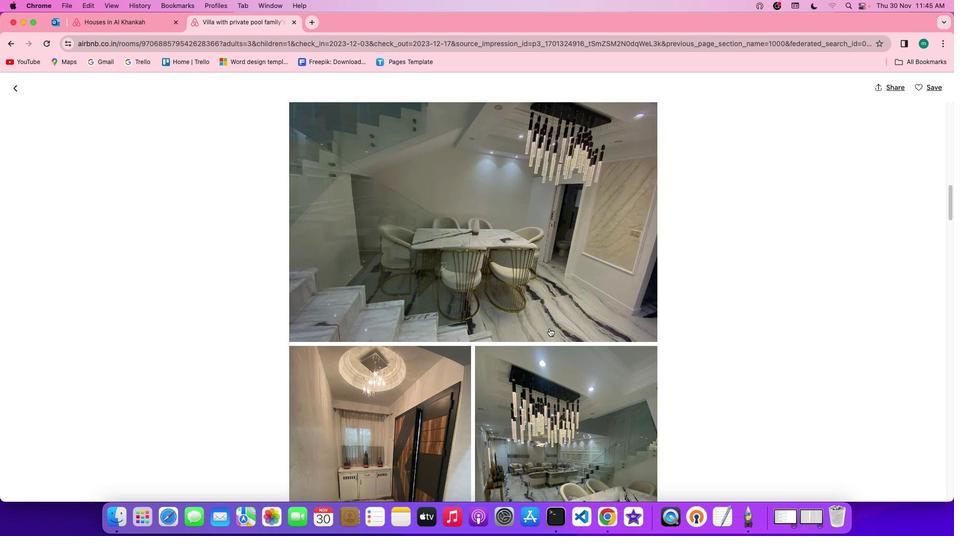 
Action: Mouse scrolled (547, 327) with delta (0, -1)
Screenshot: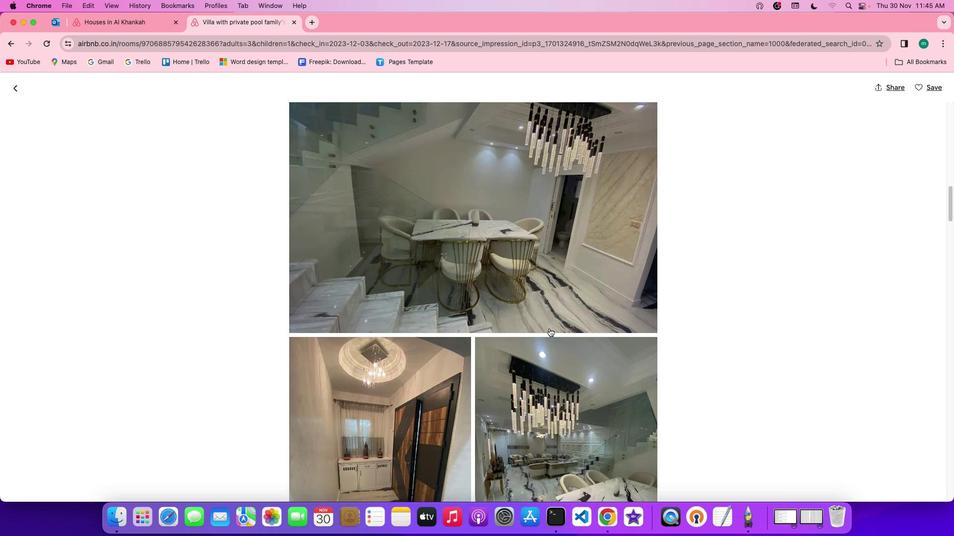 
Action: Mouse scrolled (547, 327) with delta (0, -1)
Screenshot: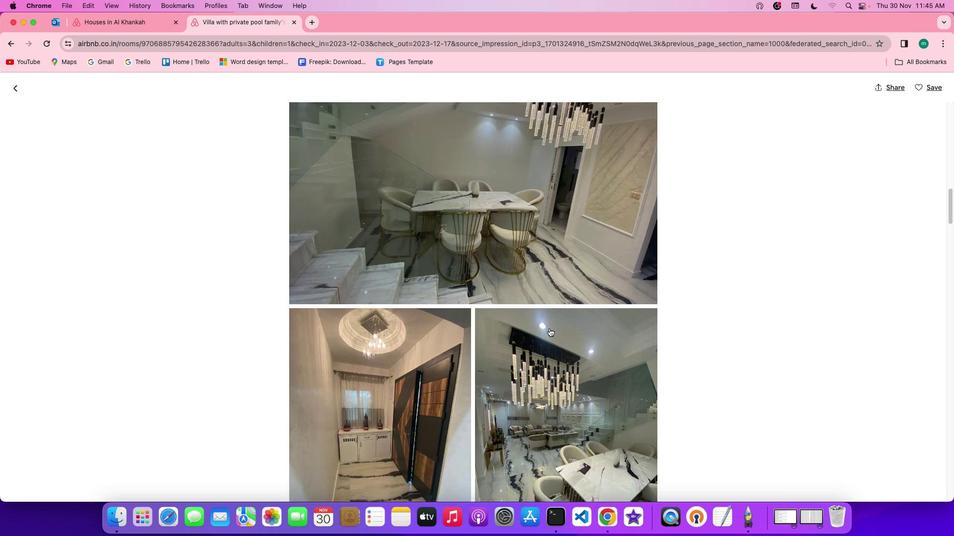 
Action: Mouse scrolled (547, 327) with delta (0, -1)
Screenshot: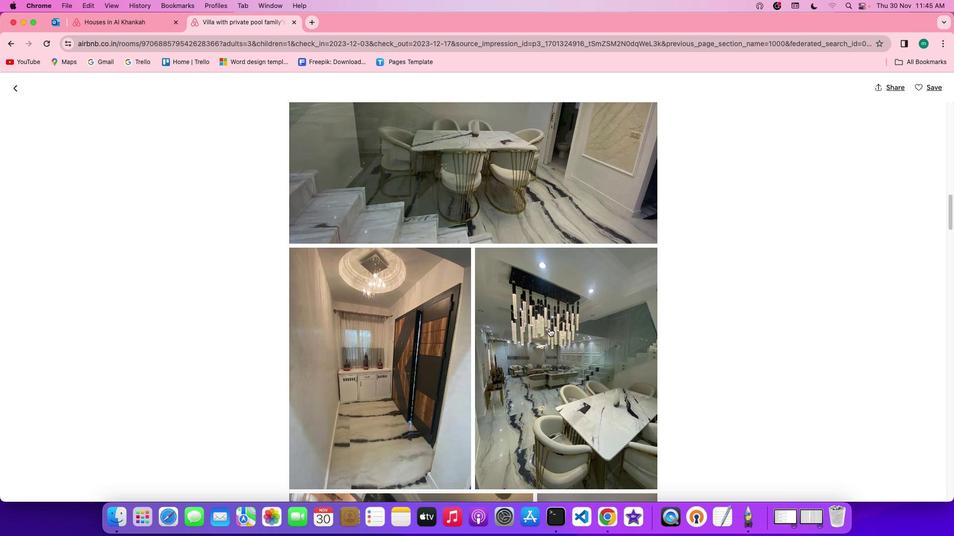 
Action: Mouse scrolled (547, 327) with delta (0, -1)
Screenshot: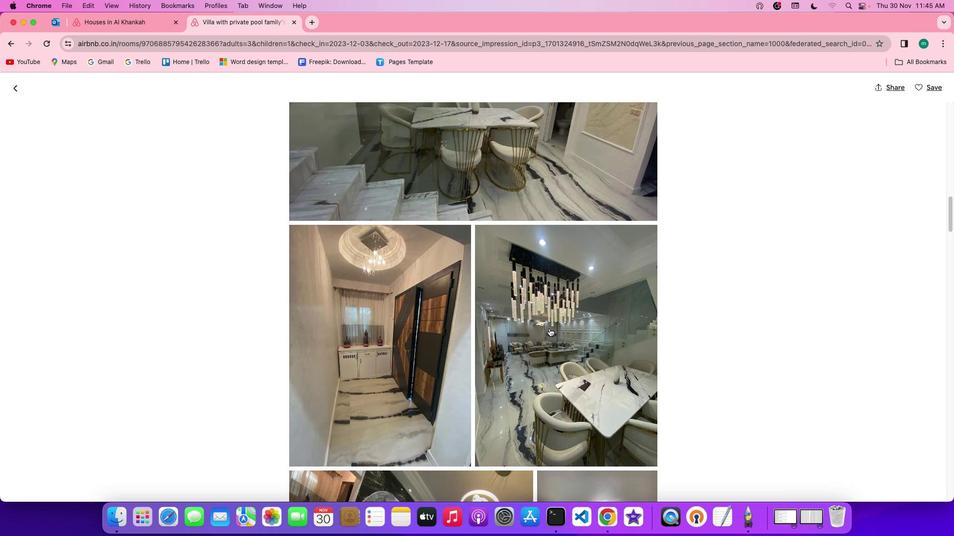 
Action: Mouse scrolled (547, 327) with delta (0, -1)
Screenshot: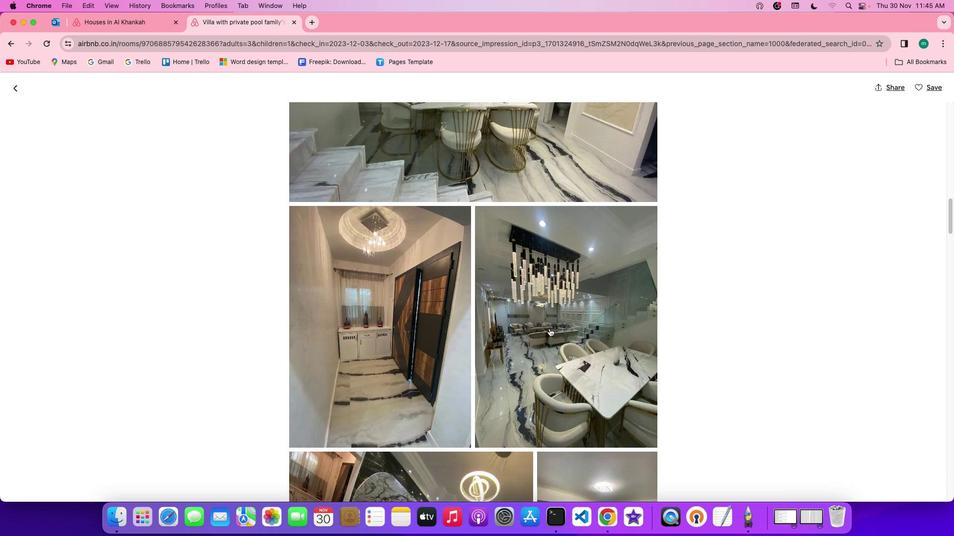 
Action: Mouse scrolled (547, 327) with delta (0, -1)
Screenshot: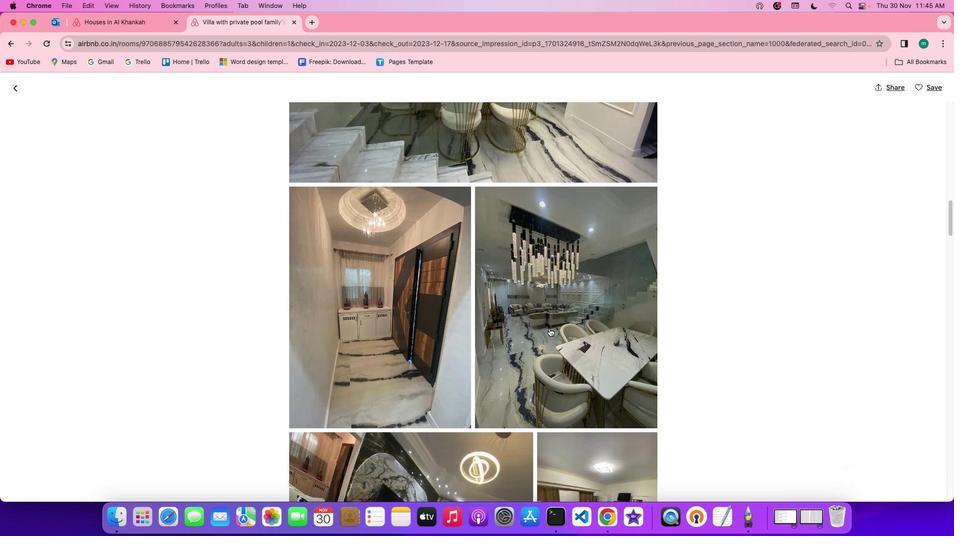 
Action: Mouse scrolled (547, 327) with delta (0, -1)
Screenshot: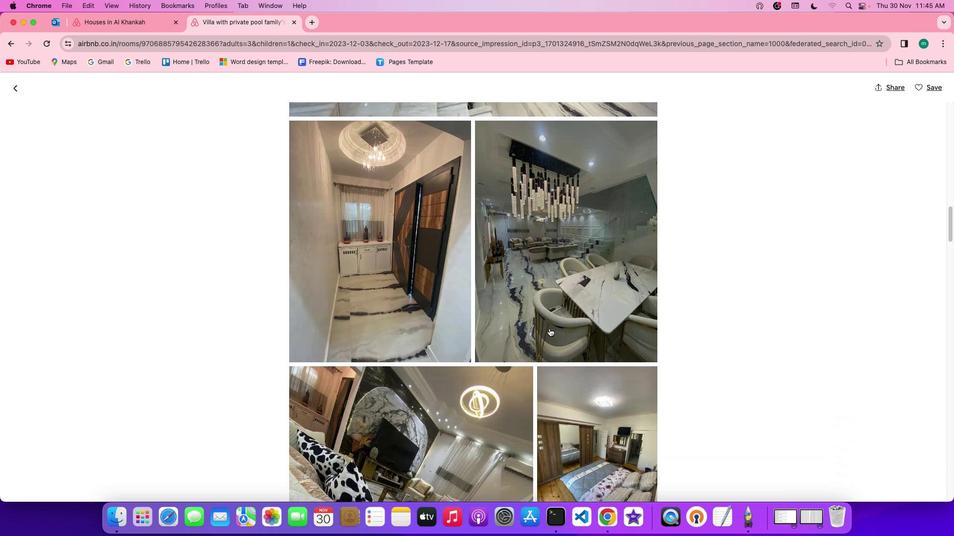 
Action: Mouse scrolled (547, 327) with delta (0, -1)
Screenshot: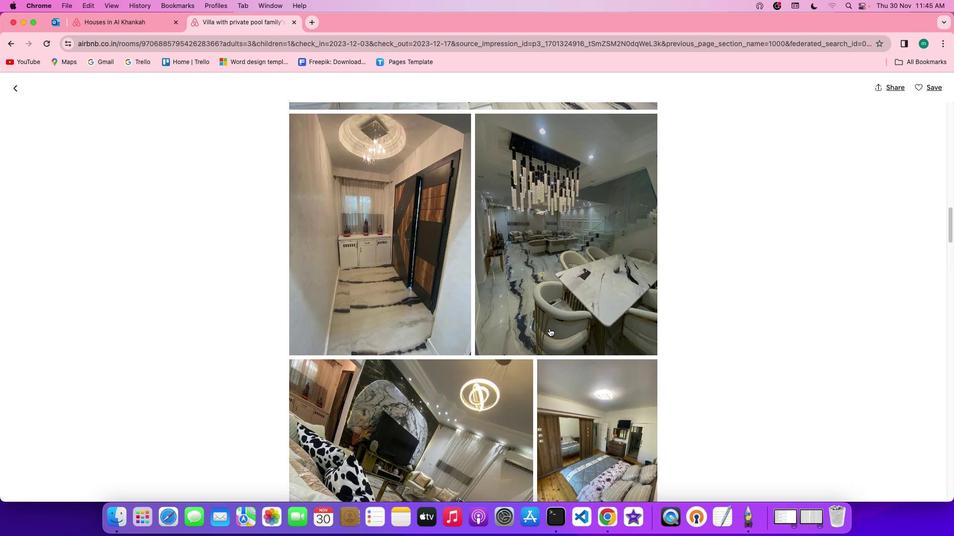 
Action: Mouse scrolled (547, 327) with delta (0, -1)
Screenshot: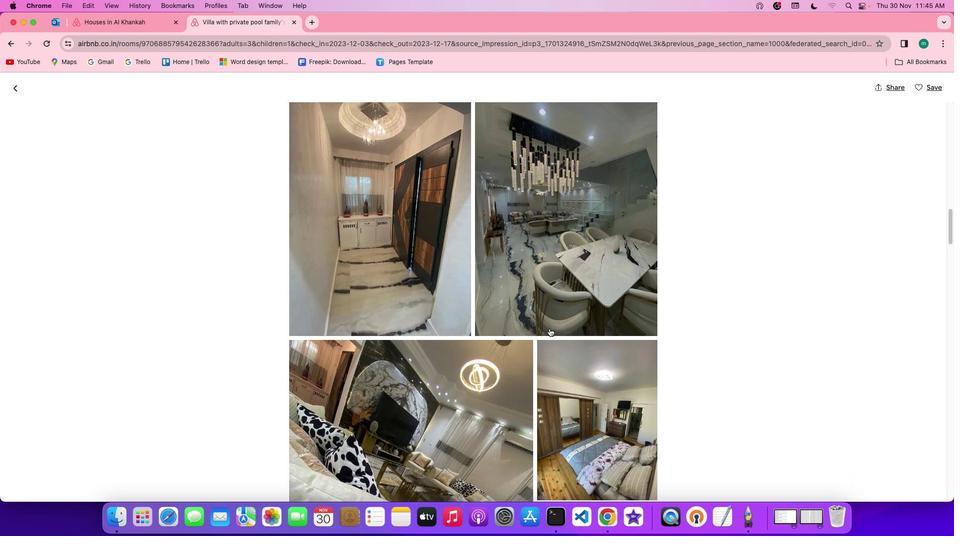 
Action: Mouse scrolled (547, 327) with delta (0, -1)
Screenshot: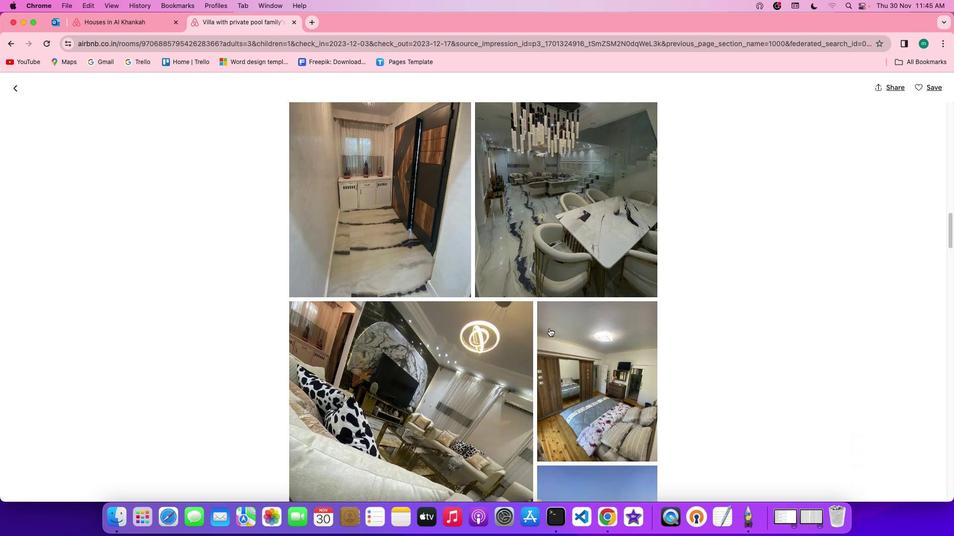 
Action: Mouse scrolled (547, 327) with delta (0, -1)
Screenshot: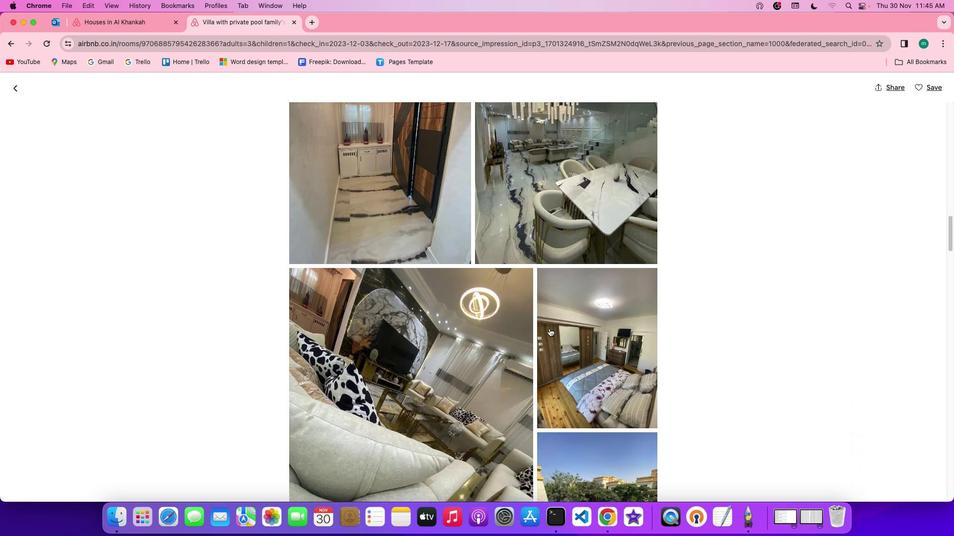 
Action: Mouse scrolled (547, 327) with delta (0, -1)
Screenshot: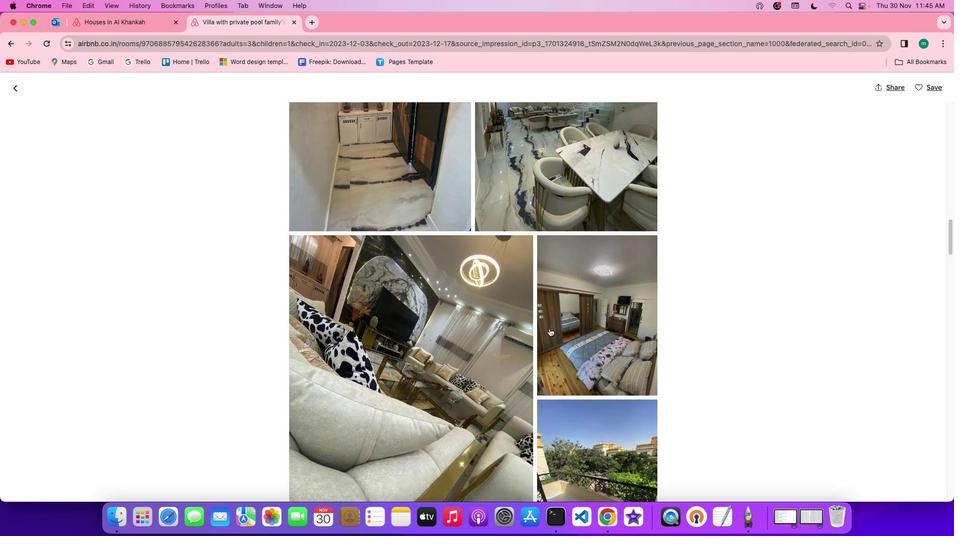 
Action: Mouse scrolled (547, 327) with delta (0, -1)
Screenshot: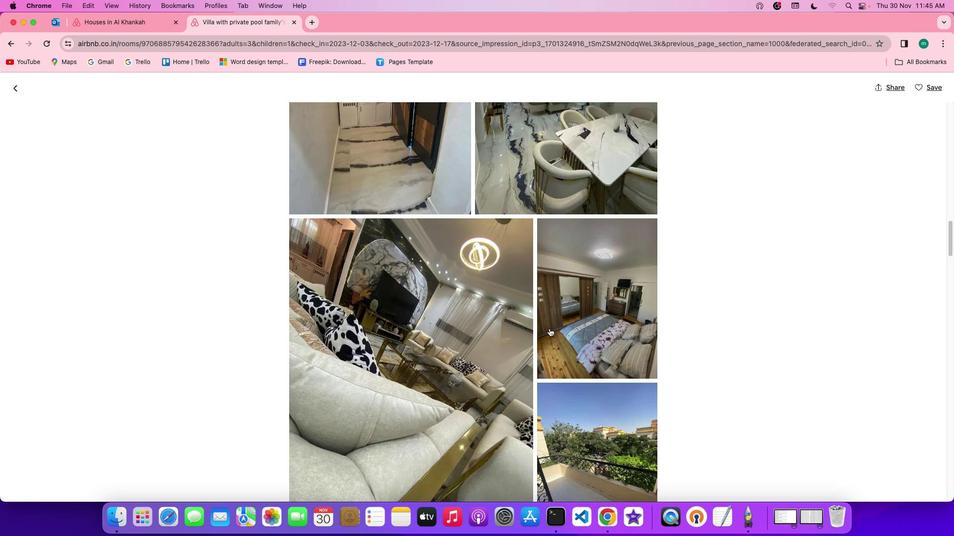 
Action: Mouse scrolled (547, 327) with delta (0, -1)
Screenshot: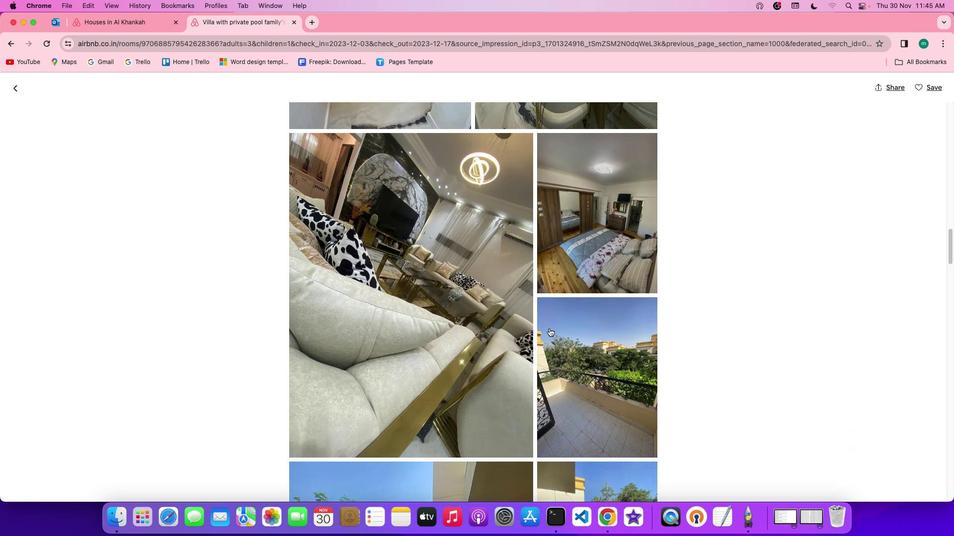 
Action: Mouse scrolled (547, 327) with delta (0, -2)
Screenshot: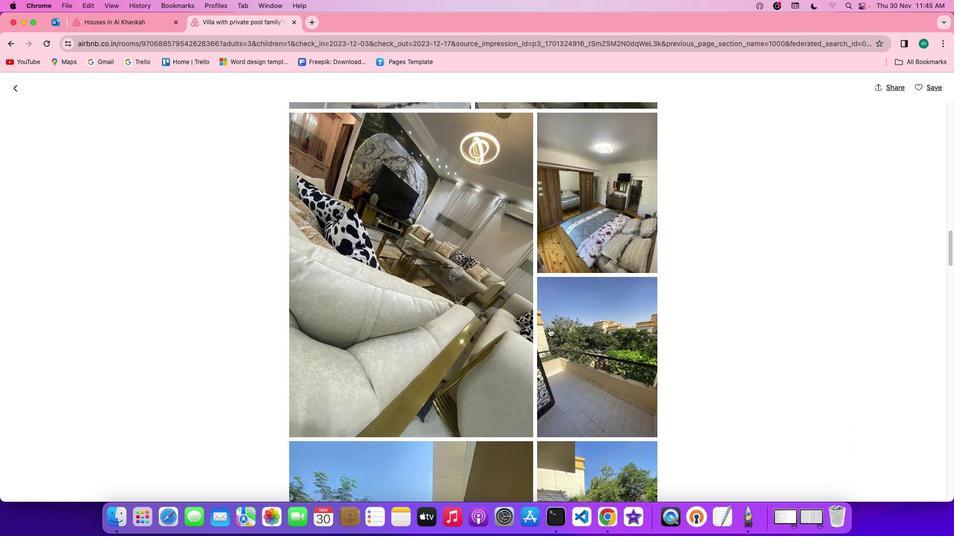 
Action: Mouse scrolled (547, 327) with delta (0, -1)
Screenshot: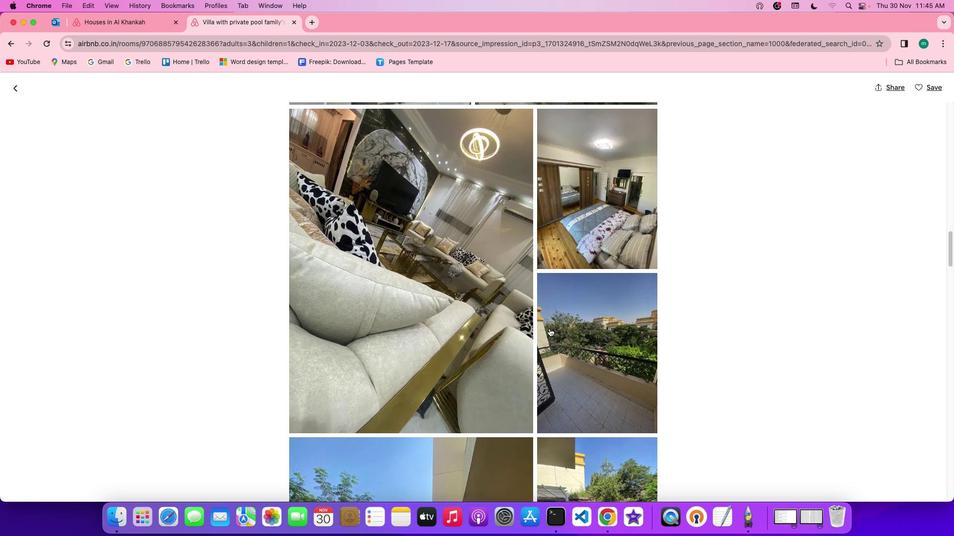 
Action: Mouse scrolled (547, 327) with delta (0, 0)
Screenshot: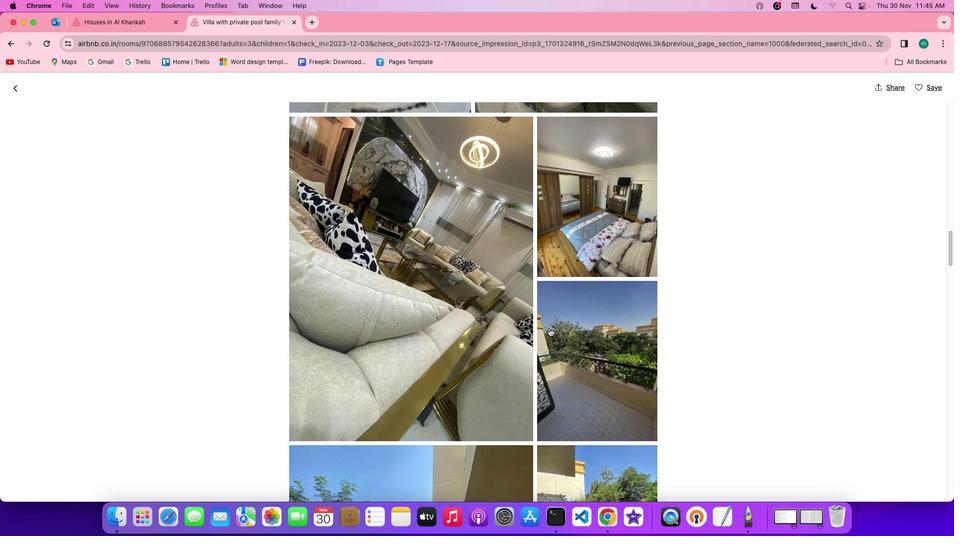 
Action: Mouse scrolled (547, 327) with delta (0, -1)
Screenshot: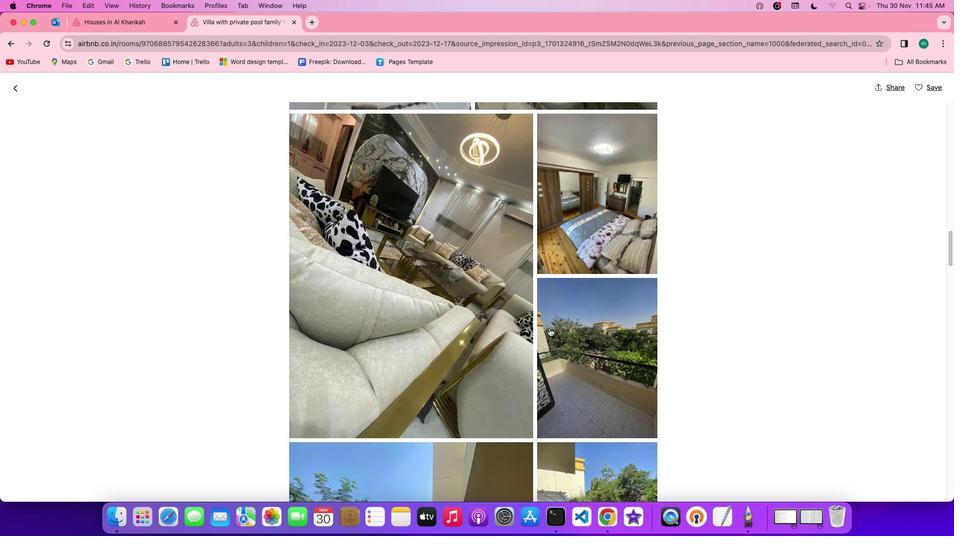 
Action: Mouse scrolled (547, 327) with delta (0, -1)
Screenshot: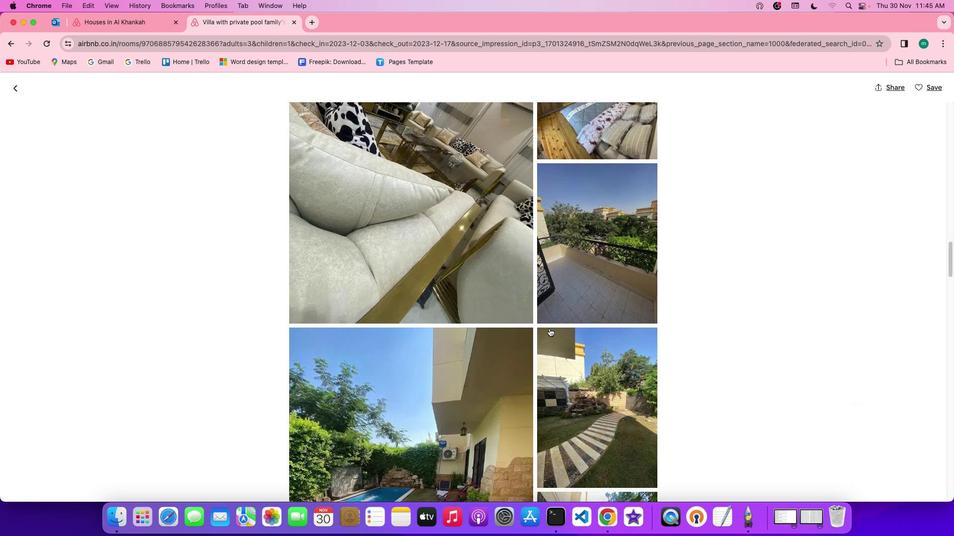 
Action: Mouse scrolled (547, 327) with delta (0, -1)
Screenshot: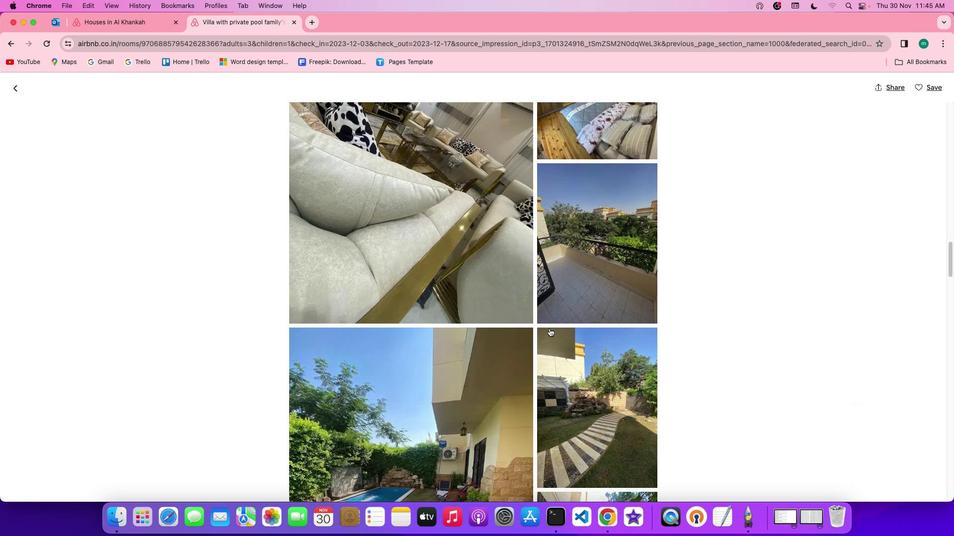 
Action: Mouse scrolled (547, 327) with delta (0, -2)
Screenshot: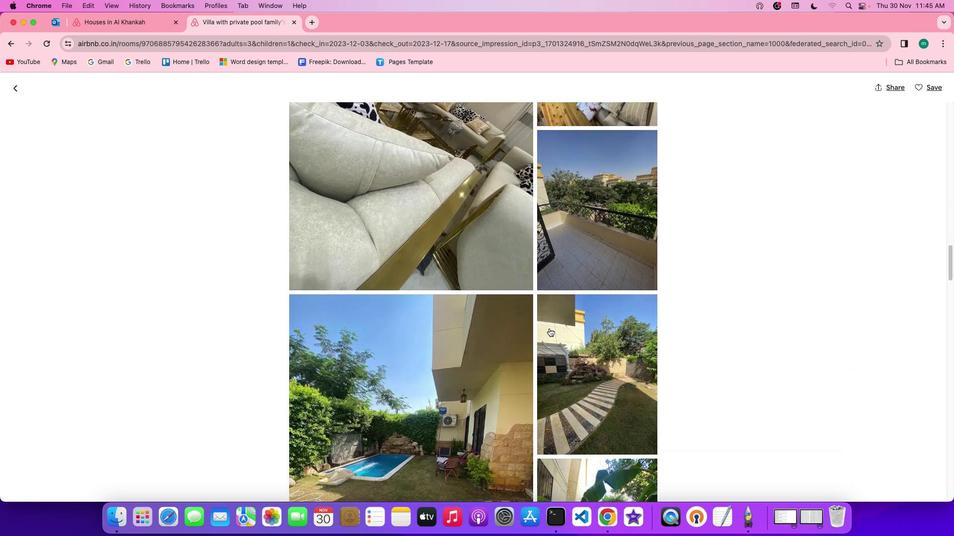 
Action: Mouse scrolled (547, 327) with delta (0, -2)
Screenshot: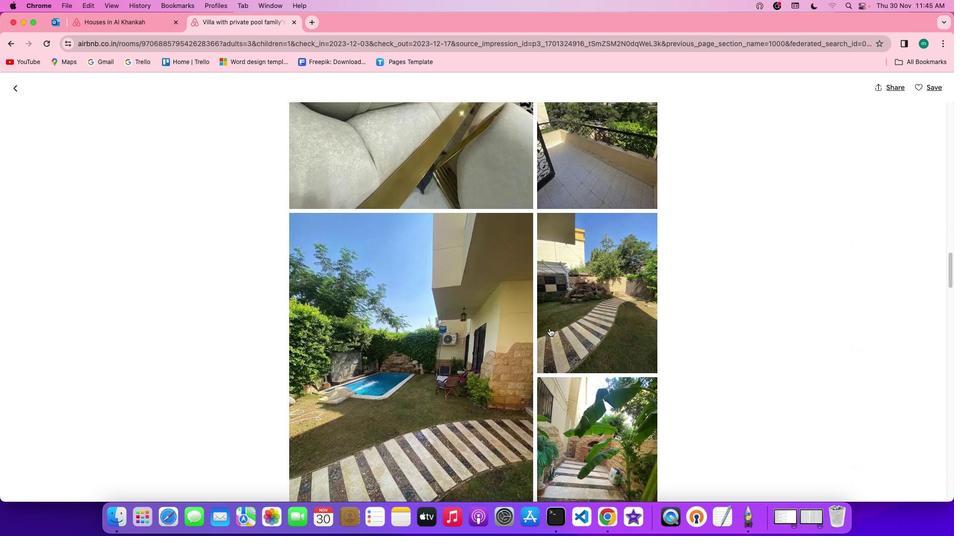 
Action: Mouse scrolled (547, 327) with delta (0, -1)
Screenshot: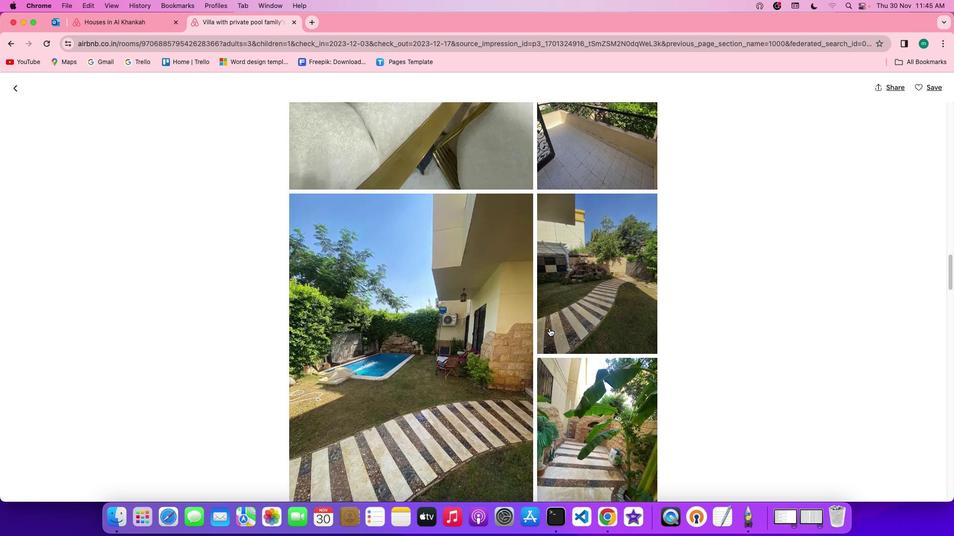 
Action: Mouse scrolled (547, 327) with delta (0, -1)
Screenshot: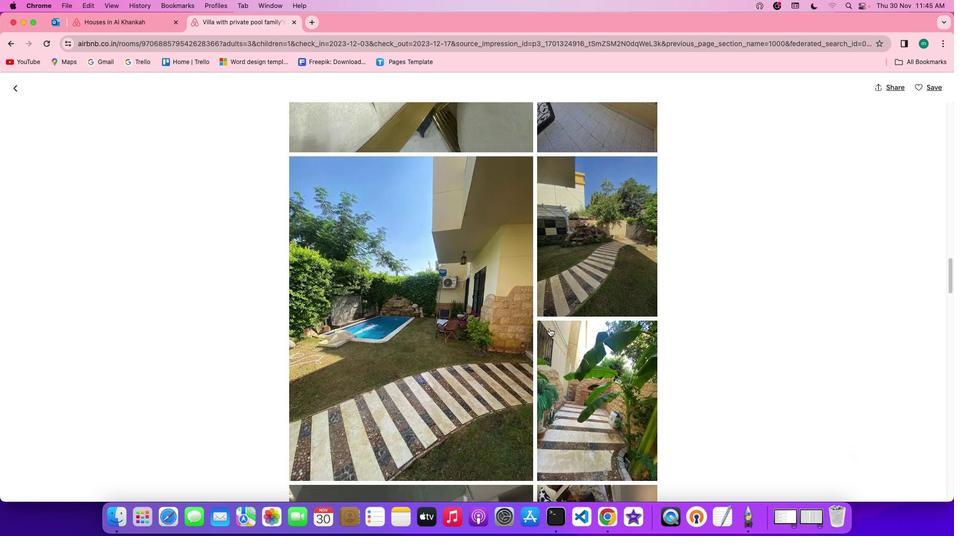 
Action: Mouse scrolled (547, 327) with delta (0, -1)
Screenshot: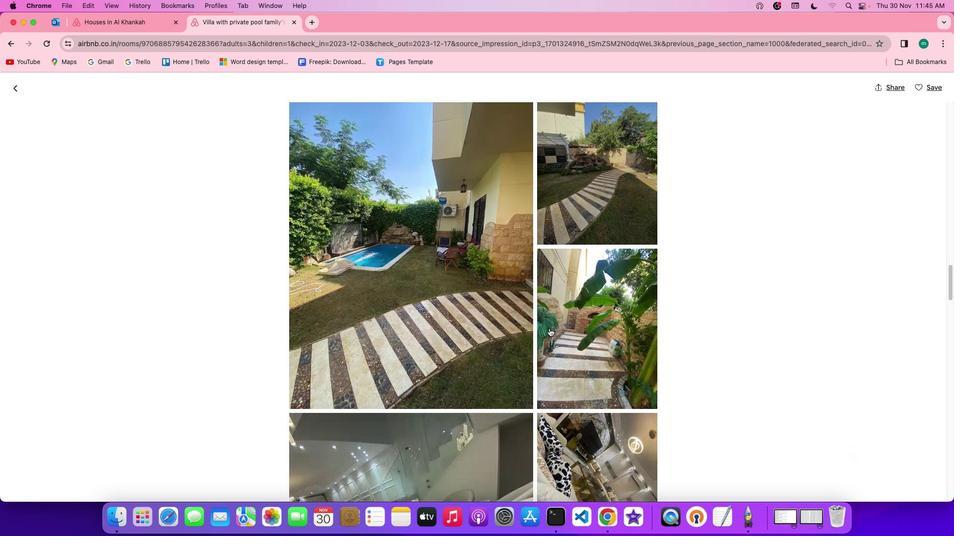 
Action: Mouse scrolled (547, 327) with delta (0, -2)
Screenshot: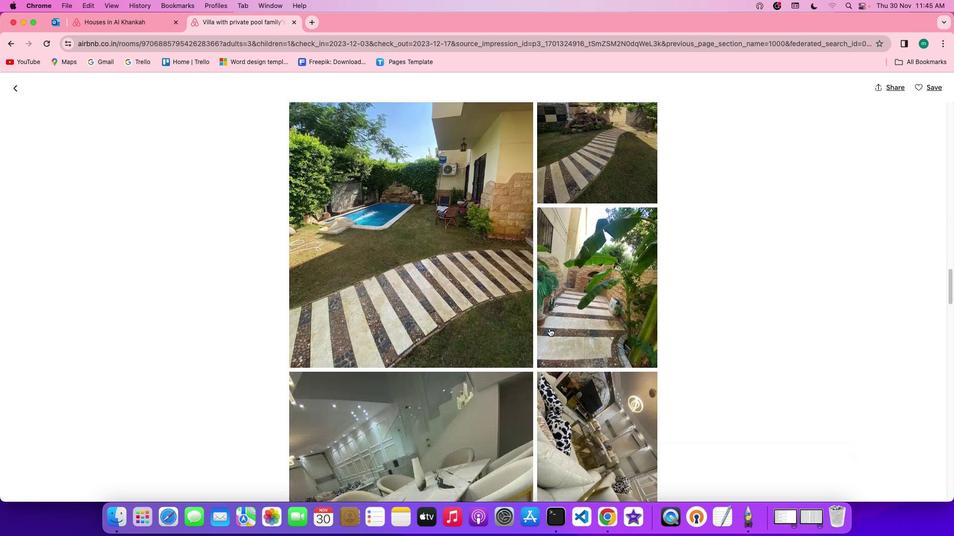 
Action: Mouse scrolled (547, 327) with delta (0, -2)
Screenshot: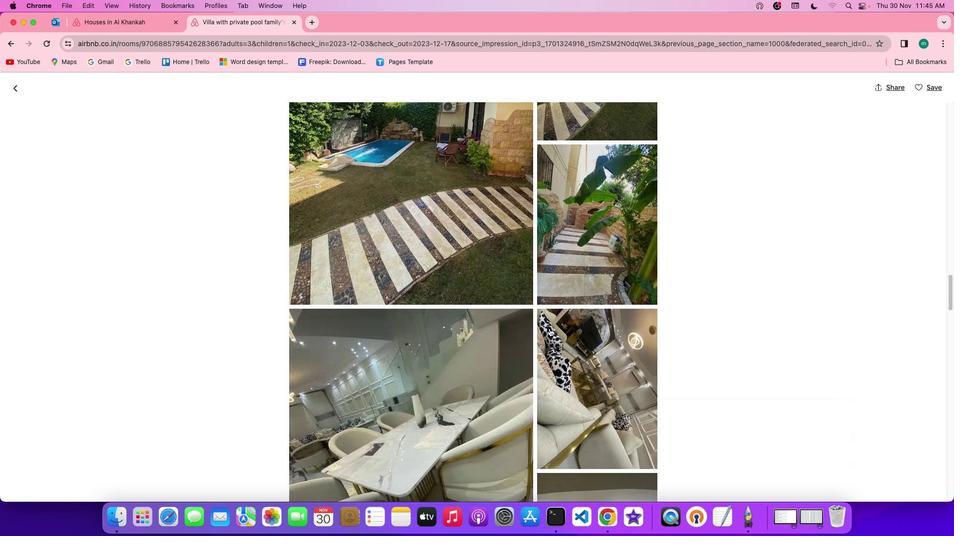 
Action: Mouse scrolled (547, 327) with delta (0, -1)
Screenshot: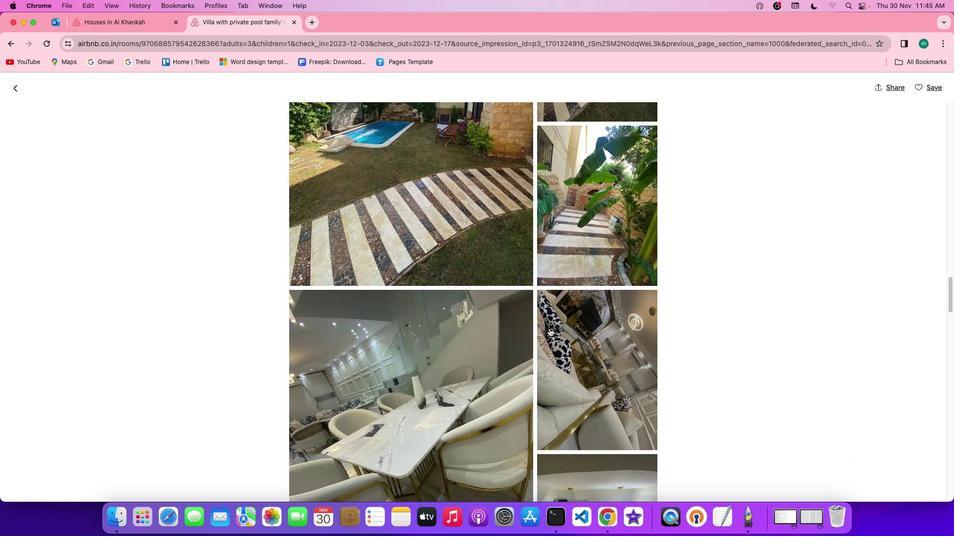 
Action: Mouse scrolled (547, 327) with delta (0, -1)
Screenshot: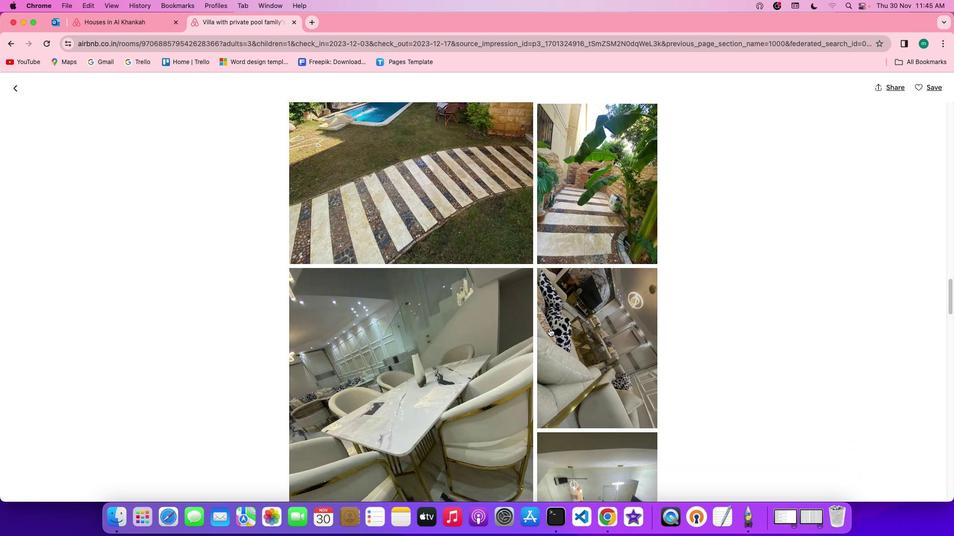 
Action: Mouse scrolled (547, 327) with delta (0, -1)
Screenshot: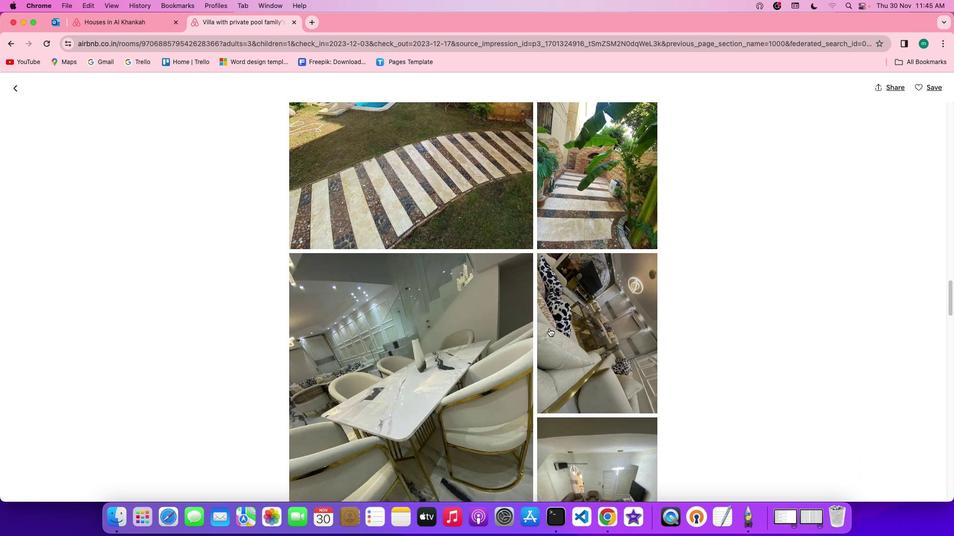 
Action: Mouse scrolled (547, 327) with delta (0, -2)
Screenshot: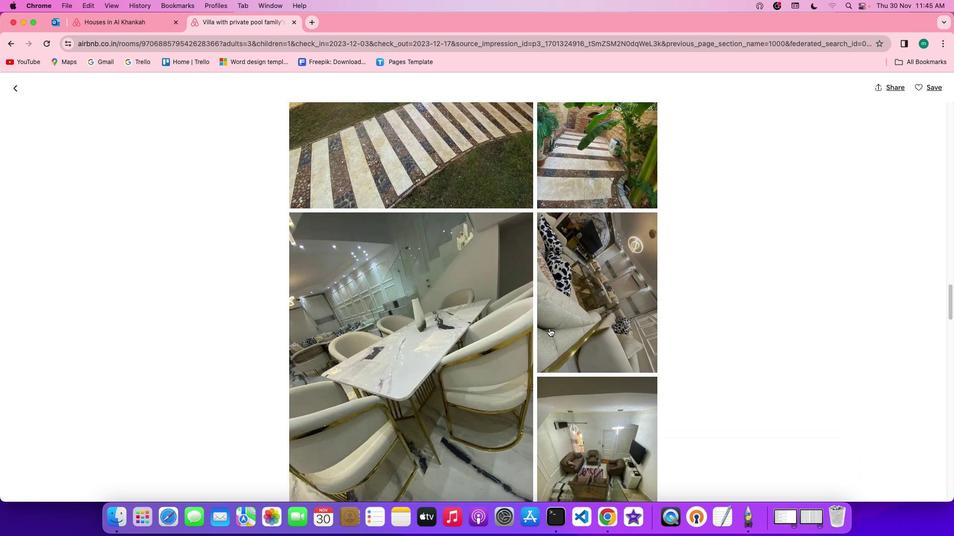 
Action: Mouse scrolled (547, 327) with delta (0, -1)
Screenshot: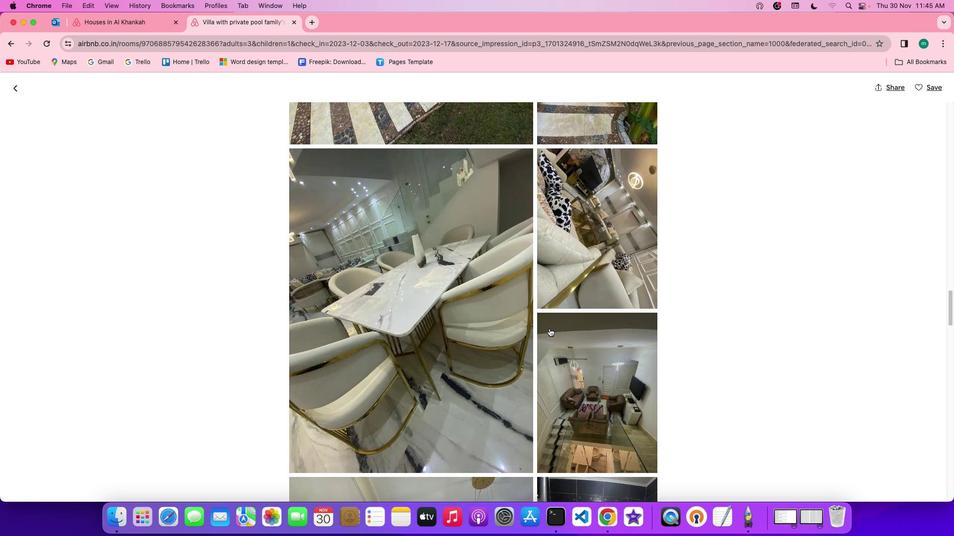 
Action: Mouse scrolled (547, 327) with delta (0, -1)
Screenshot: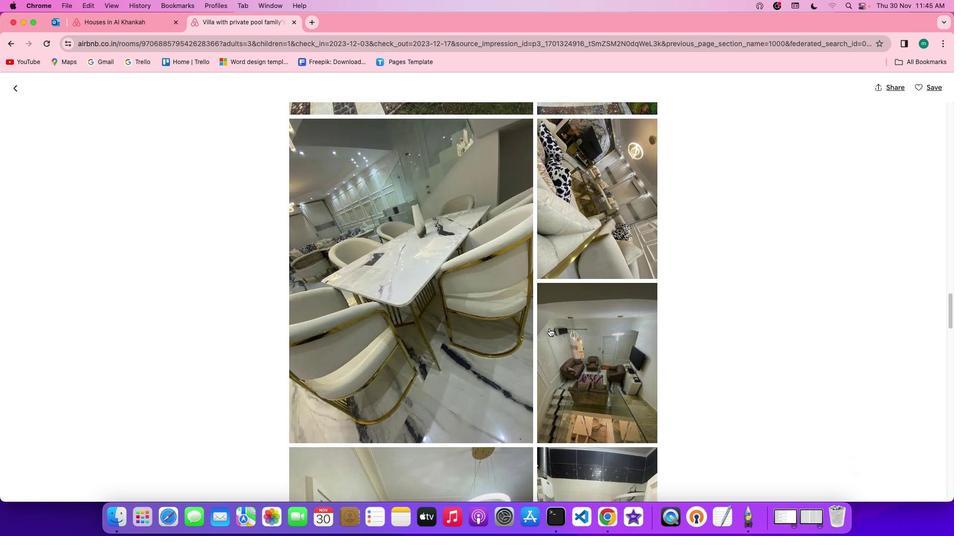 
Action: Mouse moved to (547, 327)
Screenshot: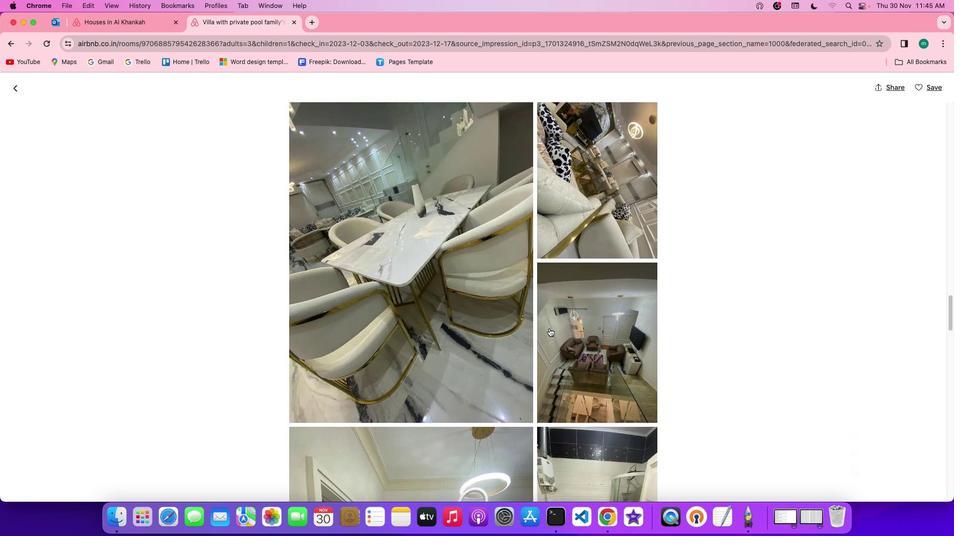 
Action: Mouse scrolled (547, 327) with delta (0, -1)
Screenshot: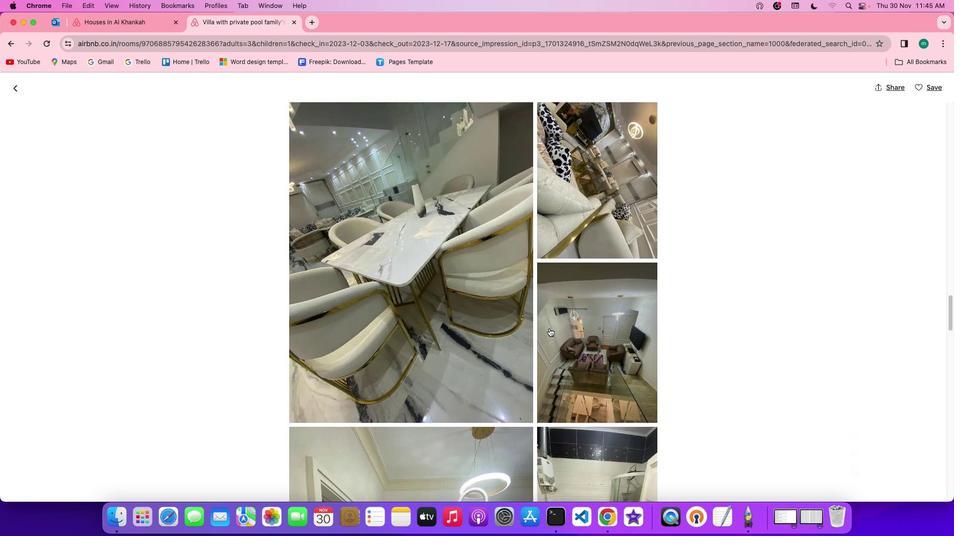 
Action: Mouse moved to (548, 327)
Screenshot: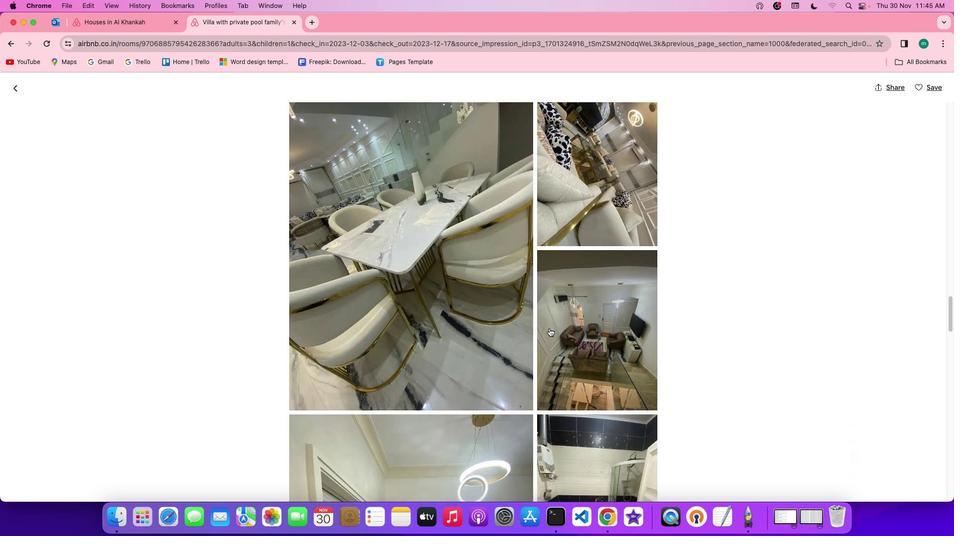 
Action: Mouse scrolled (548, 327) with delta (0, -2)
Screenshot: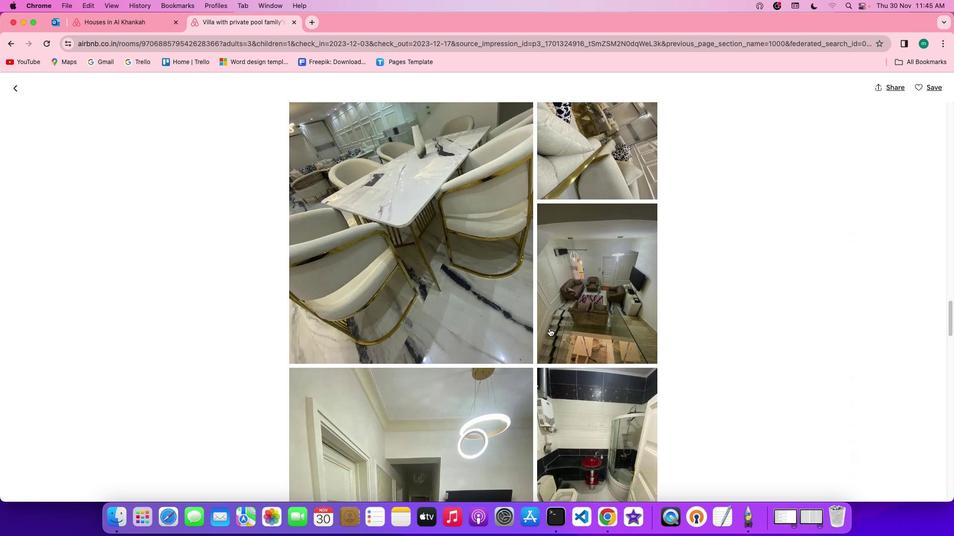 
Action: Mouse scrolled (548, 327) with delta (0, -1)
Screenshot: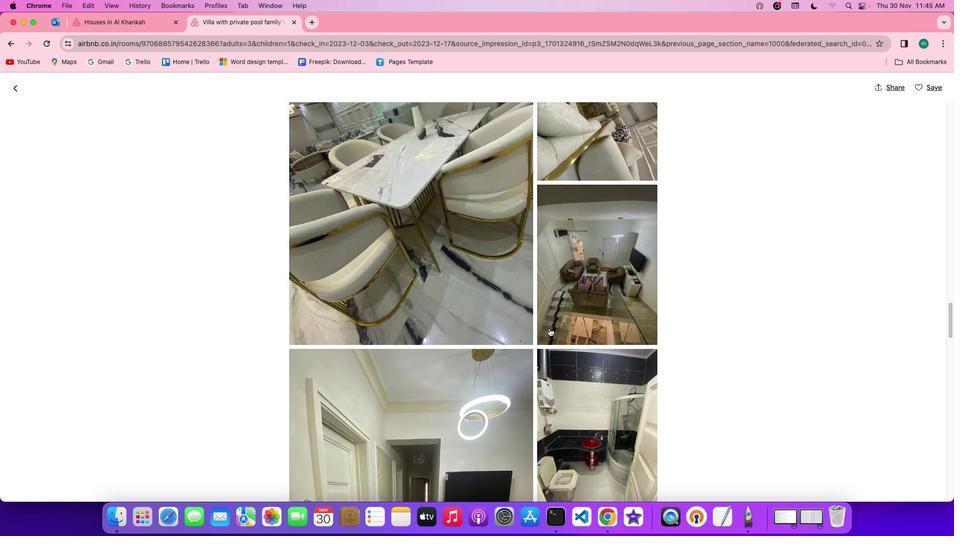 
Action: Mouse scrolled (548, 327) with delta (0, -1)
Screenshot: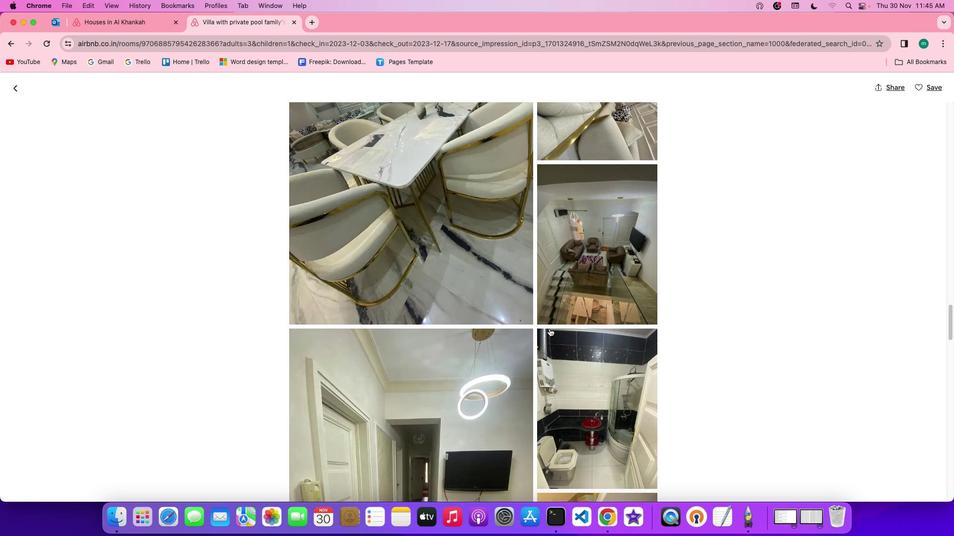 
Action: Mouse scrolled (548, 327) with delta (0, -1)
Screenshot: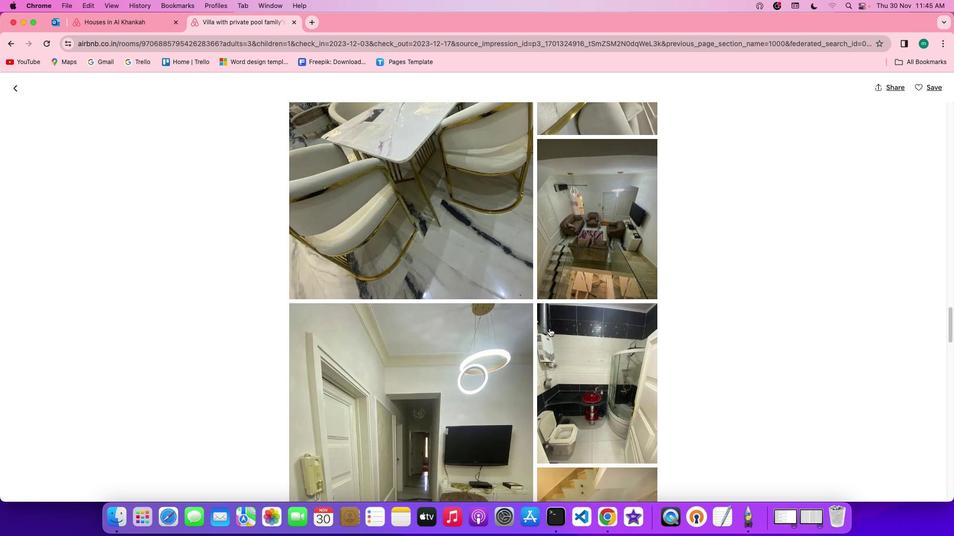 
Action: Mouse scrolled (548, 327) with delta (0, -2)
Screenshot: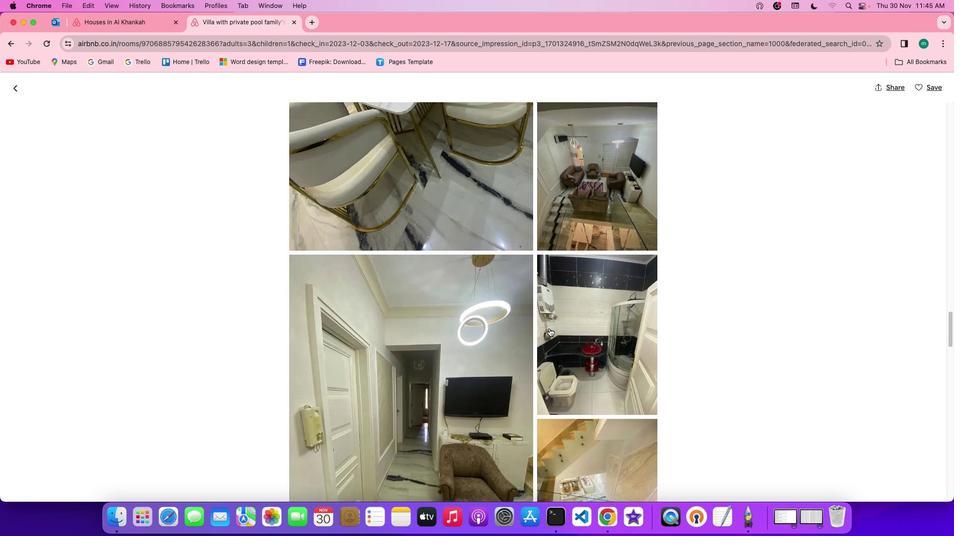 
Action: Mouse scrolled (548, 327) with delta (0, -1)
Screenshot: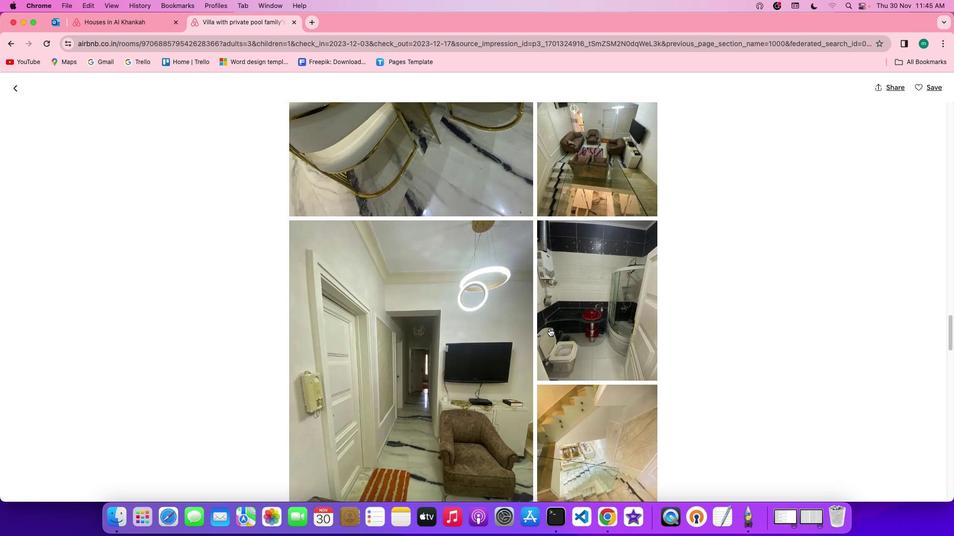 
Action: Mouse scrolled (548, 327) with delta (0, -1)
Screenshot: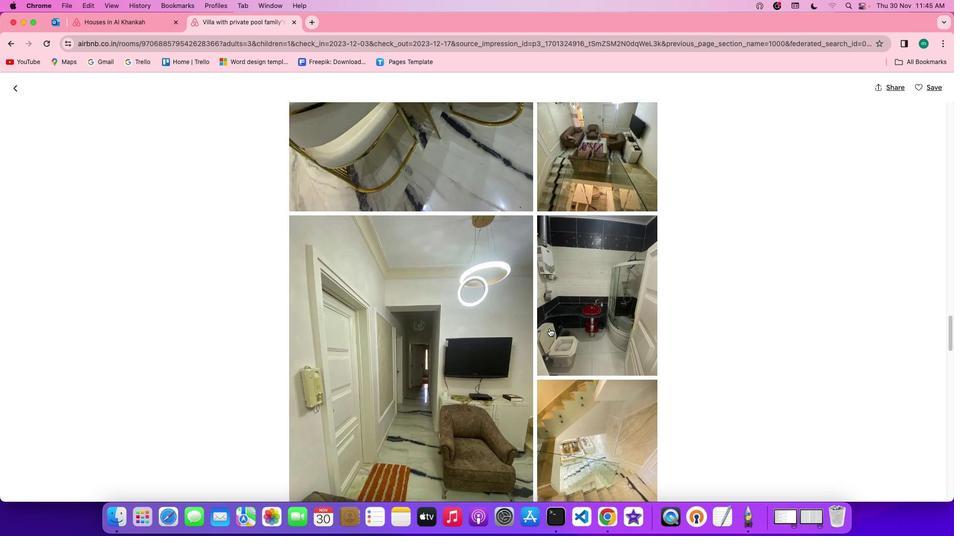 
Action: Mouse scrolled (548, 327) with delta (0, -1)
Screenshot: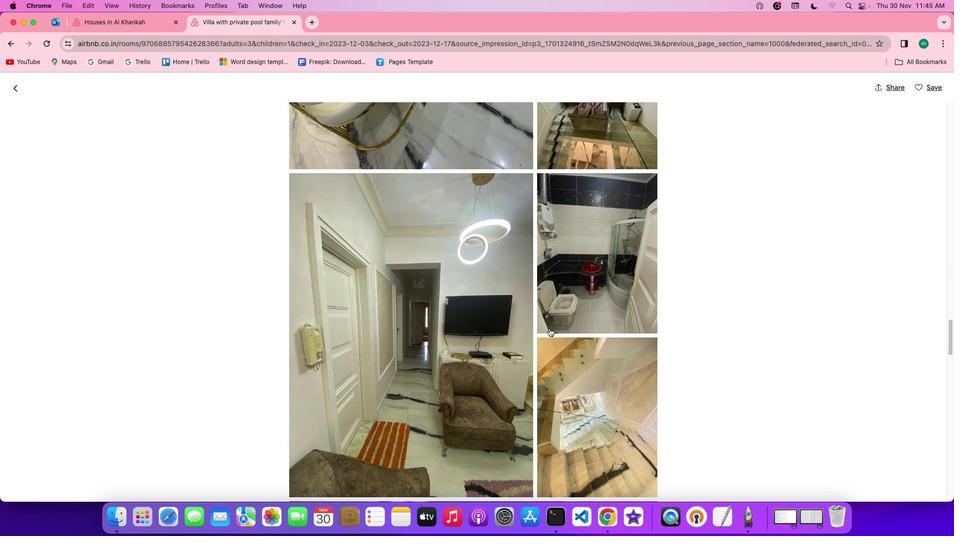 
Action: Mouse scrolled (548, 327) with delta (0, -1)
Screenshot: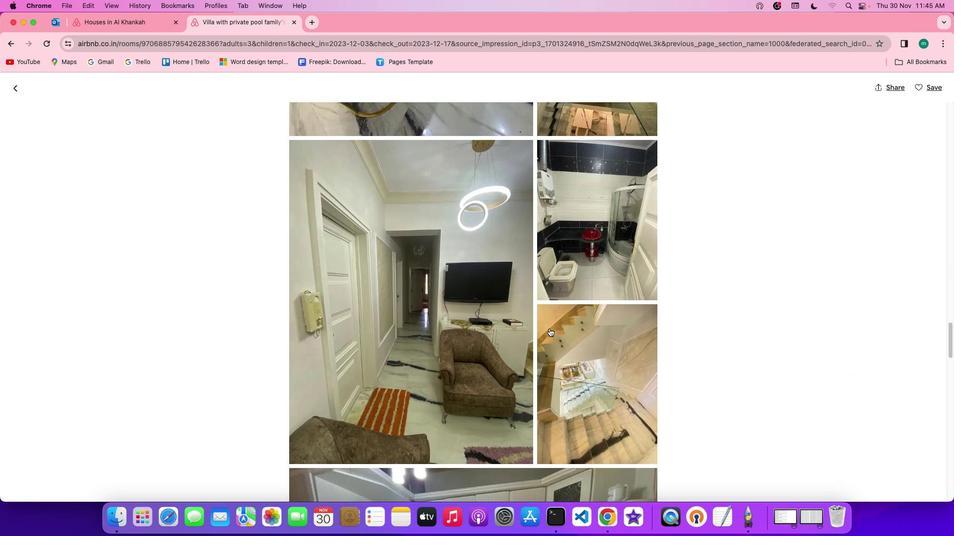 
Action: Mouse scrolled (548, 327) with delta (0, -1)
Screenshot: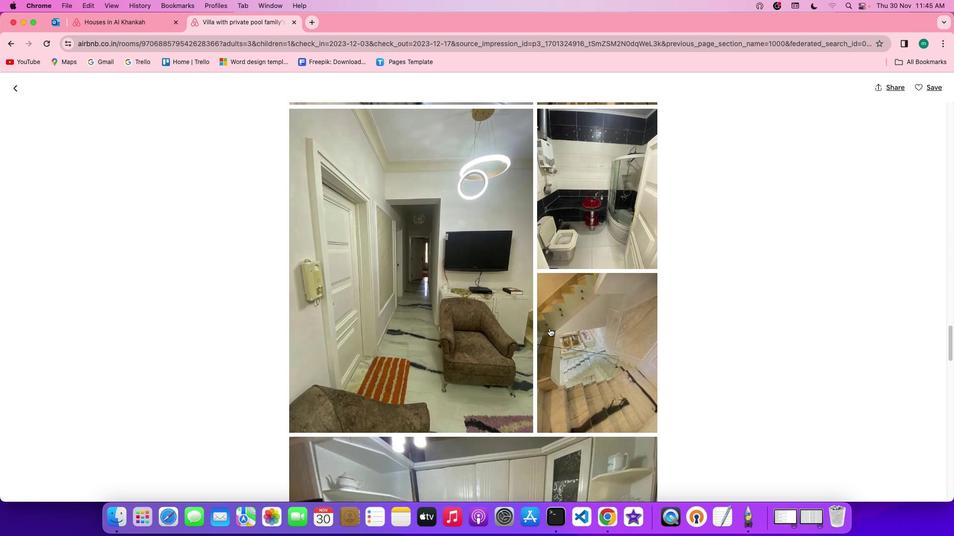 
Action: Mouse scrolled (548, 327) with delta (0, -1)
Screenshot: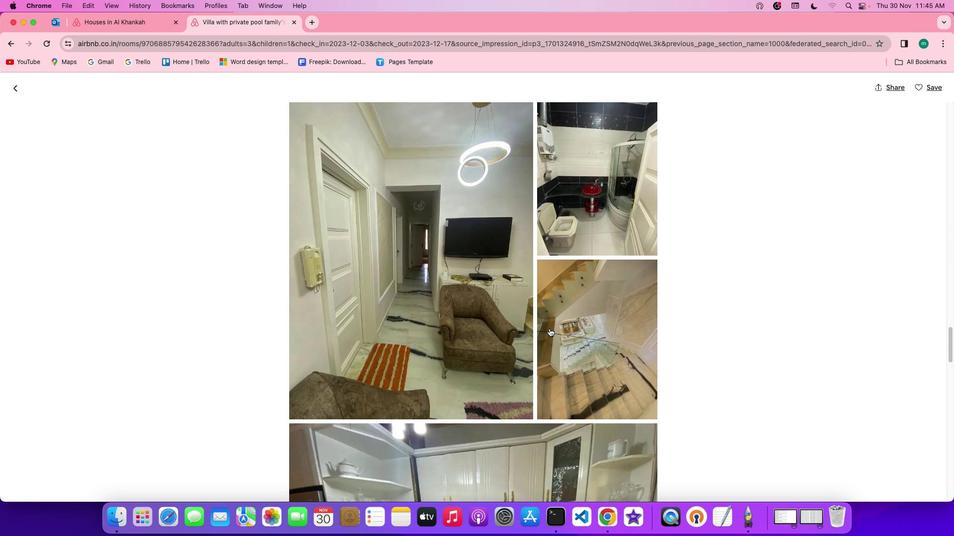 
Action: Mouse scrolled (548, 327) with delta (0, -1)
Screenshot: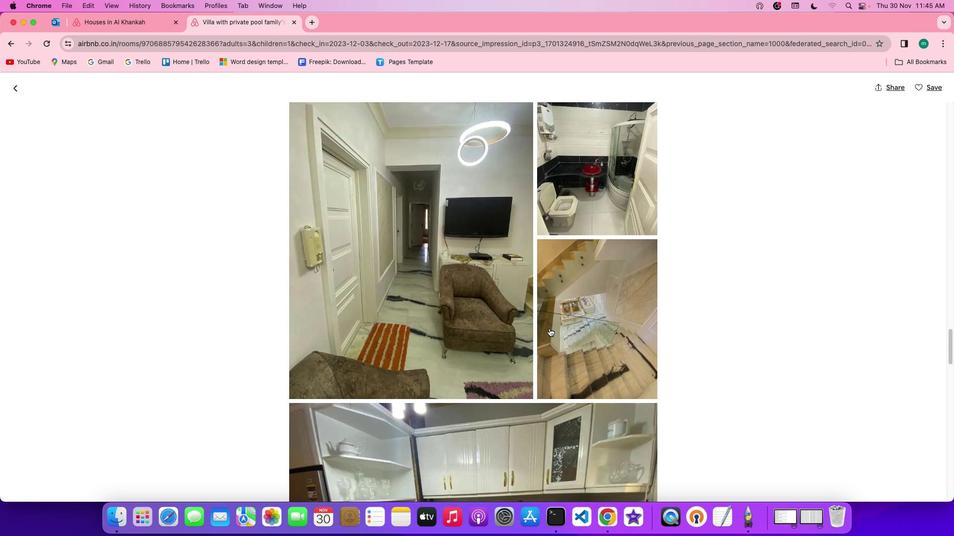 
Action: Mouse scrolled (548, 327) with delta (0, -1)
Screenshot: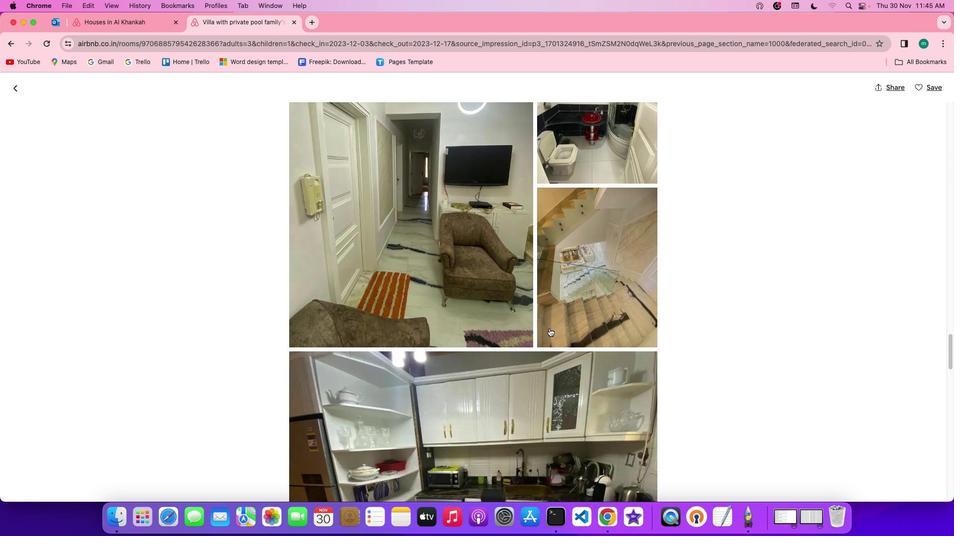 
Action: Mouse scrolled (548, 327) with delta (0, -1)
Screenshot: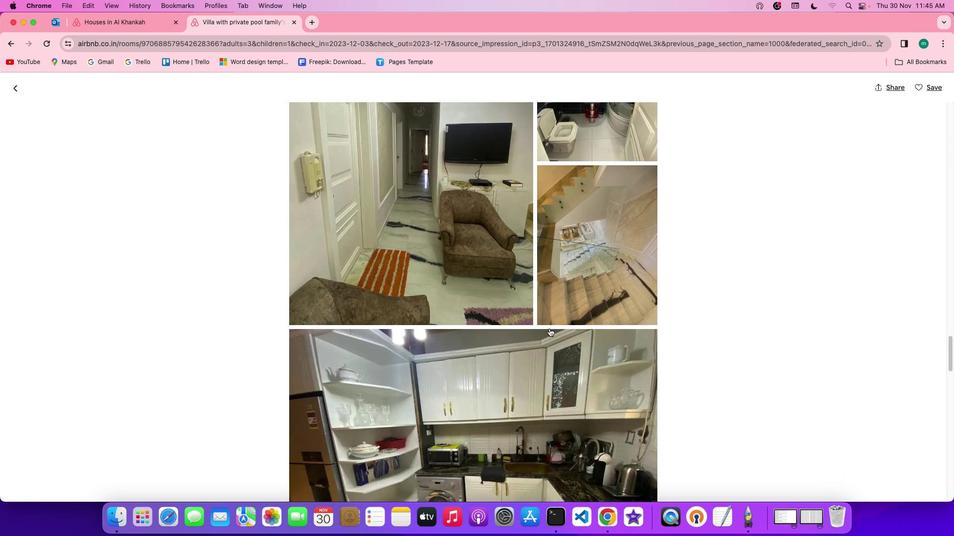 
Action: Mouse scrolled (548, 327) with delta (0, -1)
Screenshot: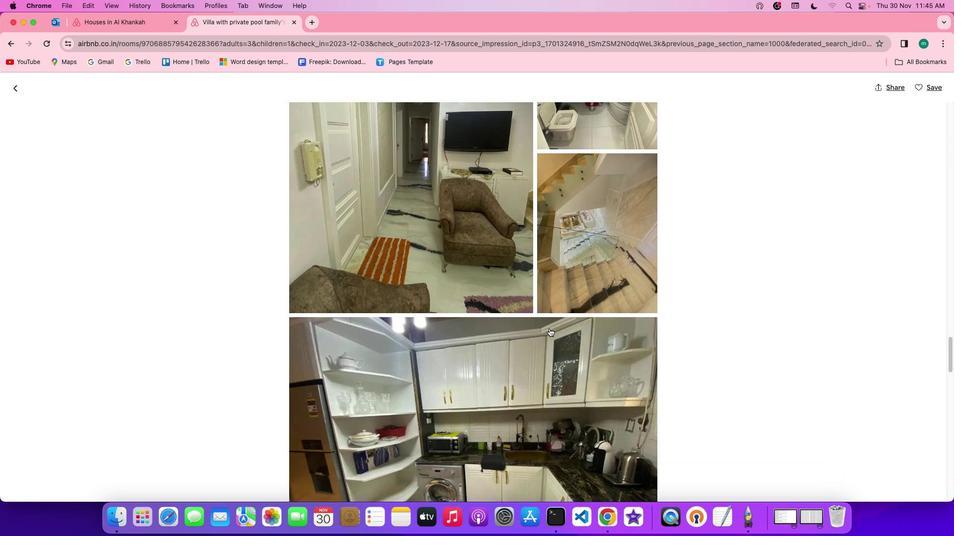 
Action: Mouse scrolled (548, 327) with delta (0, -1)
Screenshot: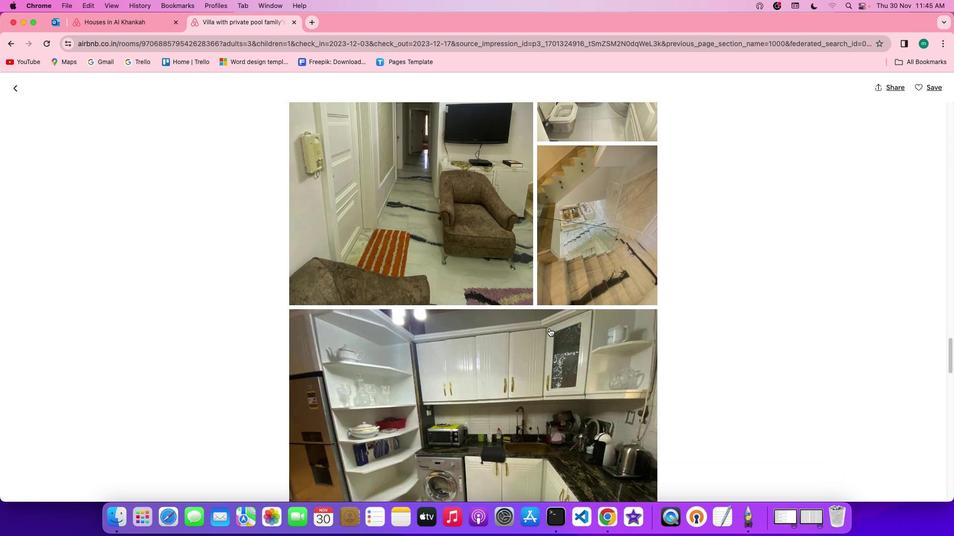 
Action: Mouse scrolled (548, 327) with delta (0, -1)
Screenshot: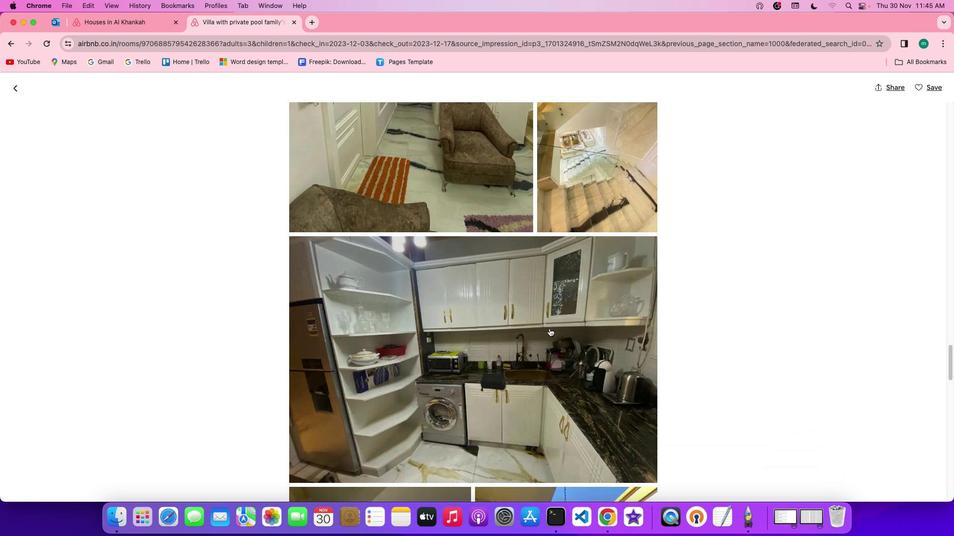 
Action: Mouse scrolled (548, 327) with delta (0, -1)
Screenshot: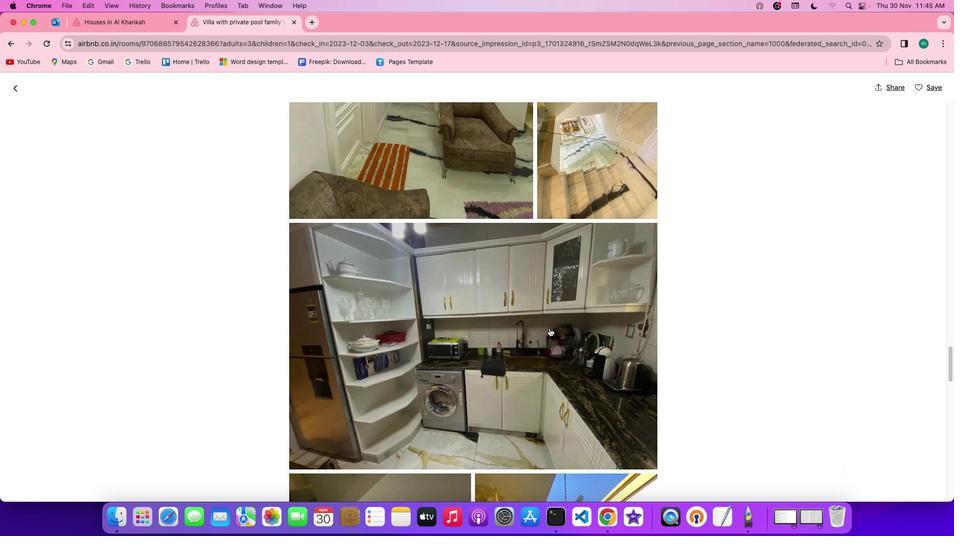 
Action: Mouse scrolled (548, 327) with delta (0, -1)
Screenshot: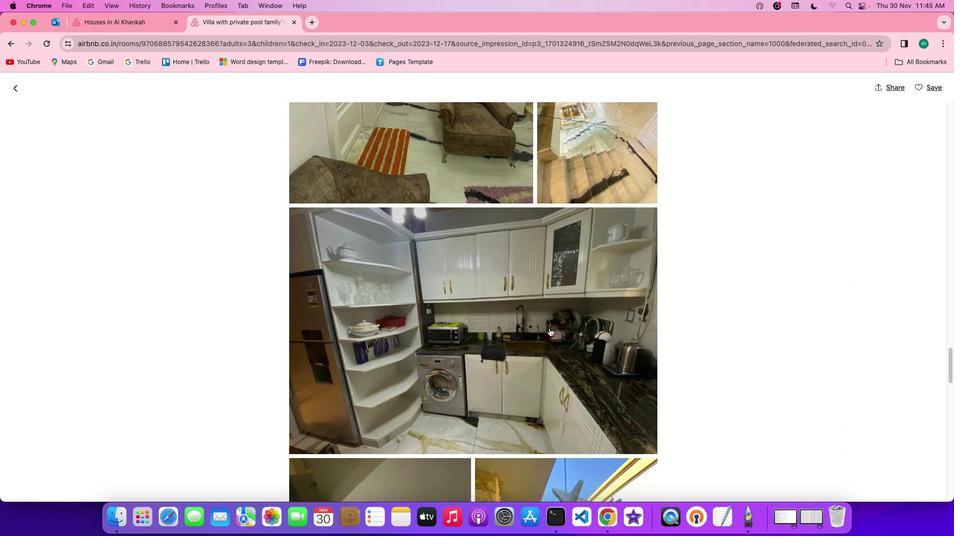 
Action: Mouse scrolled (548, 327) with delta (0, -1)
Screenshot: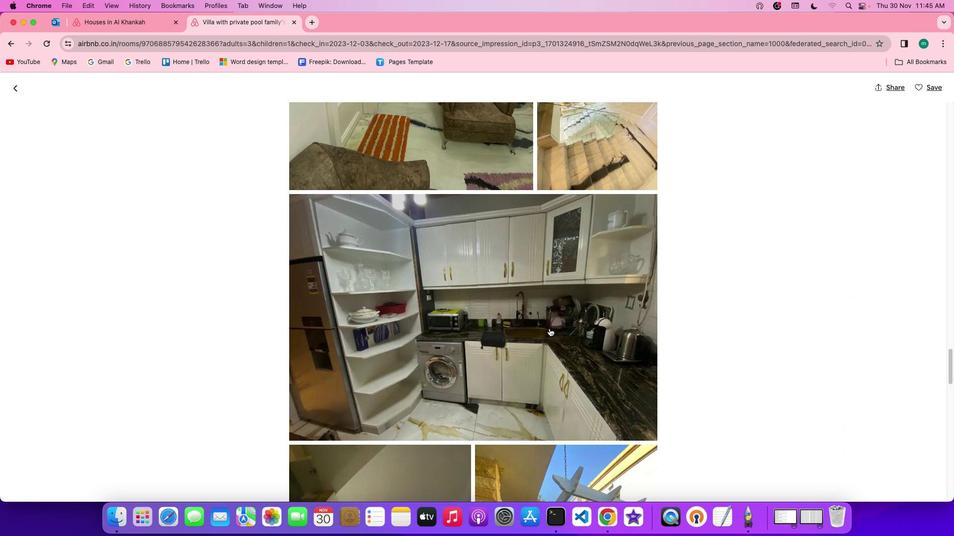 
Action: Mouse scrolled (548, 327) with delta (0, -1)
Screenshot: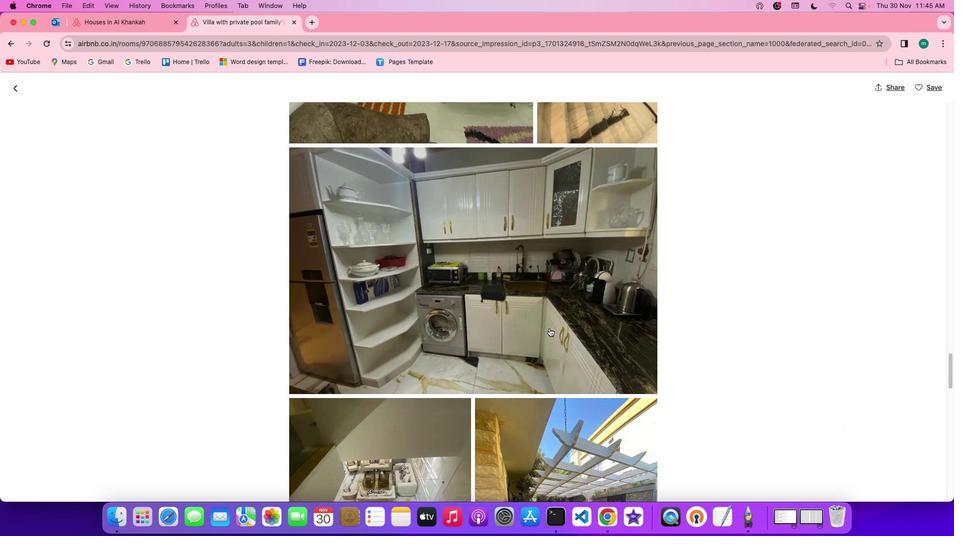 
Action: Mouse scrolled (548, 327) with delta (0, -1)
Screenshot: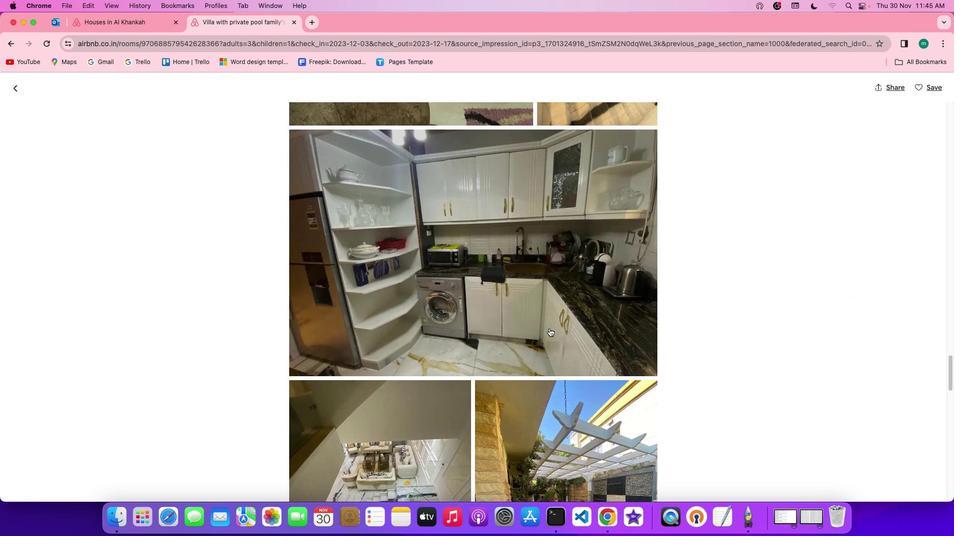 
Action: Mouse scrolled (548, 327) with delta (0, -1)
Screenshot: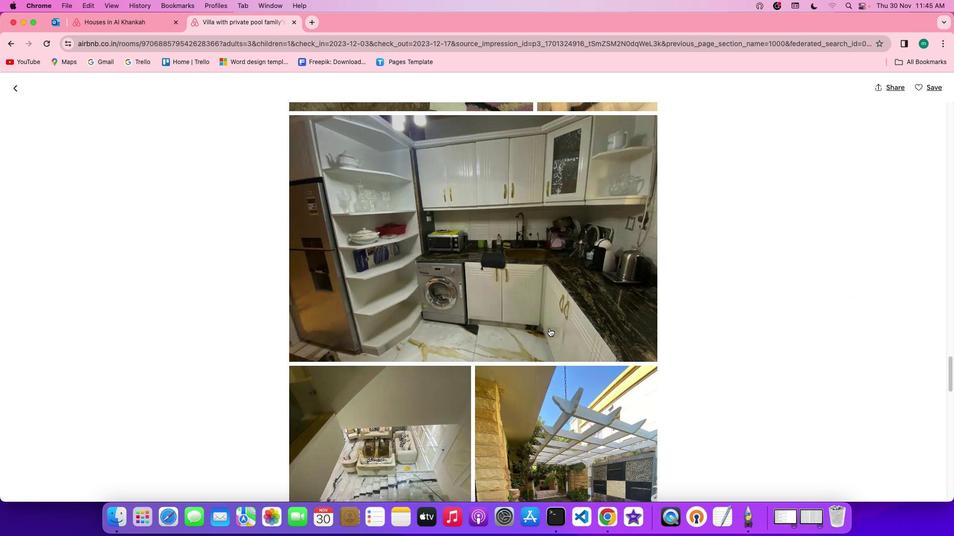 
Action: Mouse scrolled (548, 327) with delta (0, -1)
Screenshot: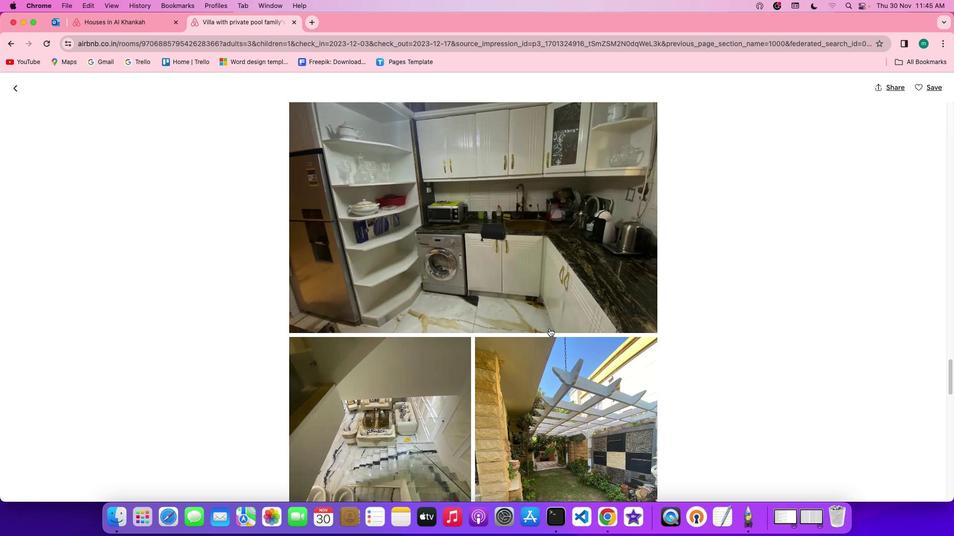 
Action: Mouse scrolled (548, 327) with delta (0, -1)
Screenshot: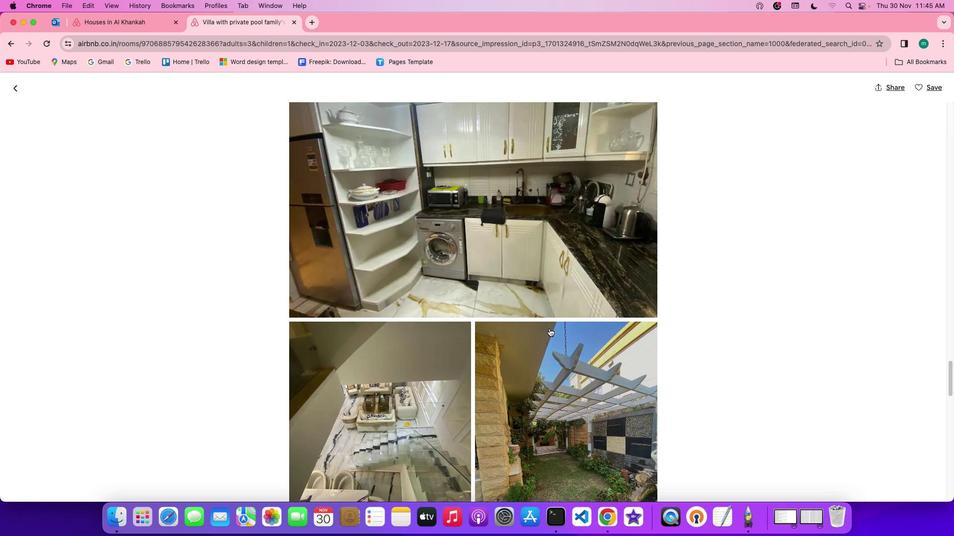 
Action: Mouse scrolled (548, 327) with delta (0, -1)
Screenshot: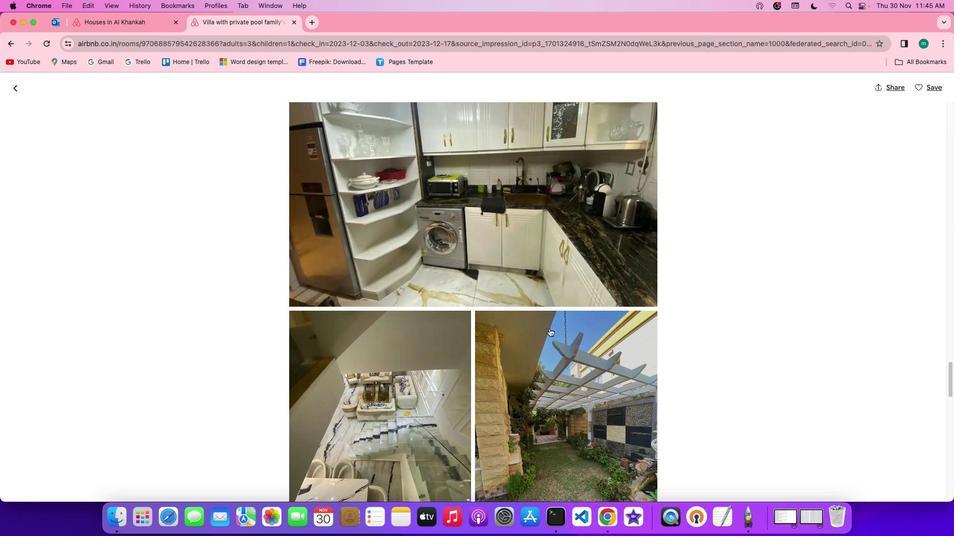 
Action: Mouse scrolled (548, 327) with delta (0, -1)
Screenshot: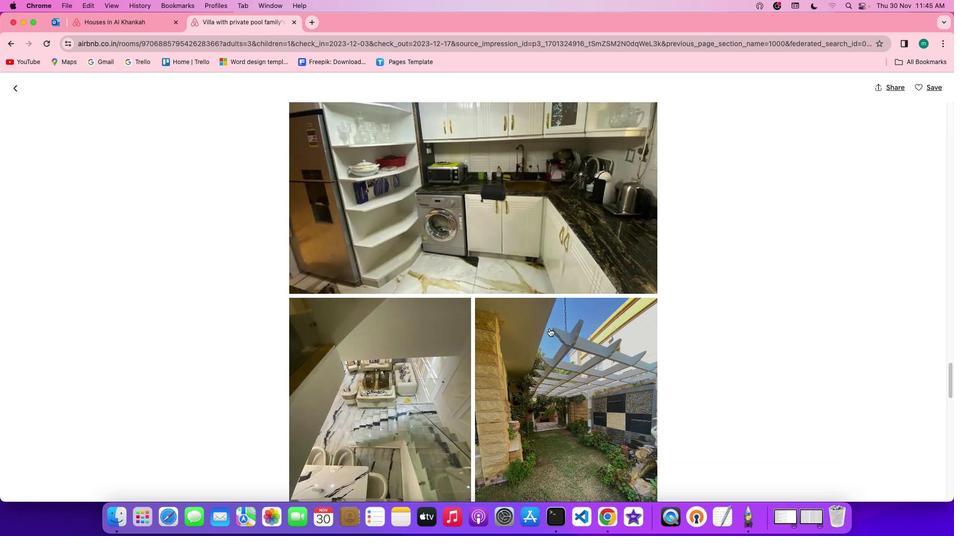 
Action: Mouse scrolled (548, 327) with delta (0, -1)
Screenshot: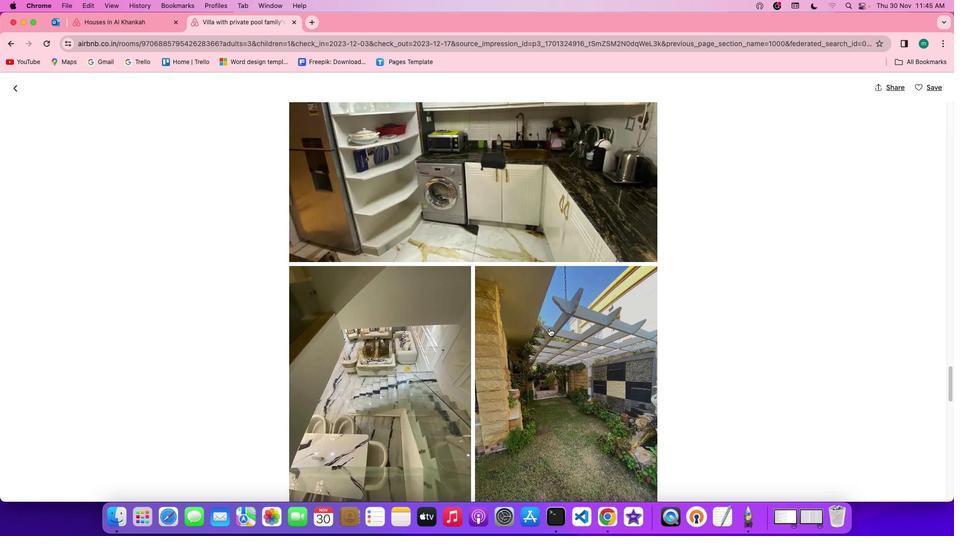 
Action: Mouse scrolled (548, 327) with delta (0, -1)
Screenshot: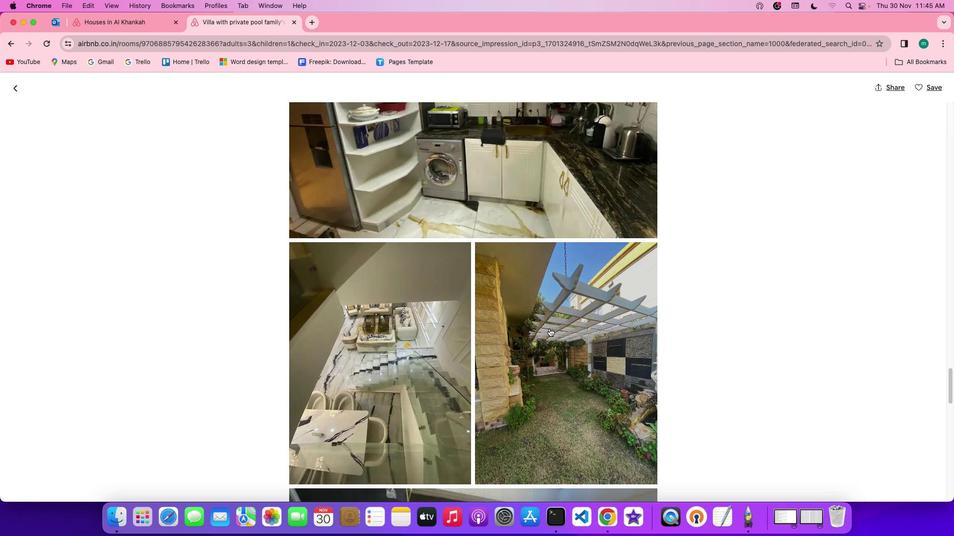 
Action: Mouse scrolled (548, 327) with delta (0, -1)
Screenshot: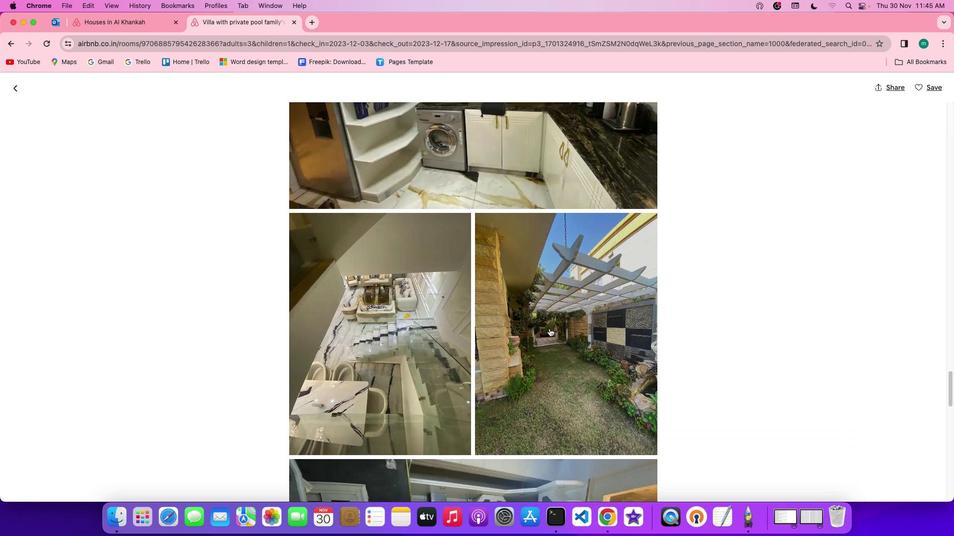 
Action: Mouse scrolled (548, 327) with delta (0, -2)
Screenshot: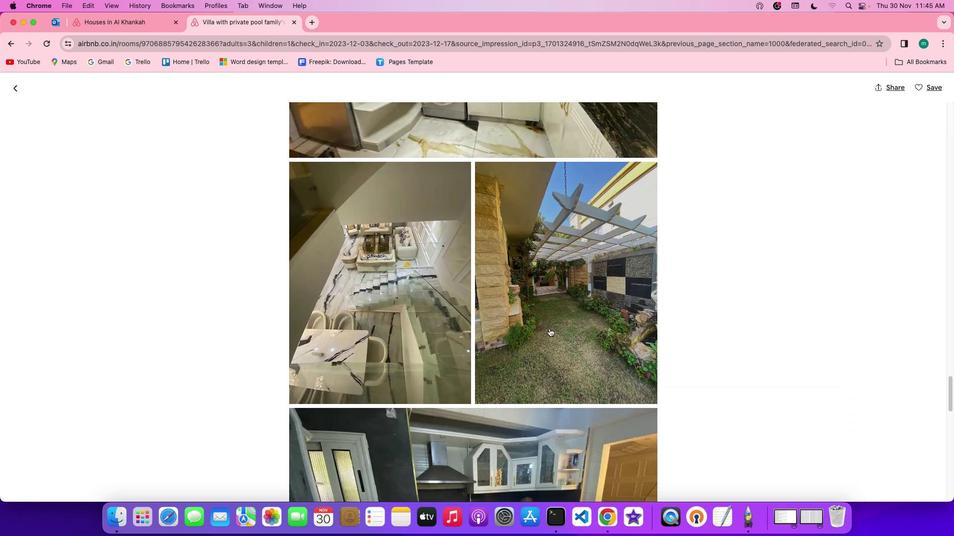 
Action: Mouse scrolled (548, 327) with delta (0, -1)
Screenshot: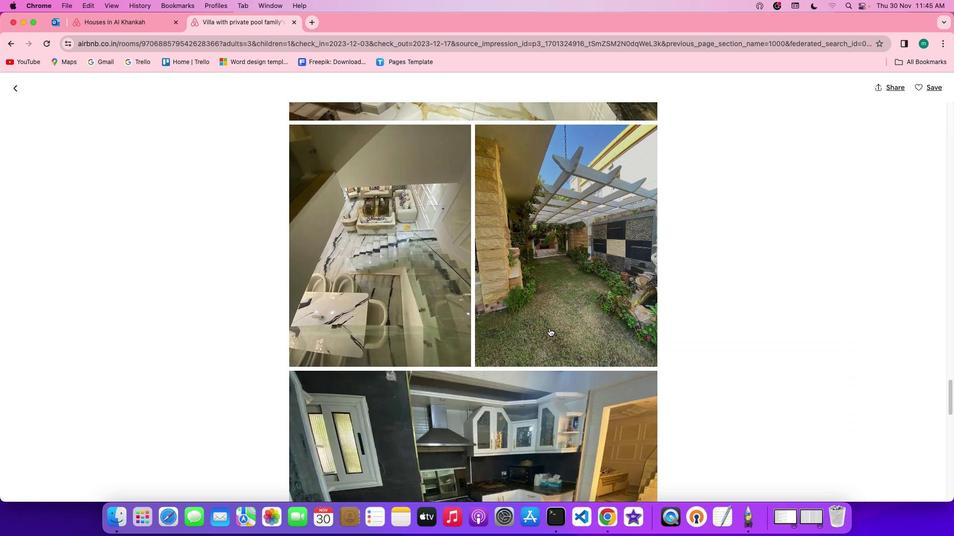 
Action: Mouse scrolled (548, 327) with delta (0, -1)
Screenshot: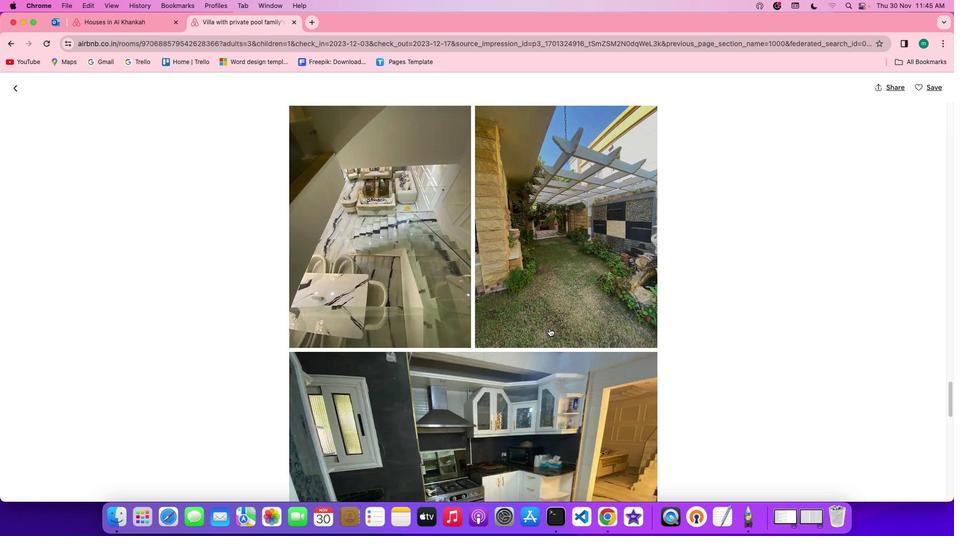 
Action: Mouse scrolled (548, 327) with delta (0, -1)
Screenshot: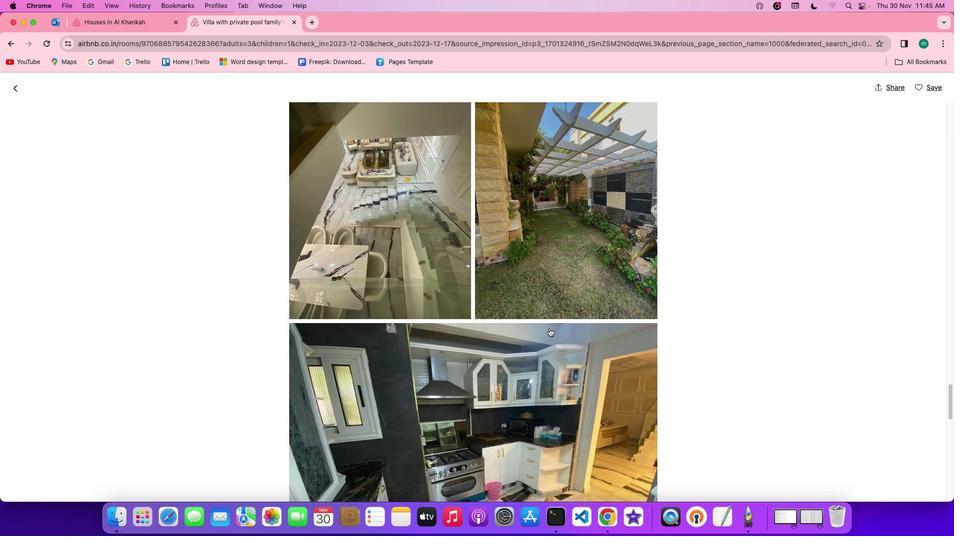 
Action: Mouse scrolled (548, 327) with delta (0, -2)
Screenshot: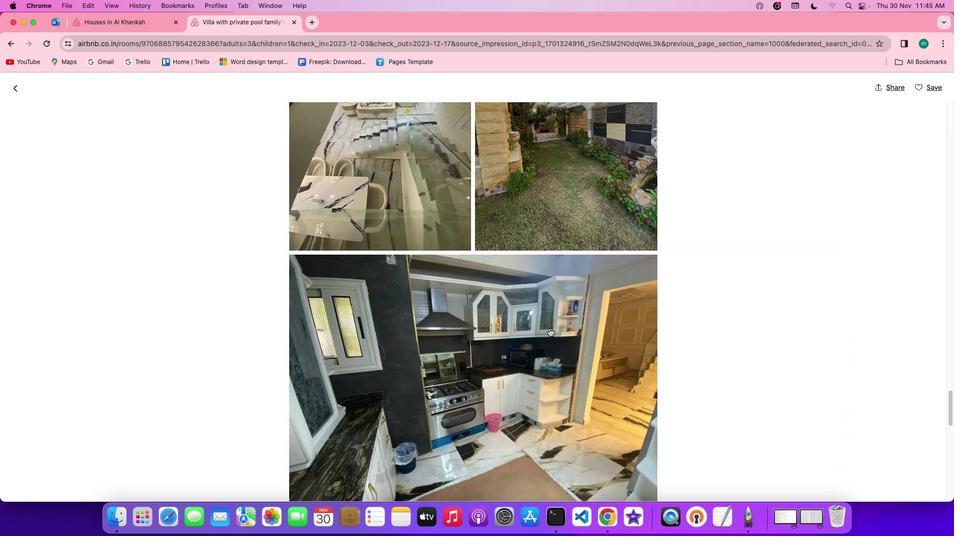 
Action: Mouse scrolled (548, 327) with delta (0, -1)
Screenshot: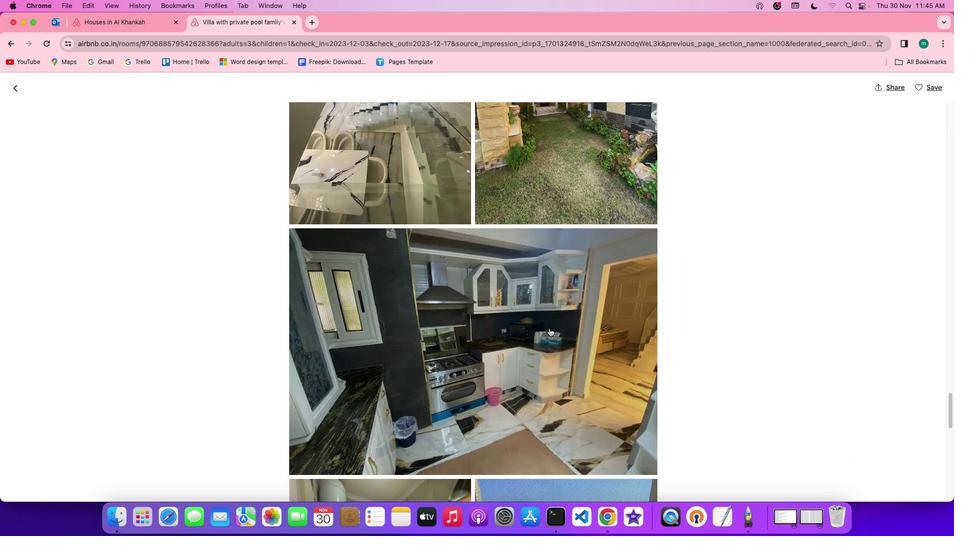 
Action: Mouse scrolled (548, 327) with delta (0, -1)
Screenshot: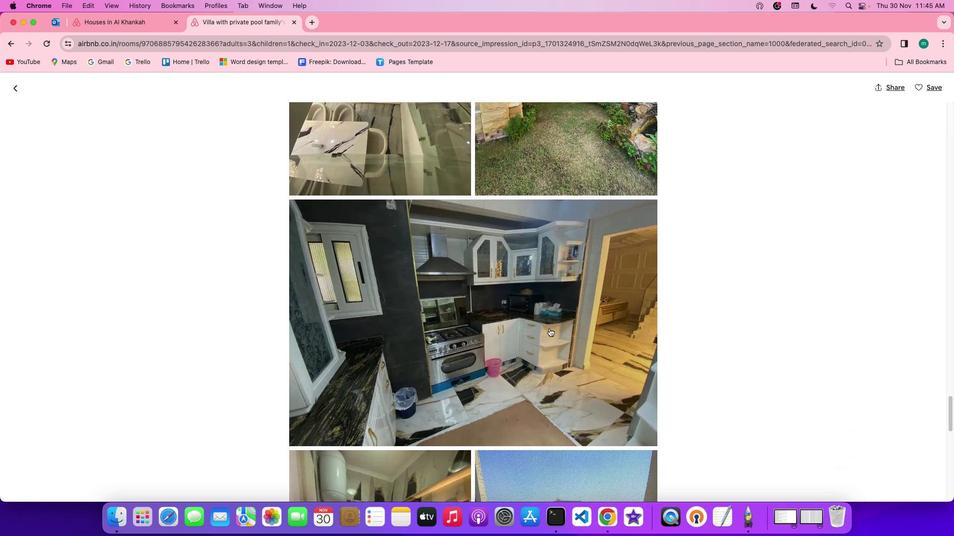 
Action: Mouse scrolled (548, 327) with delta (0, -1)
Screenshot: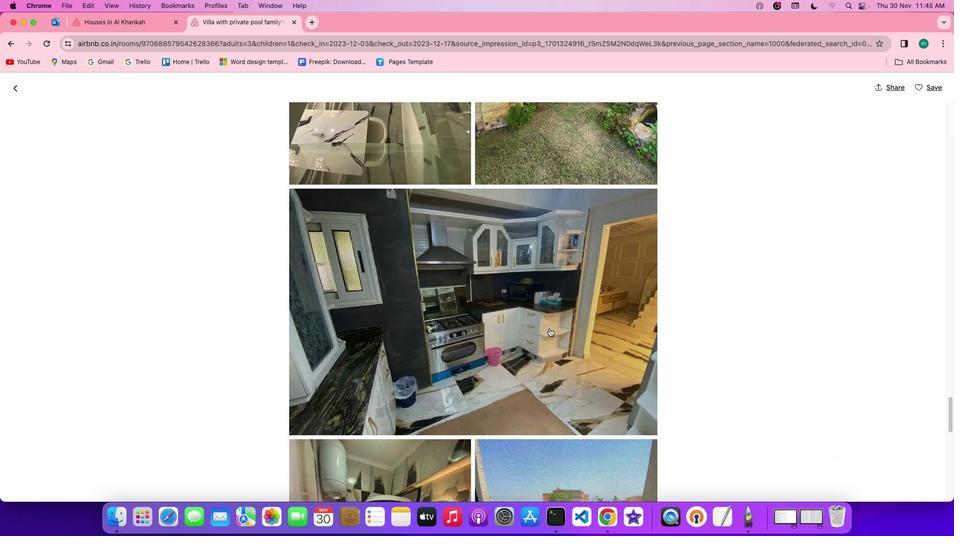 
Action: Mouse scrolled (548, 327) with delta (0, -2)
Screenshot: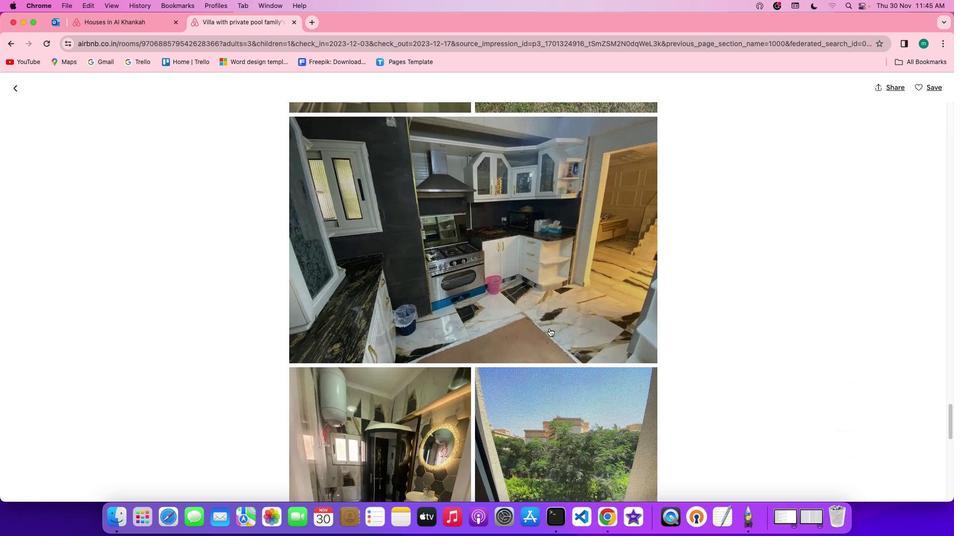 
Action: Mouse scrolled (548, 327) with delta (0, -1)
Screenshot: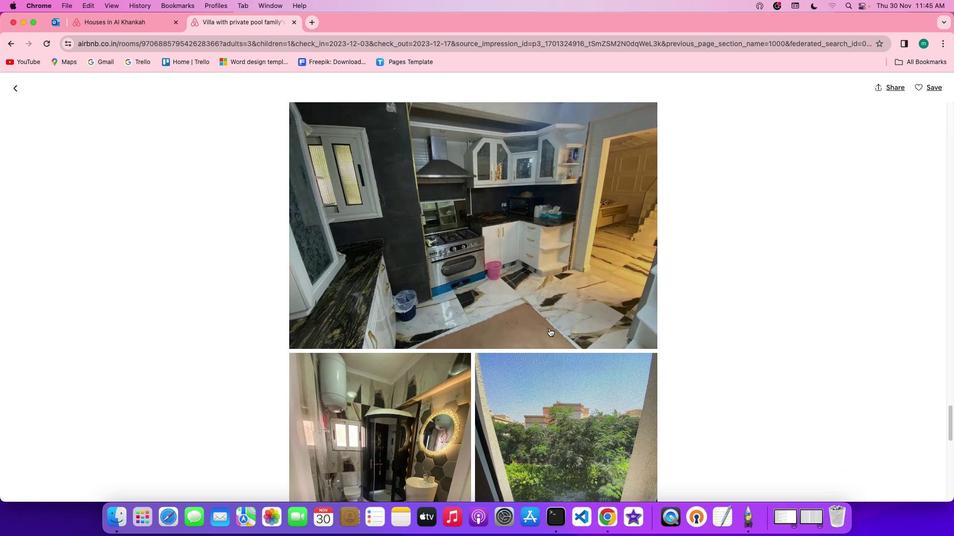 
Action: Mouse scrolled (548, 327) with delta (0, -1)
Screenshot: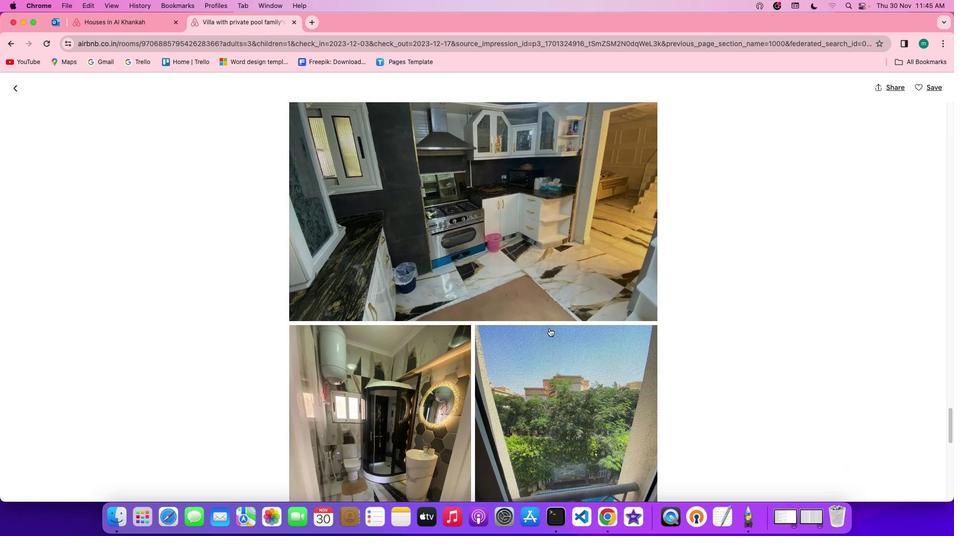 
Action: Mouse scrolled (548, 327) with delta (0, -1)
Screenshot: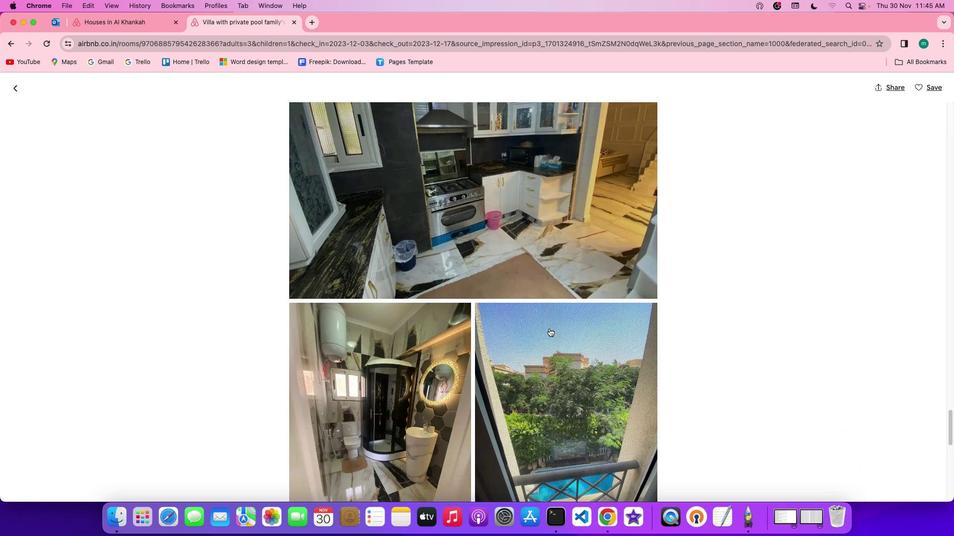 
Action: Mouse scrolled (548, 327) with delta (0, -2)
Screenshot: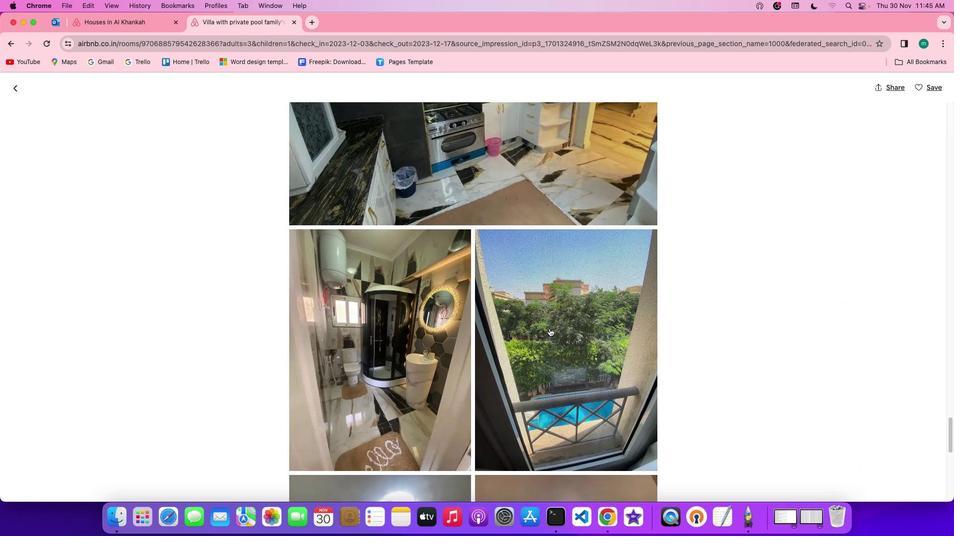 
Action: Mouse scrolled (548, 327) with delta (0, -1)
Screenshot: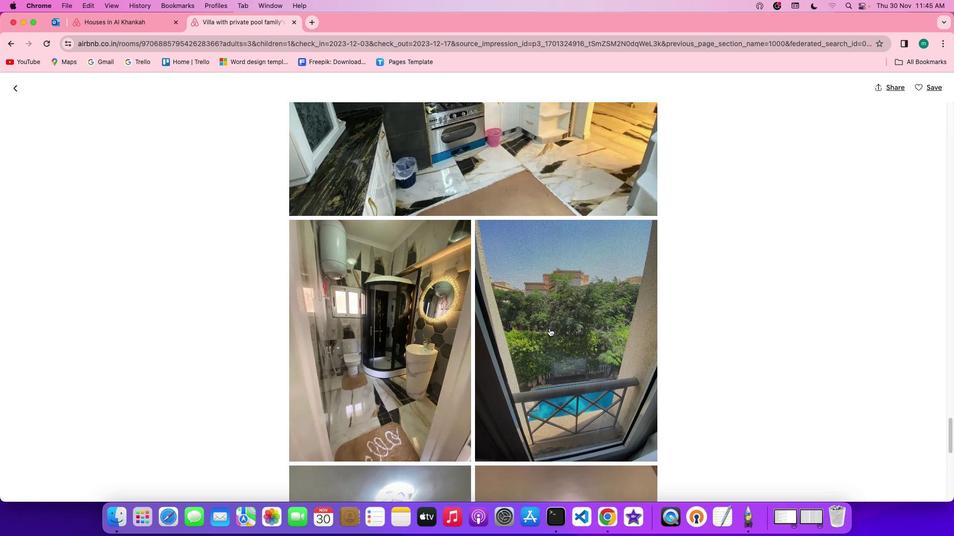 
Action: Mouse scrolled (548, 327) with delta (0, -1)
Screenshot: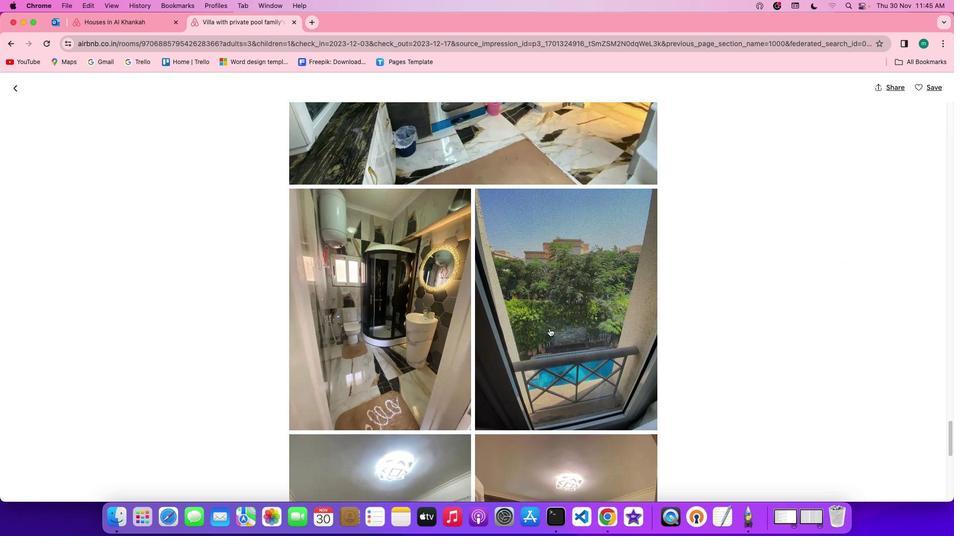 
Action: Mouse scrolled (548, 327) with delta (0, -1)
Screenshot: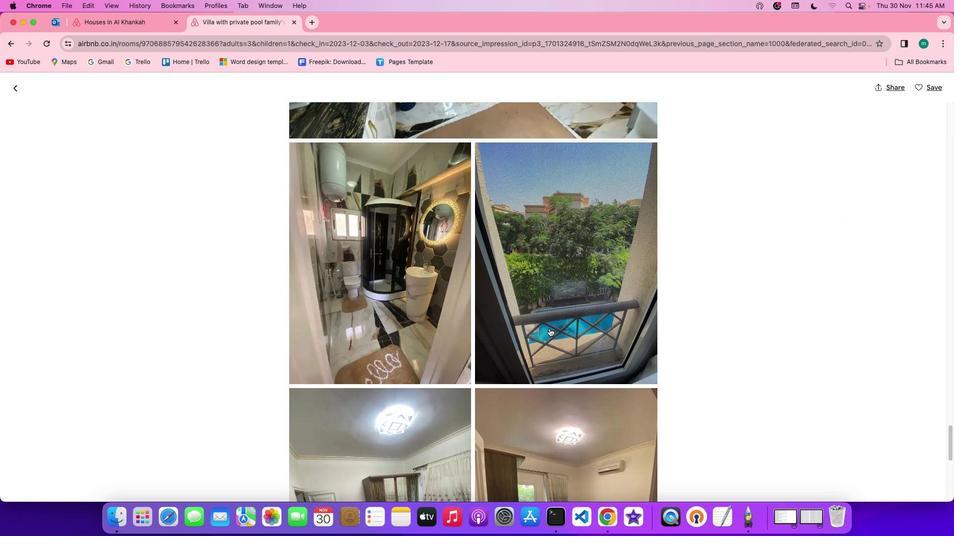 
Action: Mouse scrolled (548, 327) with delta (0, -2)
Screenshot: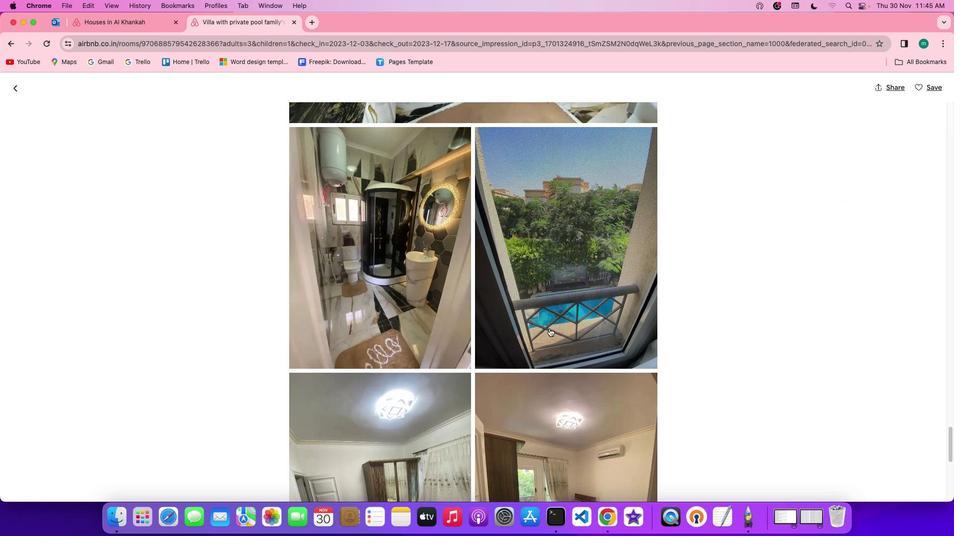 
Action: Mouse scrolled (548, 327) with delta (0, -1)
Screenshot: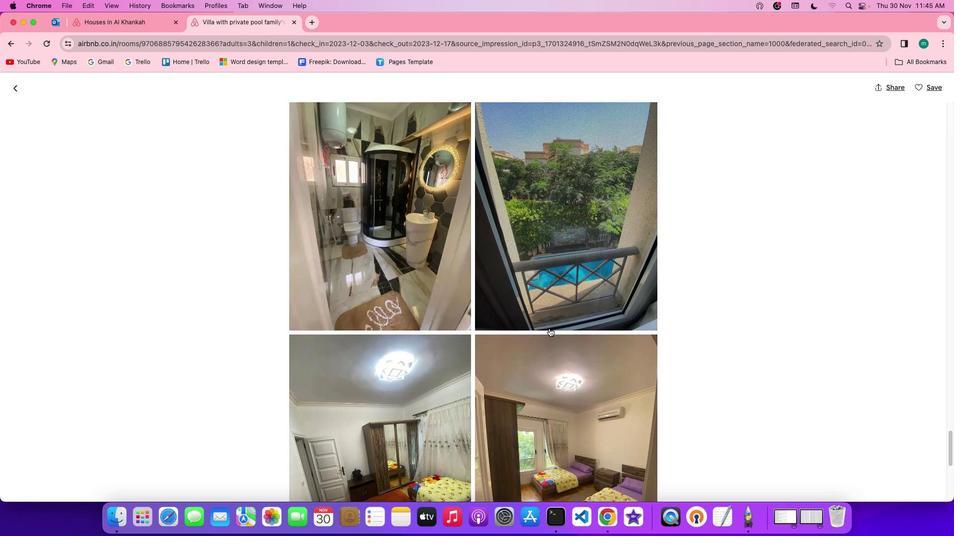 
Action: Mouse scrolled (548, 327) with delta (0, -1)
Screenshot: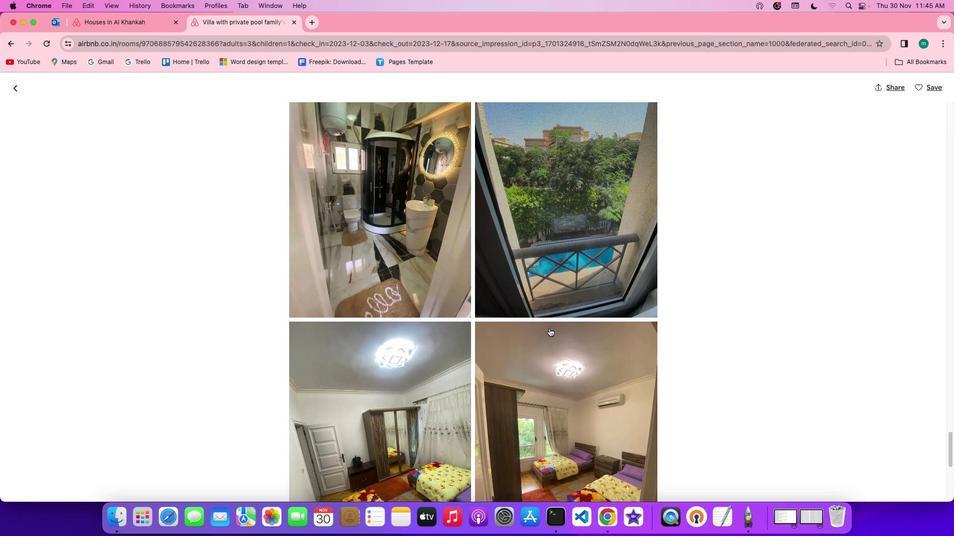 
Action: Mouse scrolled (548, 327) with delta (0, -1)
Screenshot: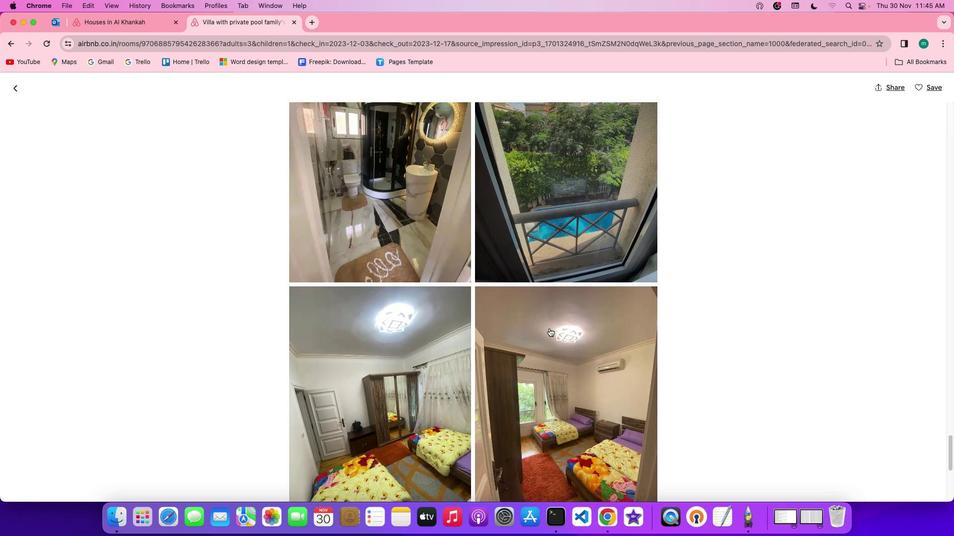 
Action: Mouse scrolled (548, 327) with delta (0, -2)
Screenshot: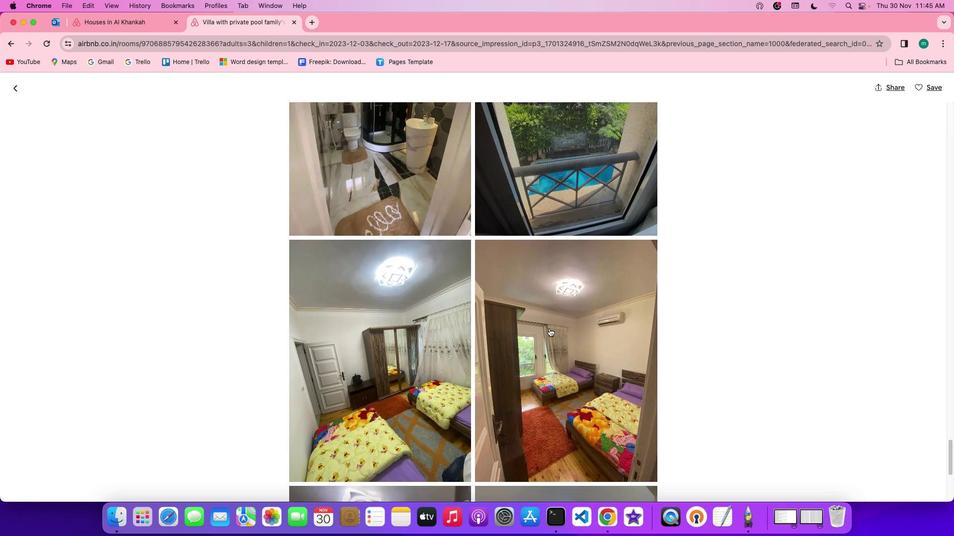 
Action: Mouse scrolled (548, 327) with delta (0, -1)
Screenshot: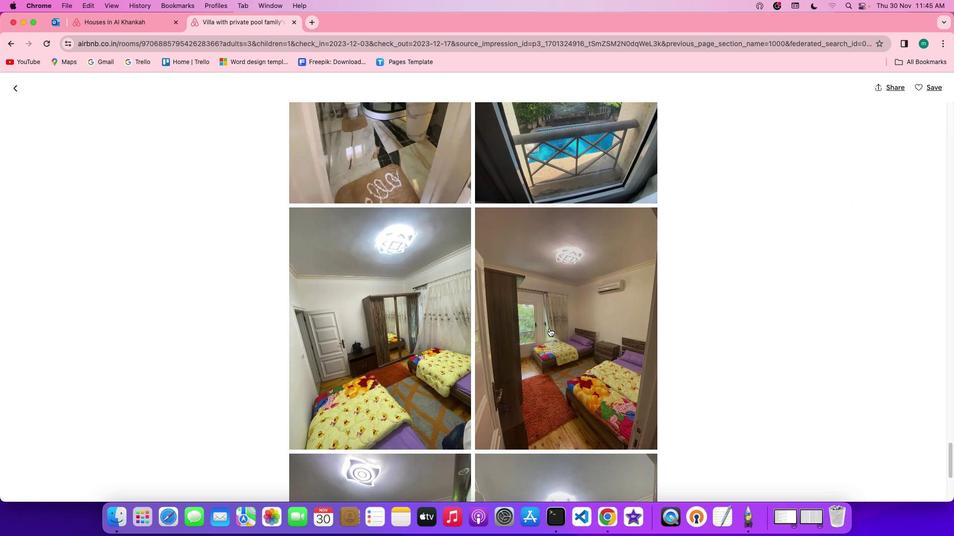 
Action: Mouse scrolled (548, 327) with delta (0, -1)
Screenshot: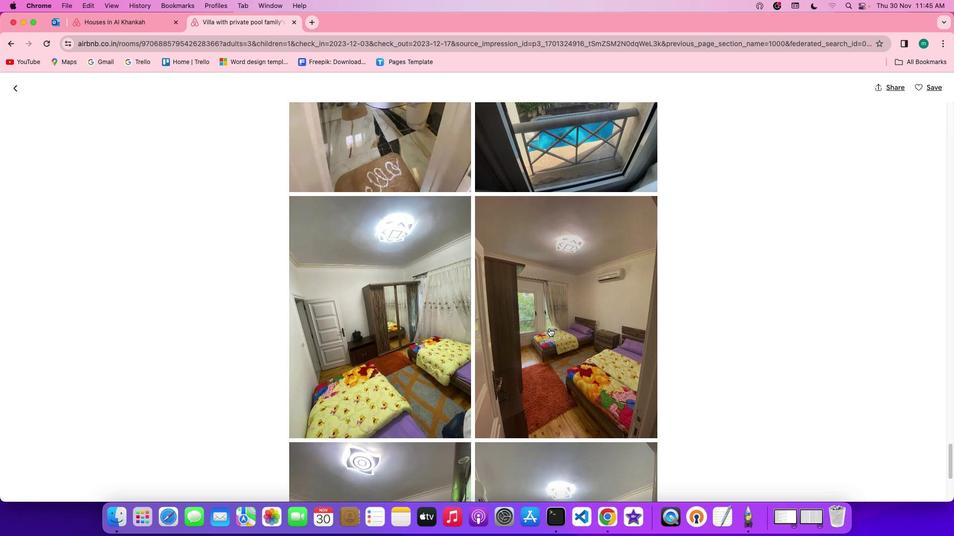 
Action: Mouse scrolled (548, 327) with delta (0, -1)
Screenshot: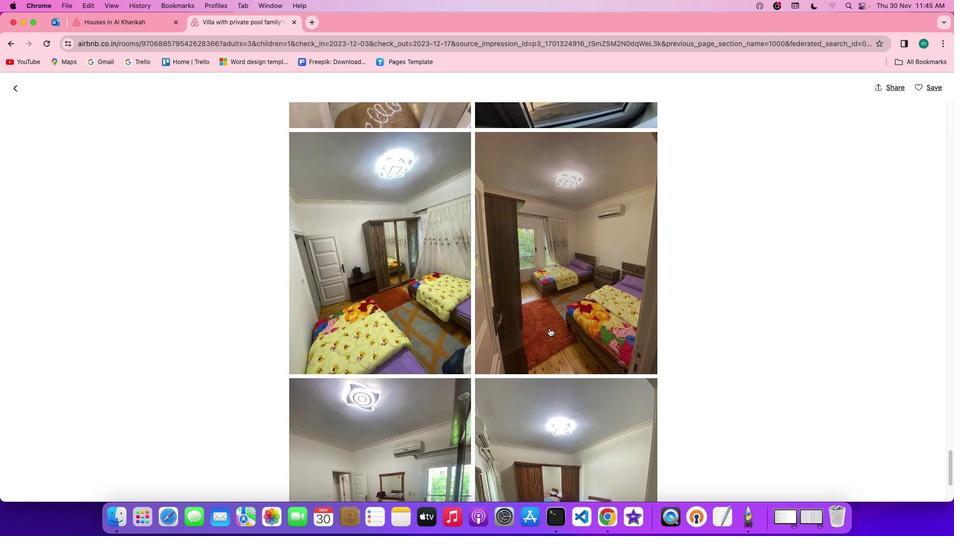 
Action: Mouse scrolled (548, 327) with delta (0, -2)
Screenshot: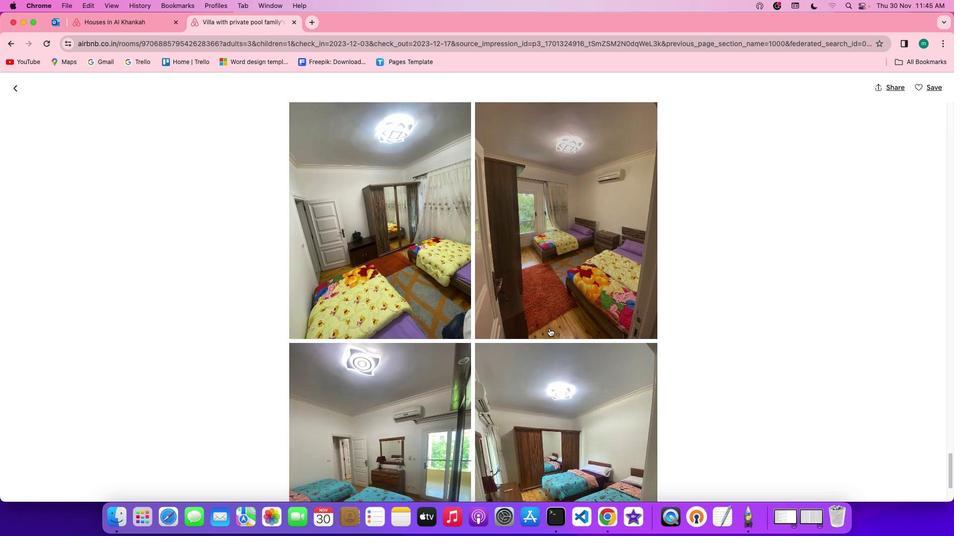 
Action: Mouse scrolled (548, 327) with delta (0, -1)
Screenshot: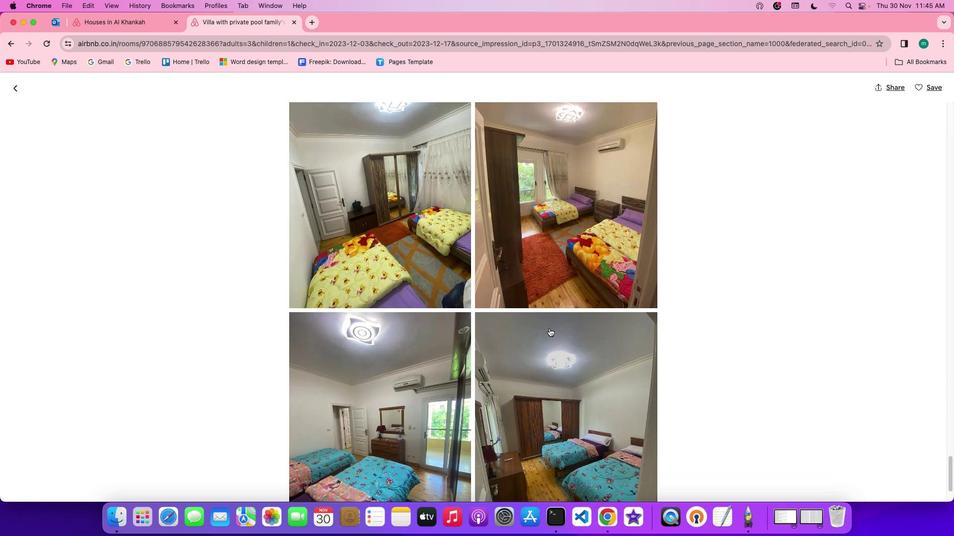 
Action: Mouse scrolled (548, 327) with delta (0, -1)
Screenshot: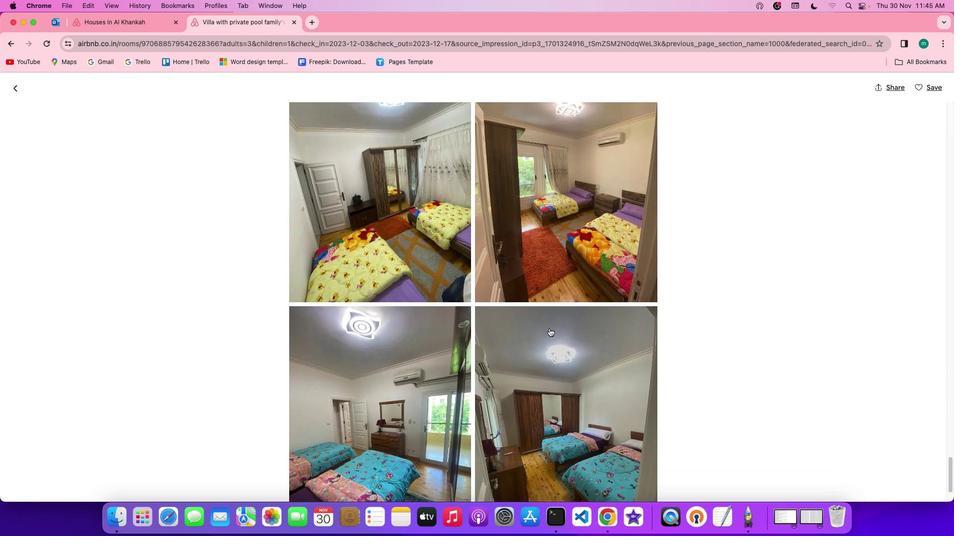 
Action: Mouse scrolled (548, 327) with delta (0, -1)
Screenshot: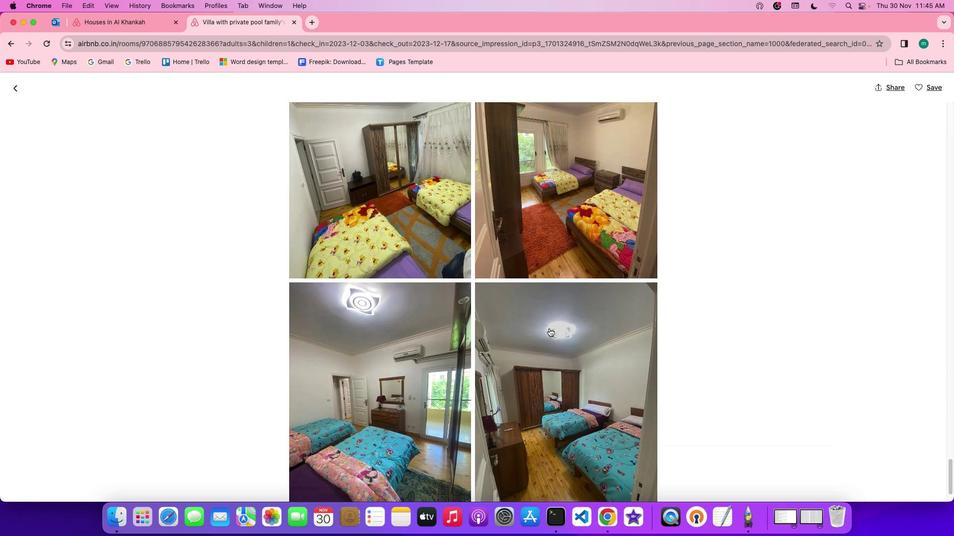 
Action: Mouse scrolled (548, 327) with delta (0, -2)
Screenshot: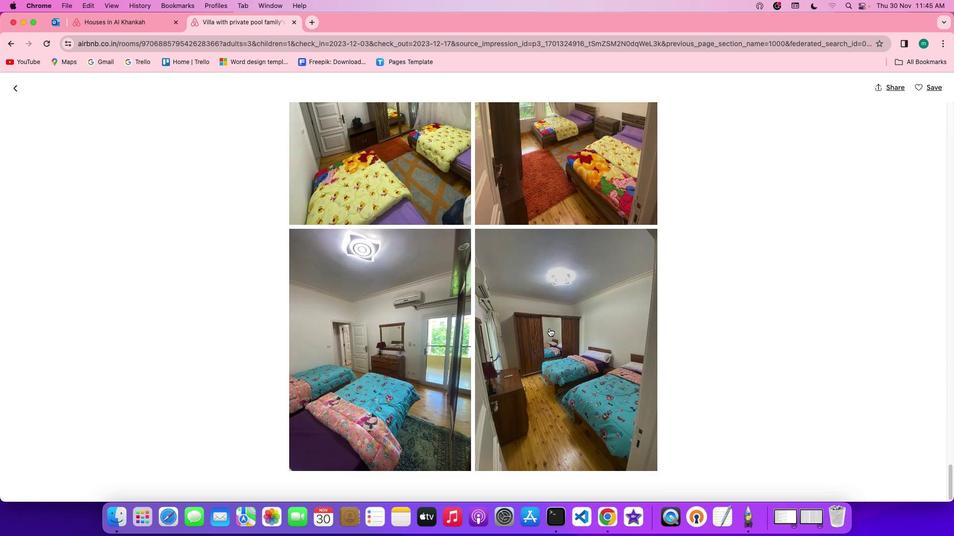 
Action: Mouse scrolled (548, 327) with delta (0, -1)
Screenshot: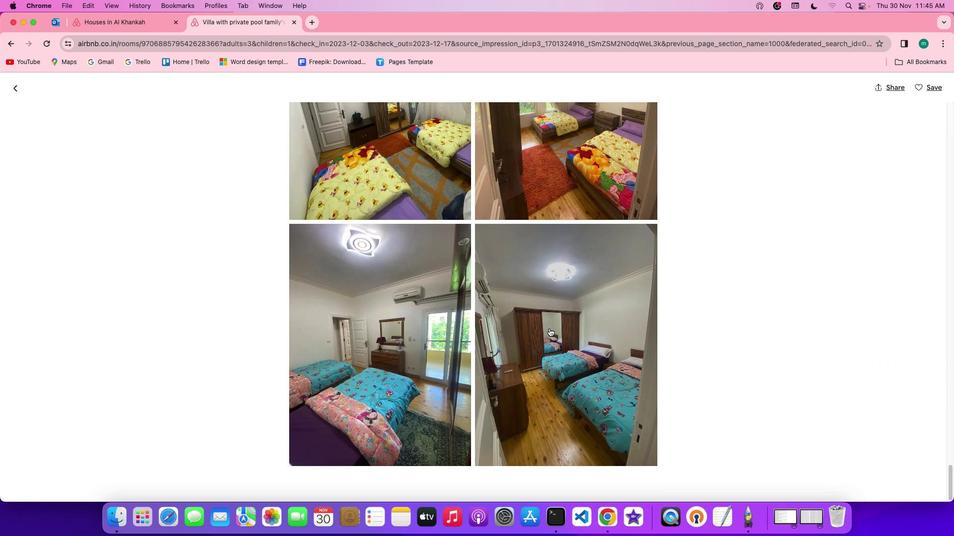
Action: Mouse scrolled (548, 327) with delta (0, -1)
Screenshot: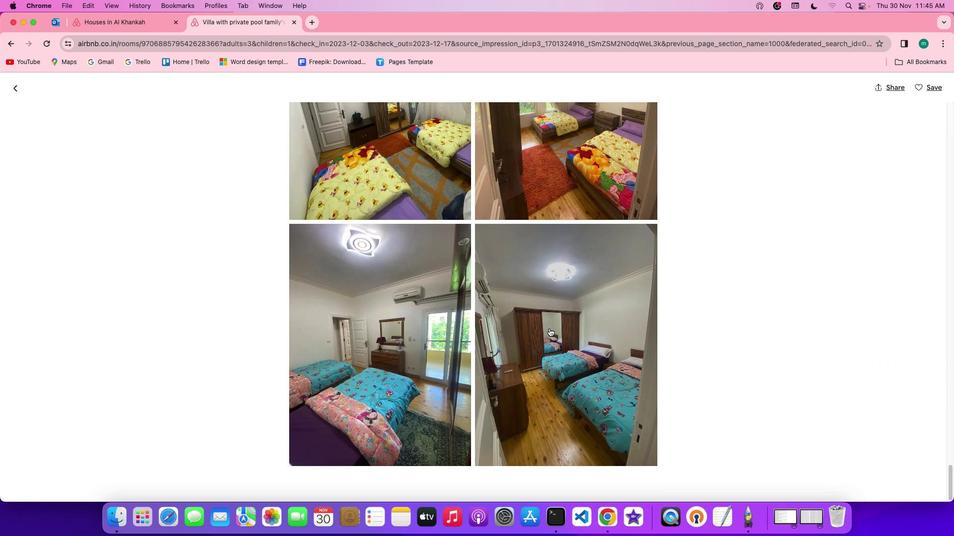 
Action: Mouse scrolled (548, 327) with delta (0, -2)
Screenshot: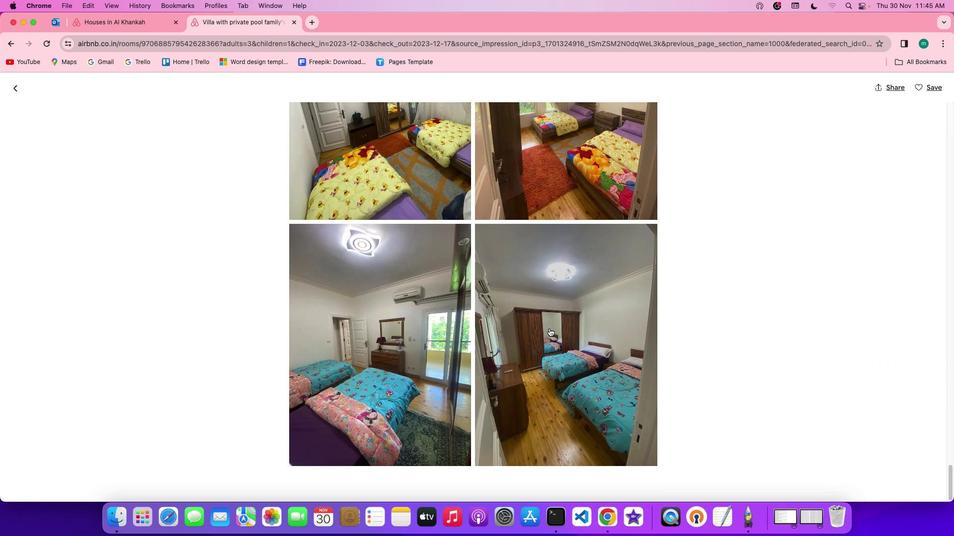 
Action: Mouse scrolled (548, 327) with delta (0, -2)
Screenshot: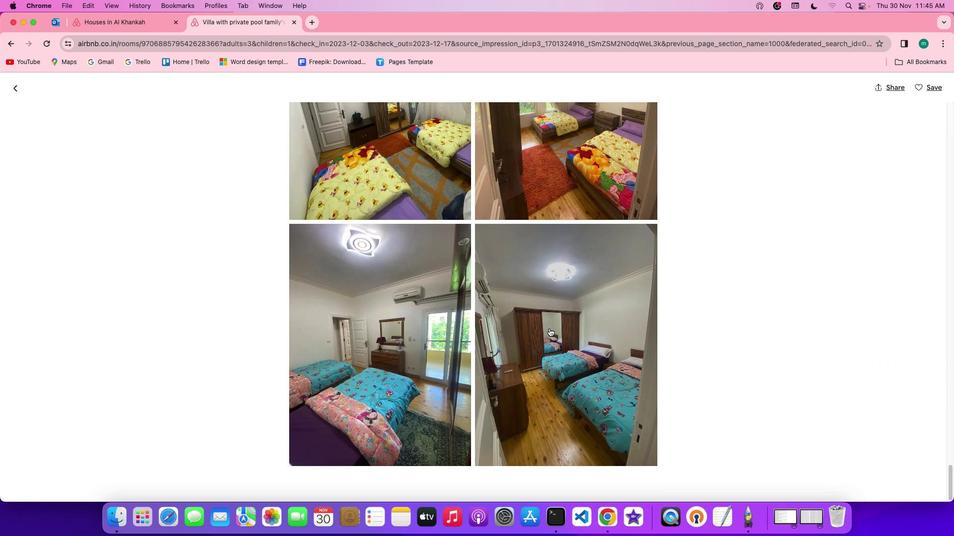 
Action: Mouse scrolled (548, 327) with delta (0, -2)
Screenshot: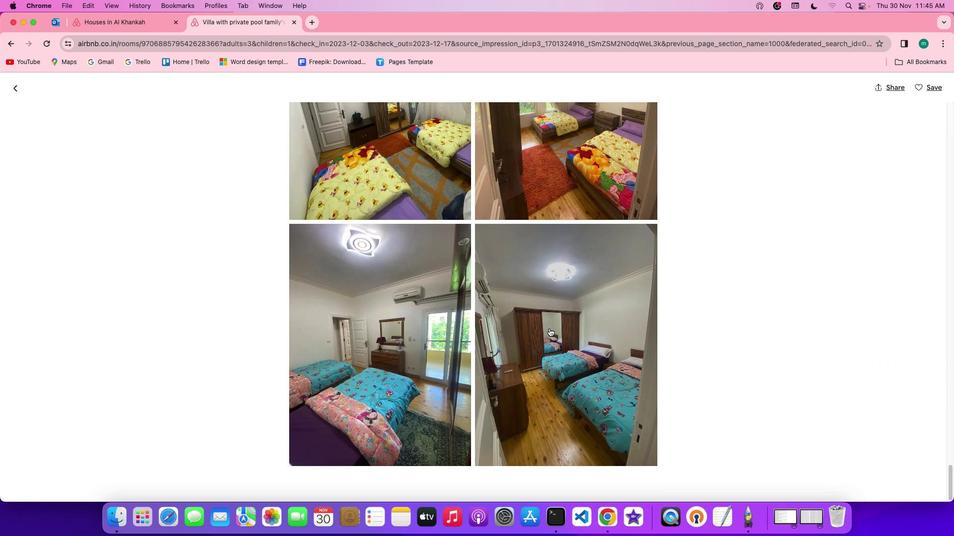 
Action: Mouse moved to (15, 88)
Screenshot: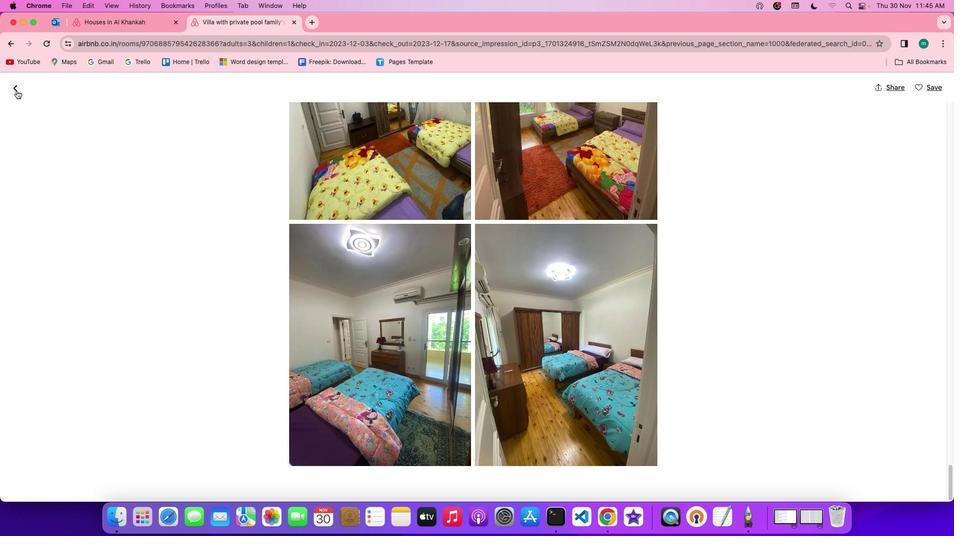 
Action: Mouse pressed left at (15, 88)
Screenshot: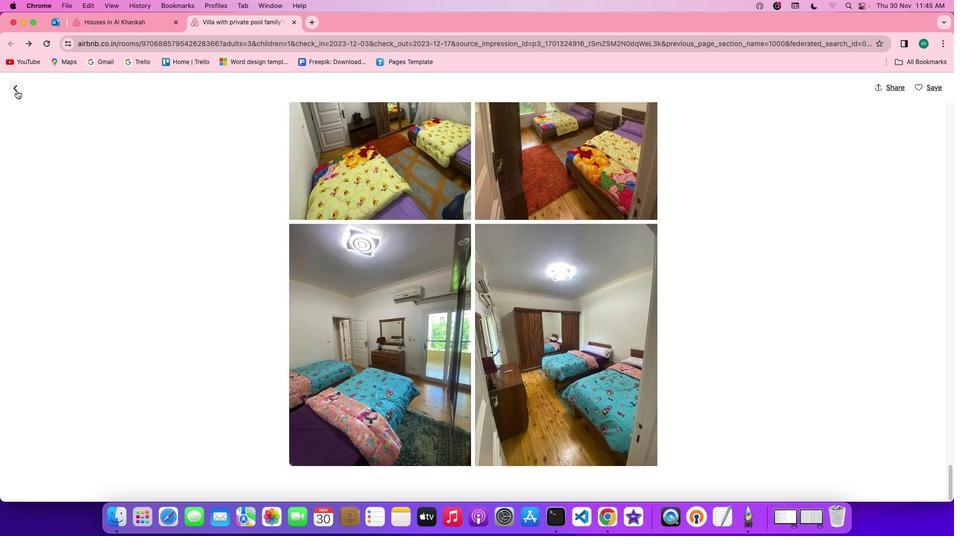 
Action: Mouse moved to (542, 360)
Screenshot: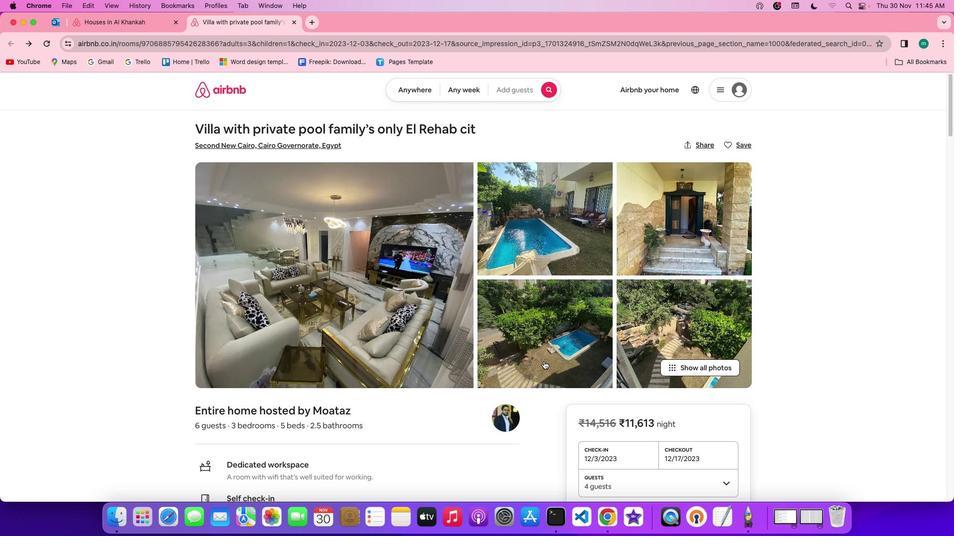 
Action: Mouse scrolled (542, 360) with delta (0, -1)
Screenshot: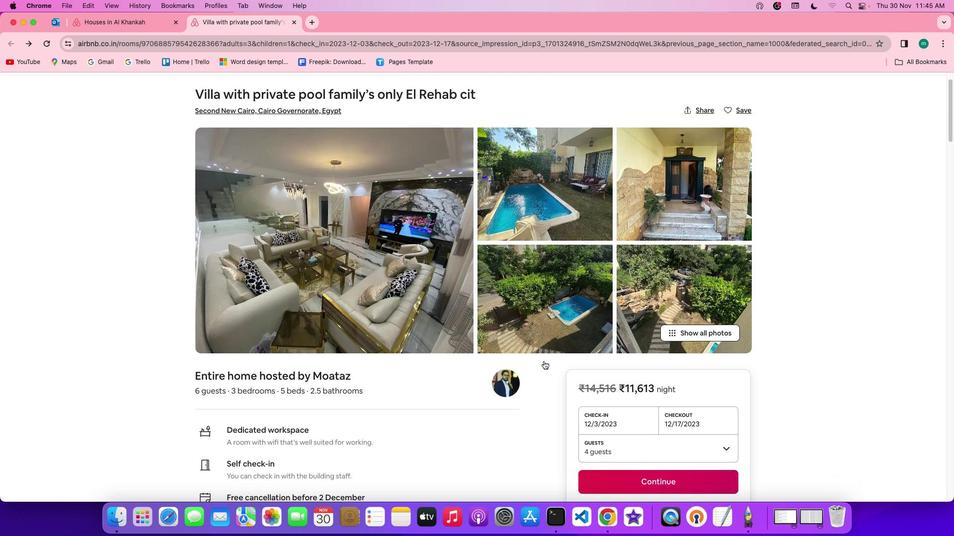 
Action: Mouse scrolled (542, 360) with delta (0, -1)
Screenshot: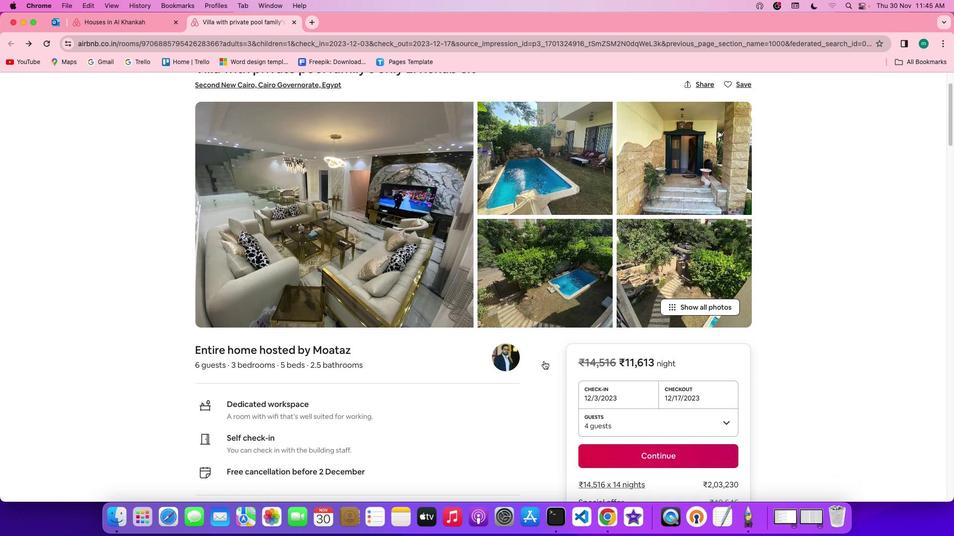 
Action: Mouse scrolled (542, 360) with delta (0, -2)
Screenshot: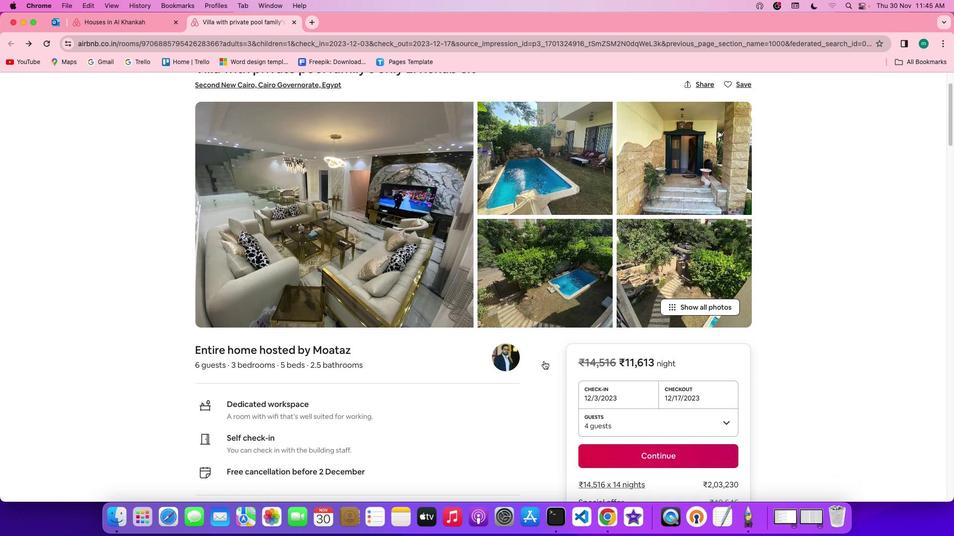 
Action: Mouse scrolled (542, 360) with delta (0, -2)
Screenshot: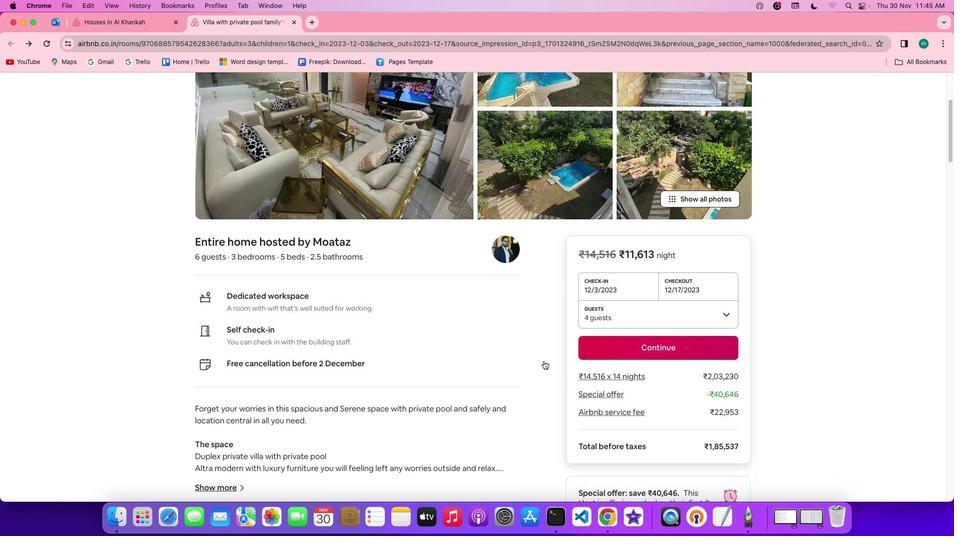 
Action: Mouse scrolled (542, 360) with delta (0, -1)
Screenshot: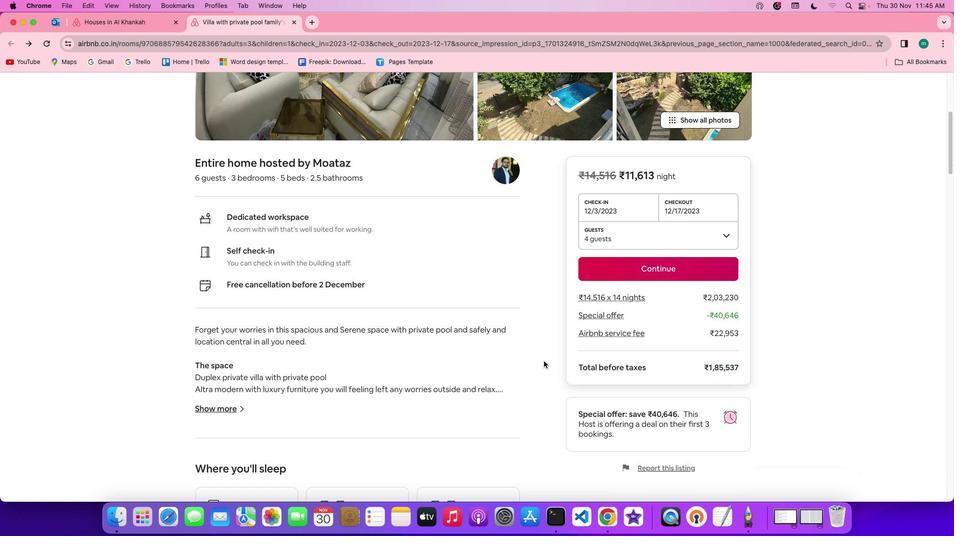 
Action: Mouse scrolled (542, 360) with delta (0, -1)
Screenshot: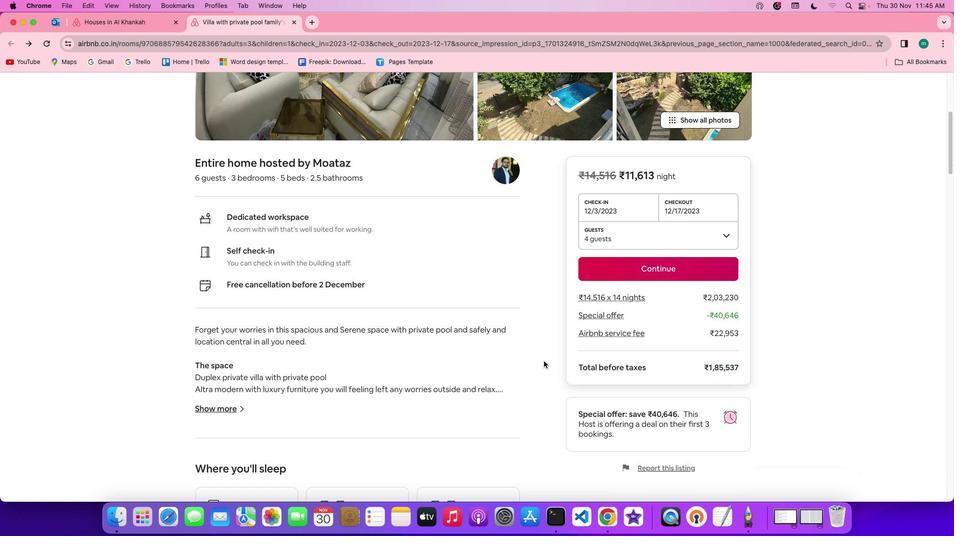 
Action: Mouse scrolled (542, 360) with delta (0, -2)
Screenshot: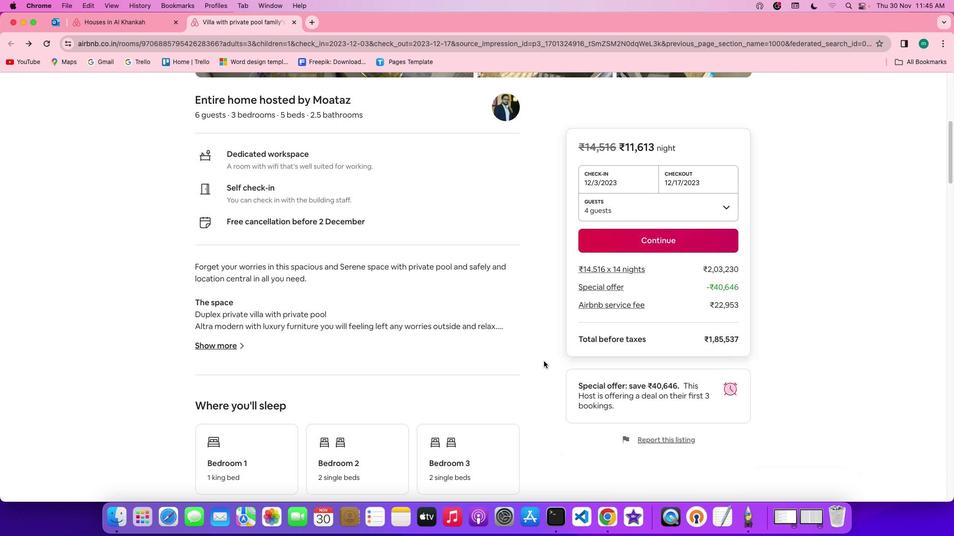 
Action: Mouse scrolled (542, 360) with delta (0, -2)
Screenshot: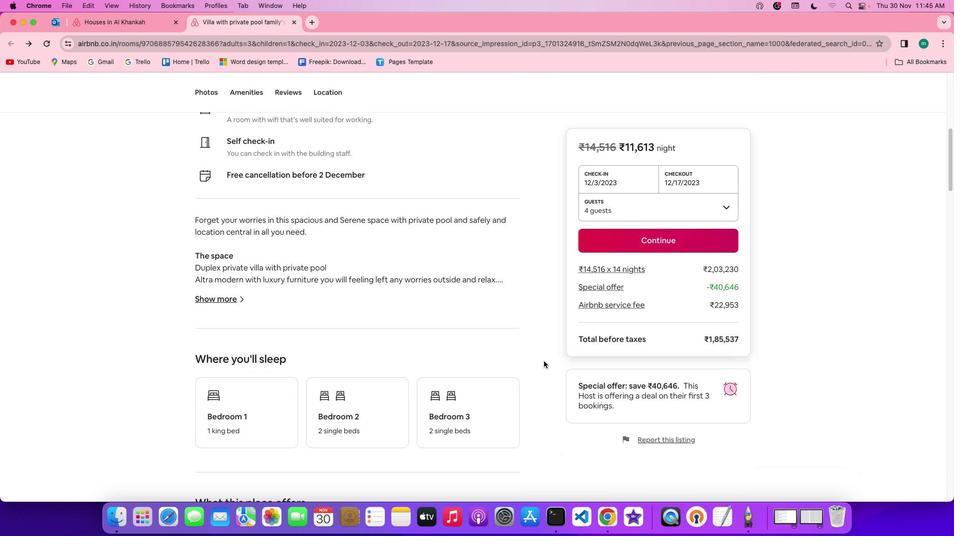 
Action: Mouse moved to (225, 299)
Screenshot: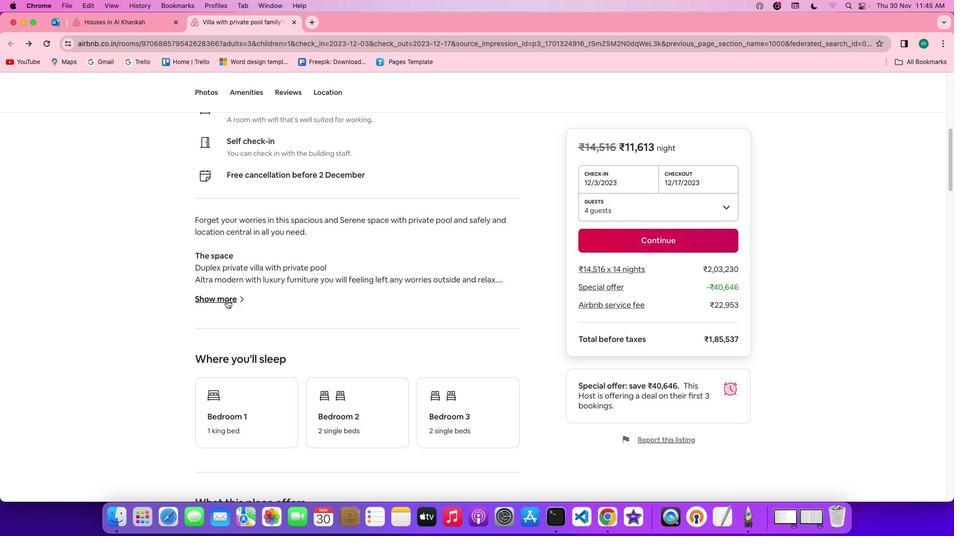 
Action: Mouse pressed left at (225, 299)
Screenshot: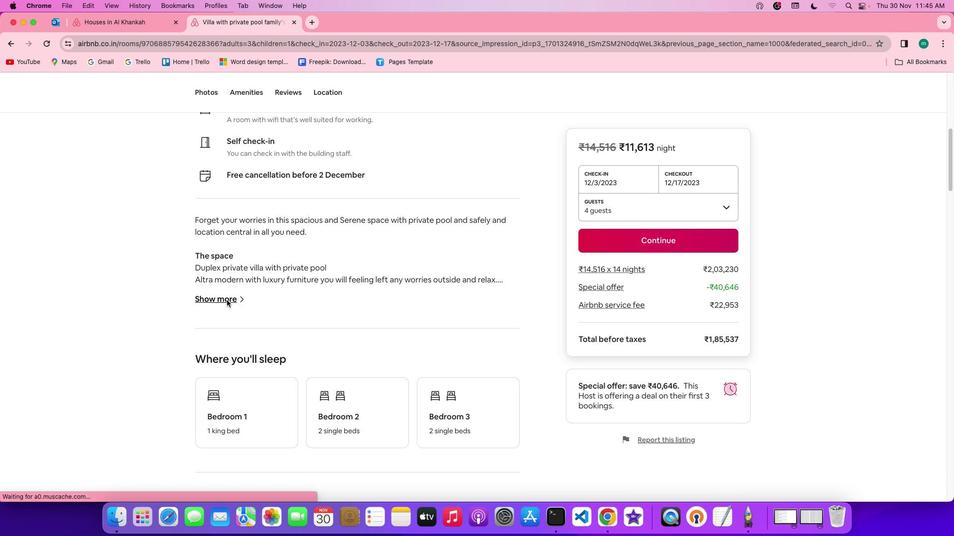 
Action: Mouse moved to (366, 322)
Screenshot: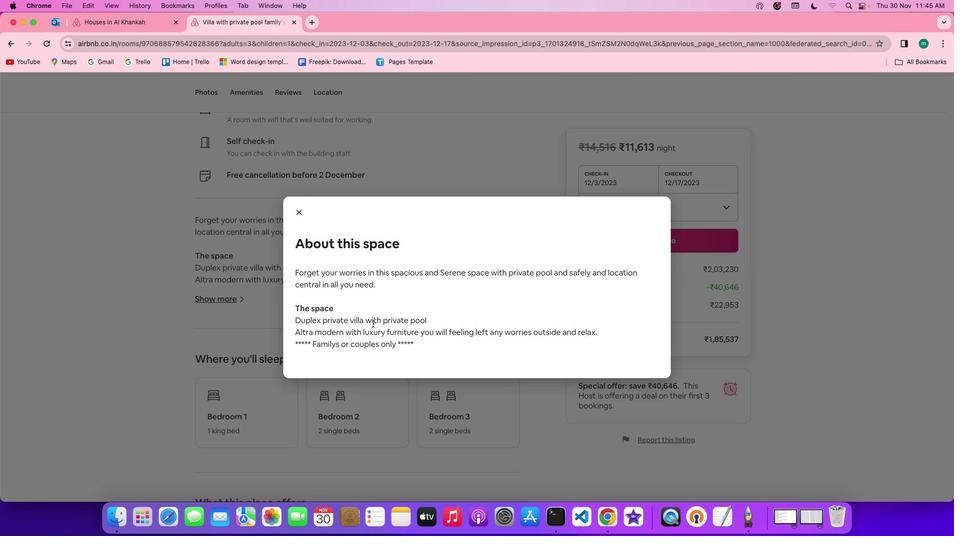 
Action: Mouse scrolled (366, 322) with delta (0, -1)
Screenshot: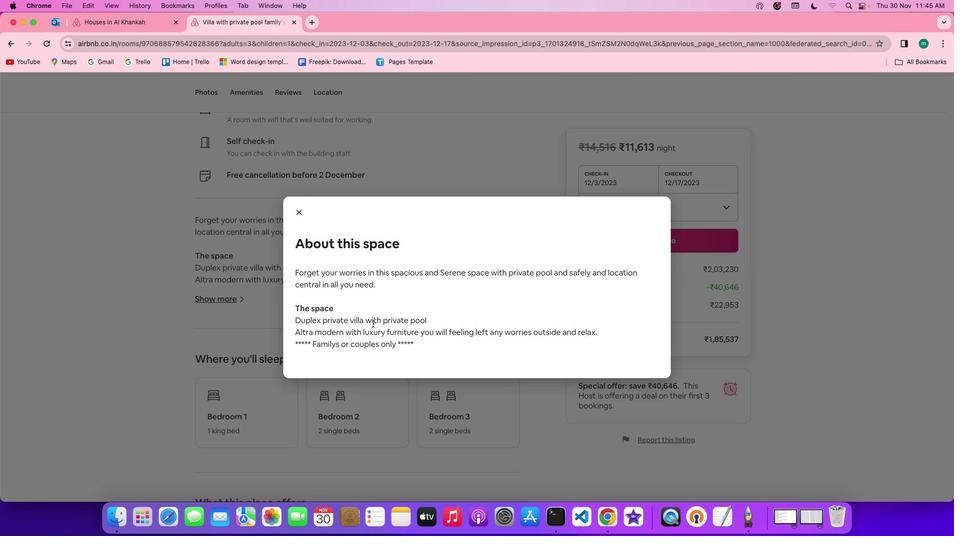 
Action: Mouse moved to (371, 322)
Screenshot: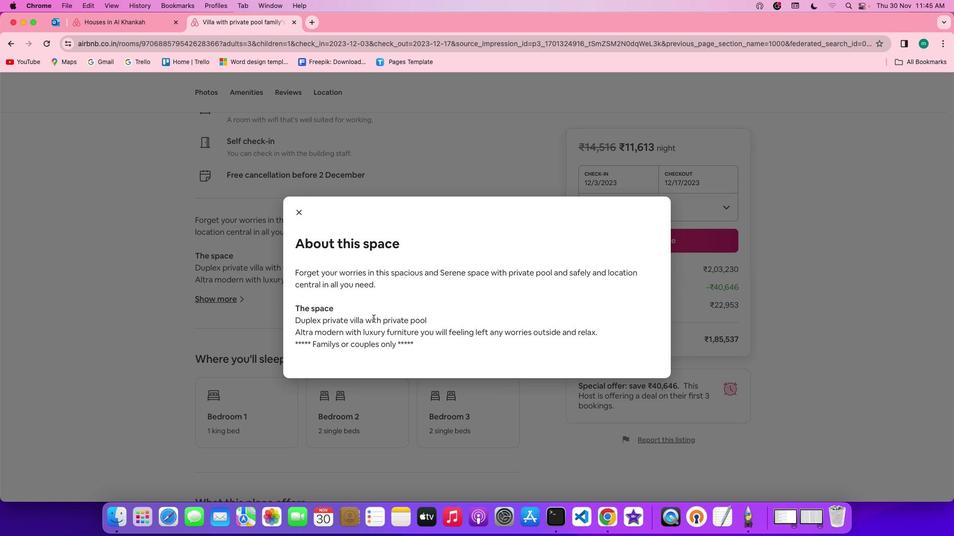
Action: Mouse scrolled (371, 322) with delta (0, -1)
Screenshot: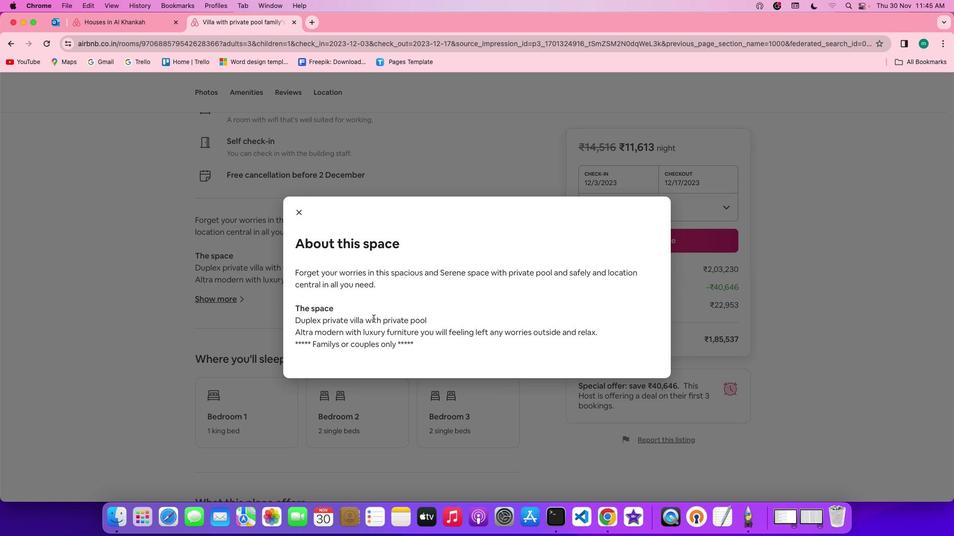 
Action: Mouse moved to (371, 322)
Screenshot: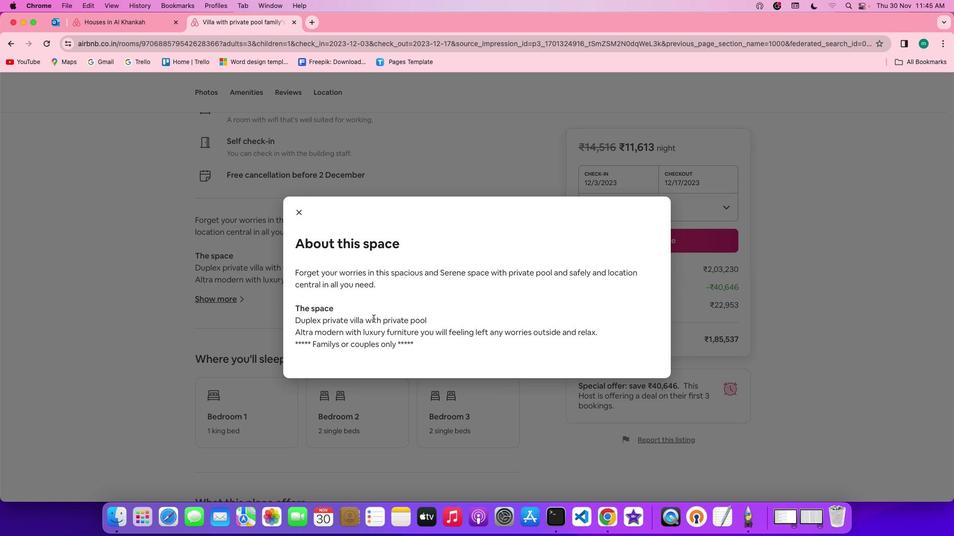 
Action: Mouse scrolled (371, 322) with delta (0, -2)
Screenshot: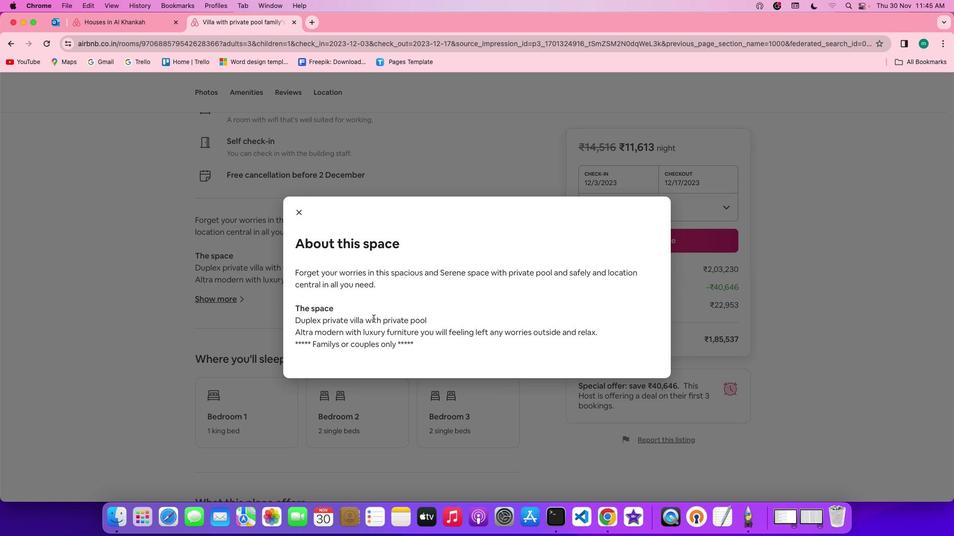 
Action: Mouse scrolled (371, 322) with delta (0, -3)
Screenshot: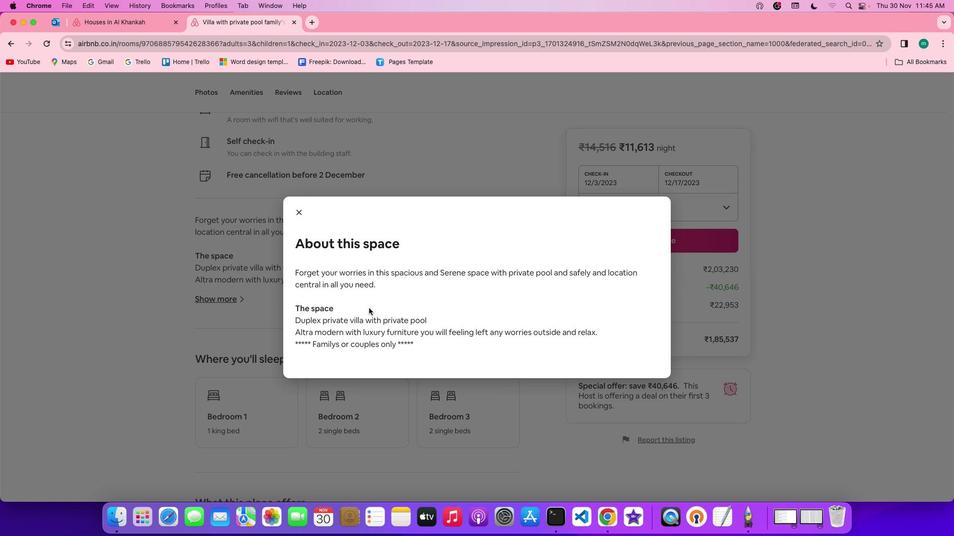 
Action: Mouse scrolled (371, 322) with delta (0, -3)
Screenshot: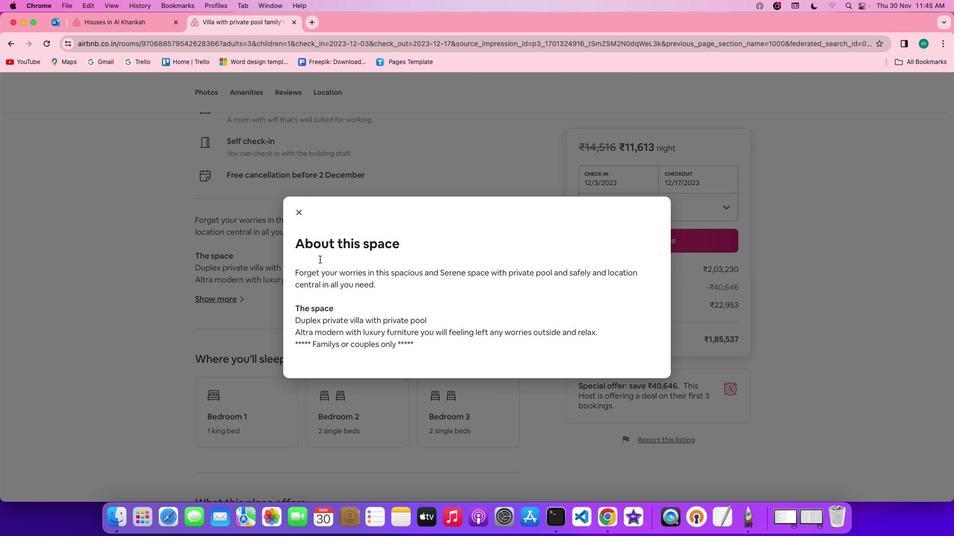 
Action: Mouse moved to (288, 206)
Screenshot: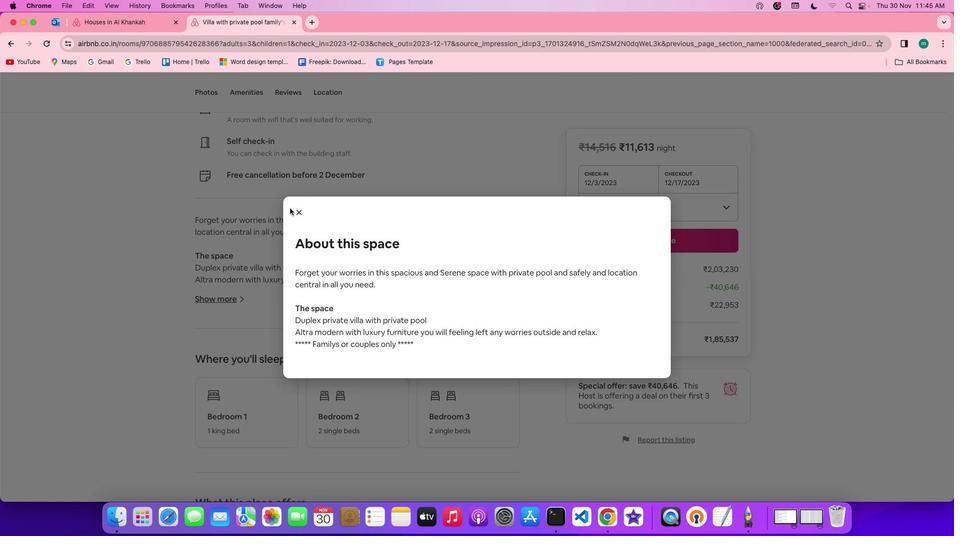 
Action: Mouse pressed left at (288, 206)
Screenshot: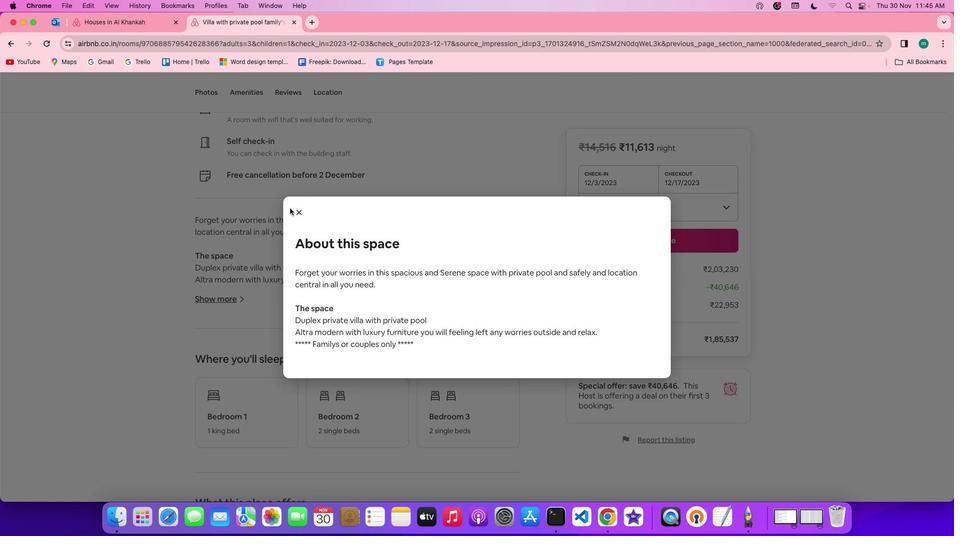 
Action: Mouse moved to (295, 208)
Screenshot: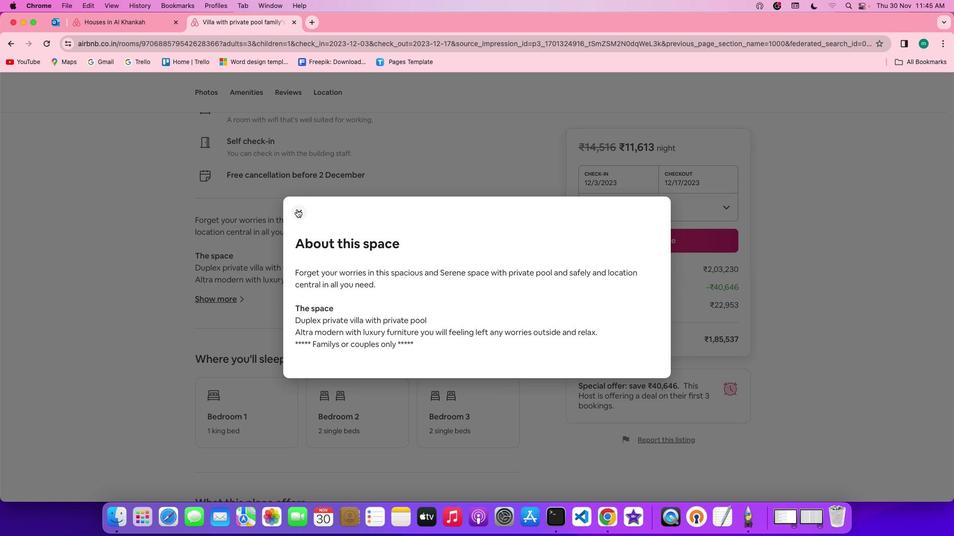 
Action: Mouse pressed left at (295, 208)
Screenshot: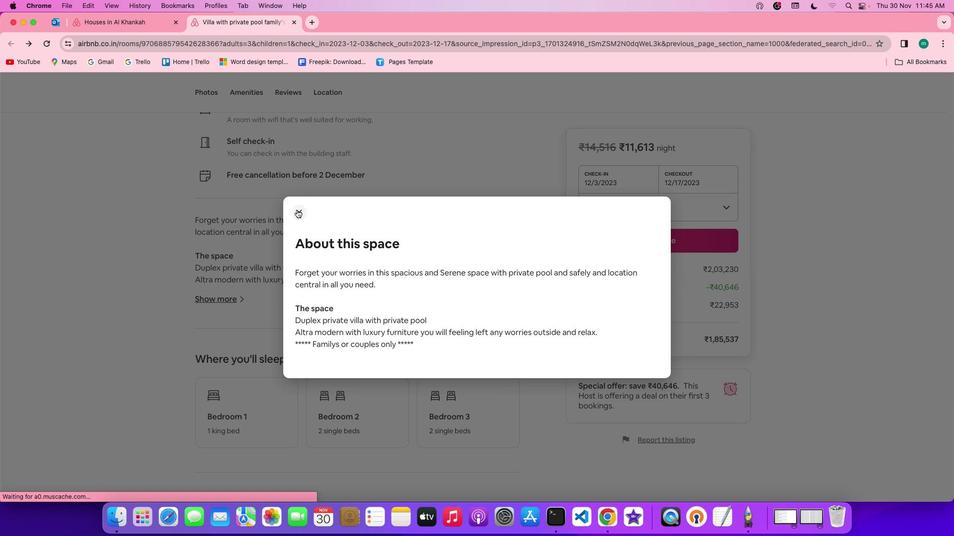 
Action: Mouse moved to (335, 322)
Screenshot: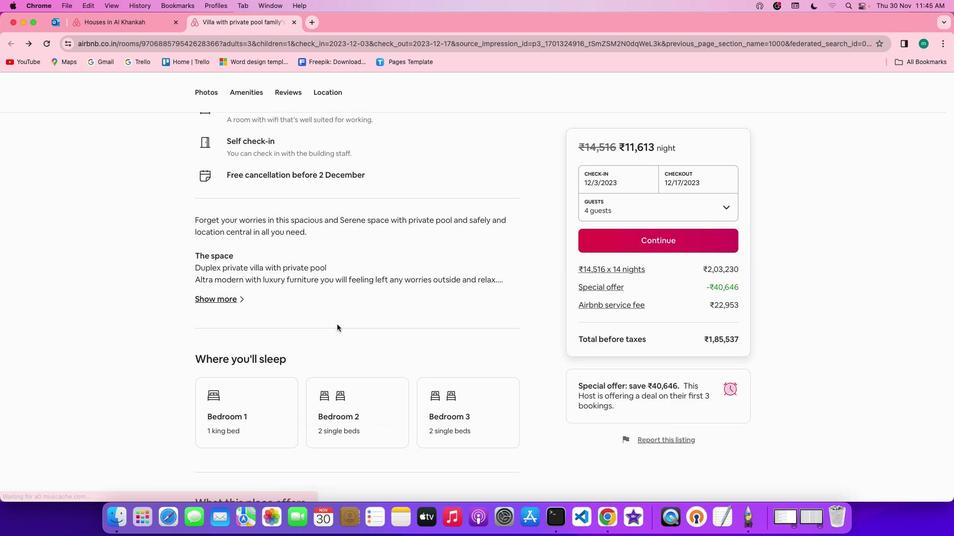 
Action: Mouse scrolled (335, 322) with delta (0, -1)
Screenshot: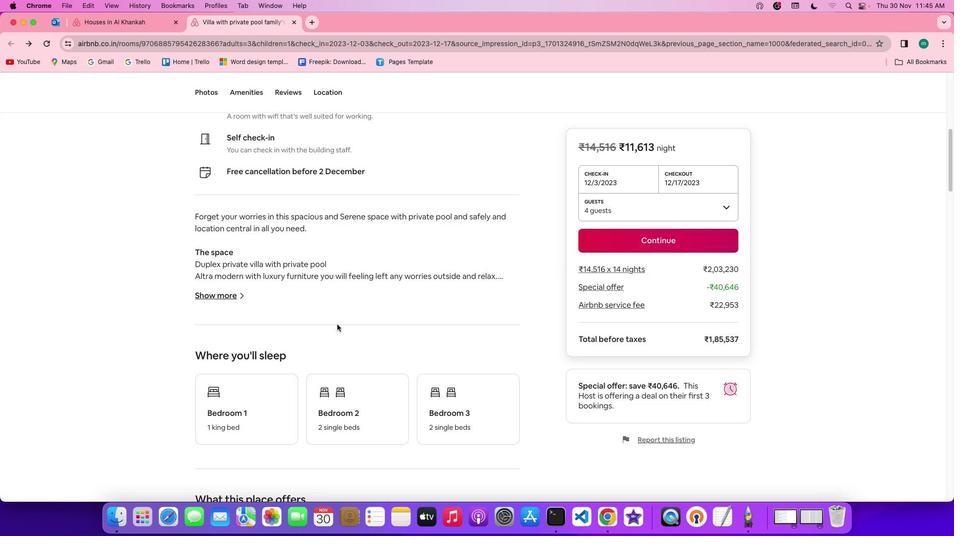 
Action: Mouse scrolled (335, 322) with delta (0, -1)
